 Task: Select the true option in the non-basic ASCI.
Action: Mouse moved to (16, 566)
Screenshot: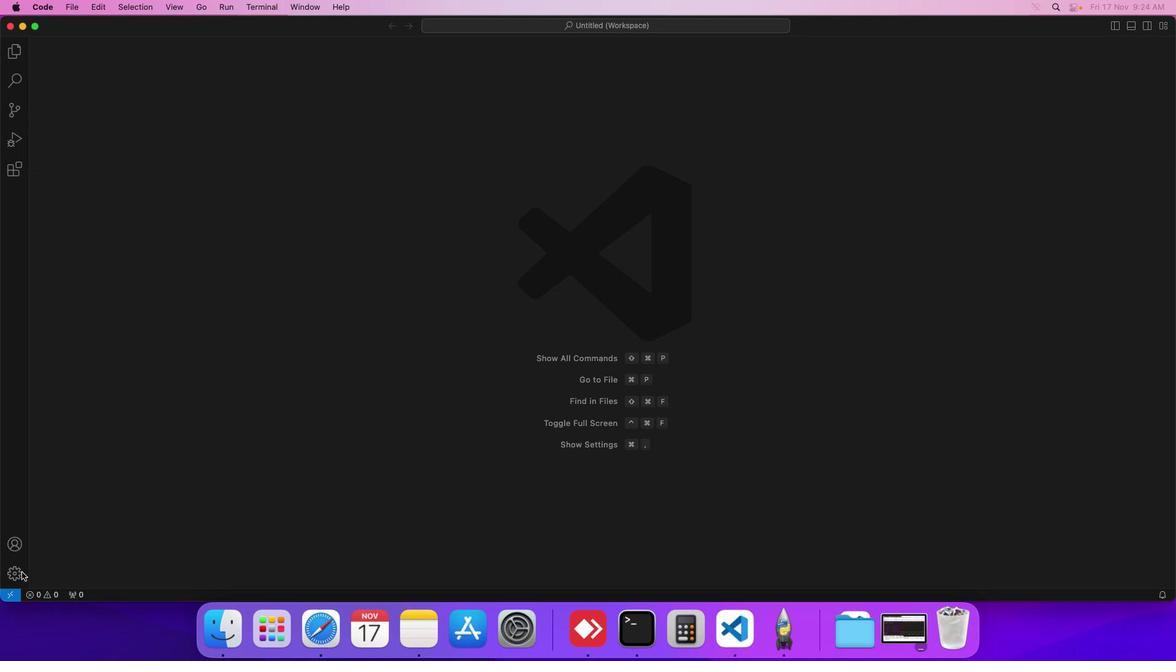 
Action: Mouse pressed left at (16, 566)
Screenshot: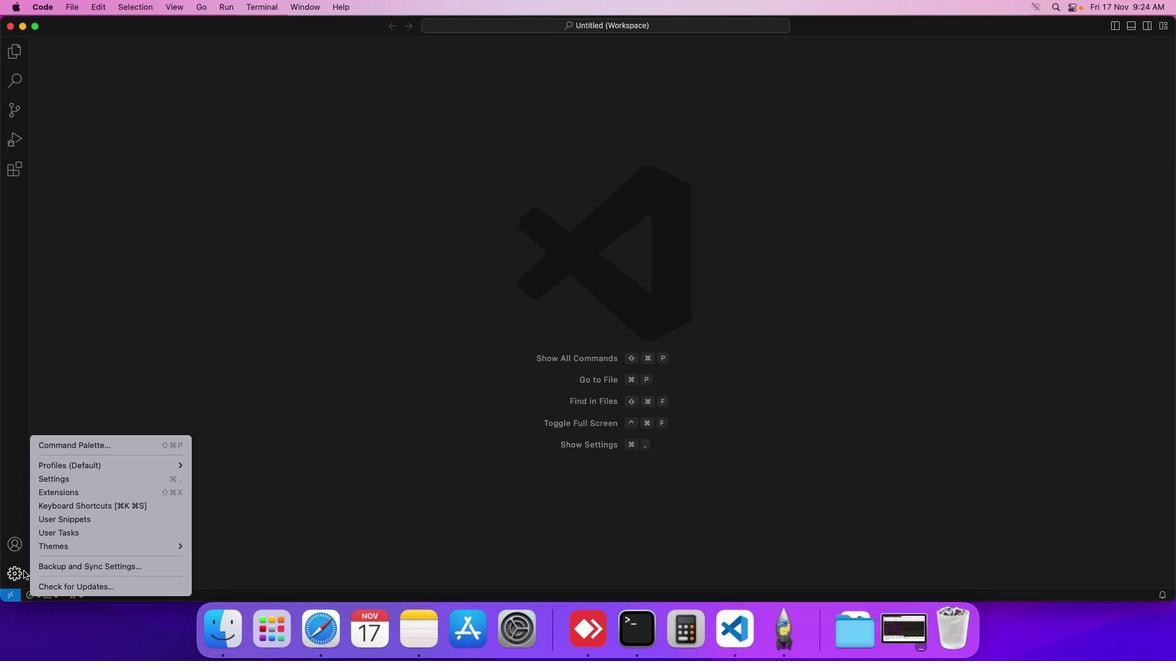 
Action: Mouse moved to (76, 474)
Screenshot: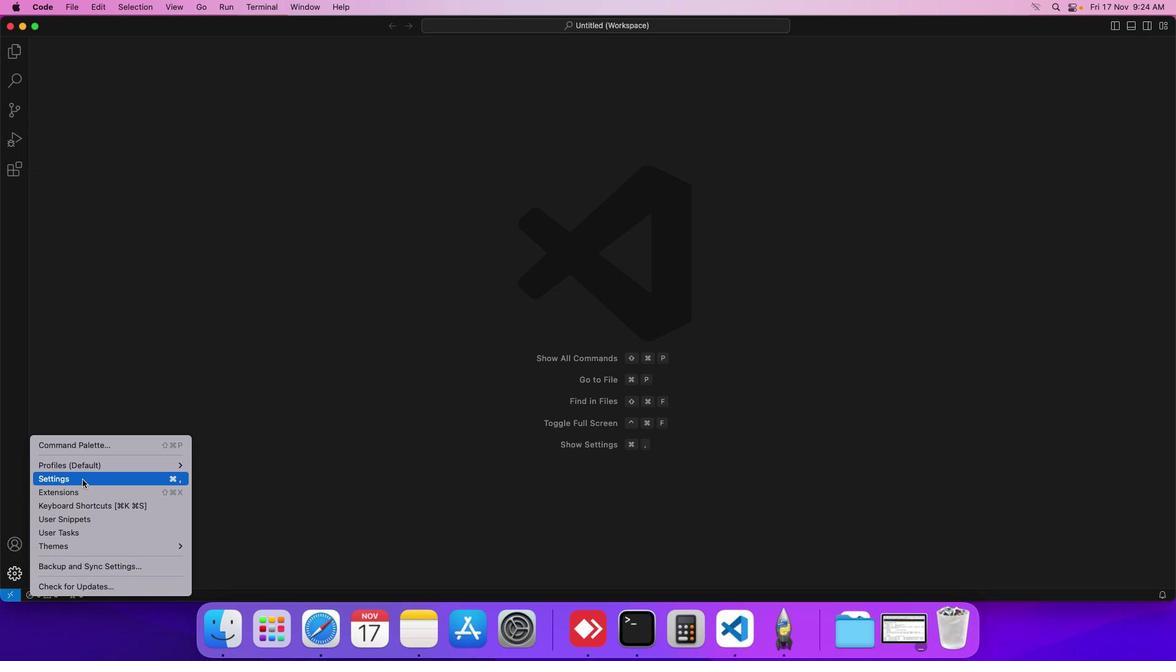 
Action: Mouse pressed left at (76, 474)
Screenshot: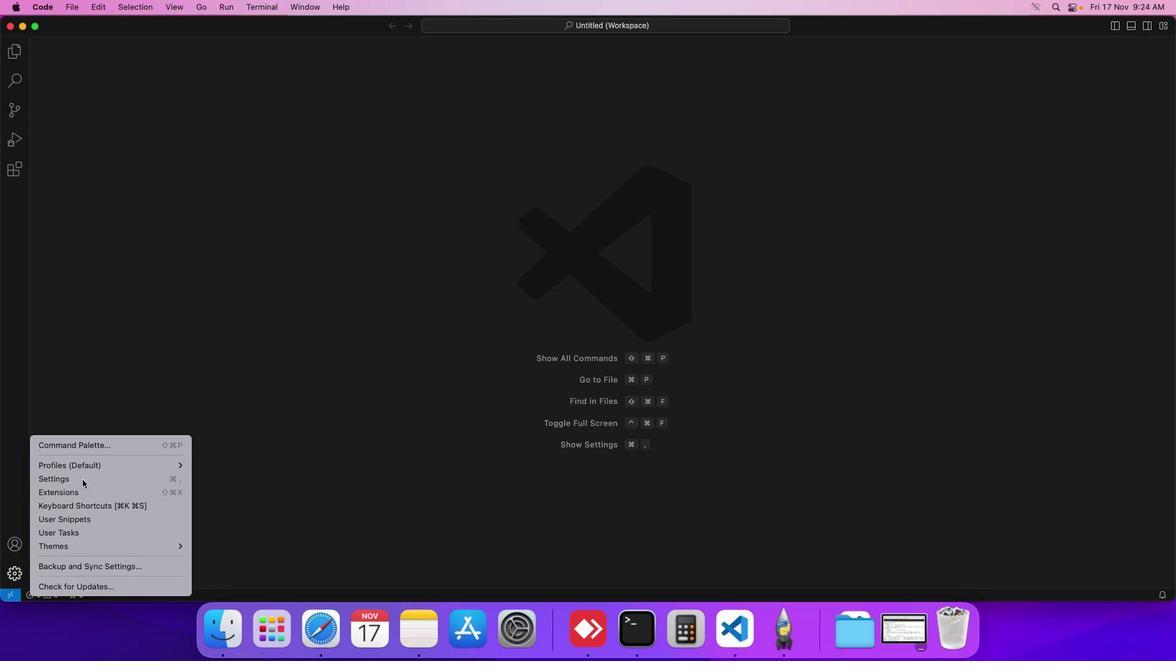 
Action: Mouse moved to (297, 96)
Screenshot: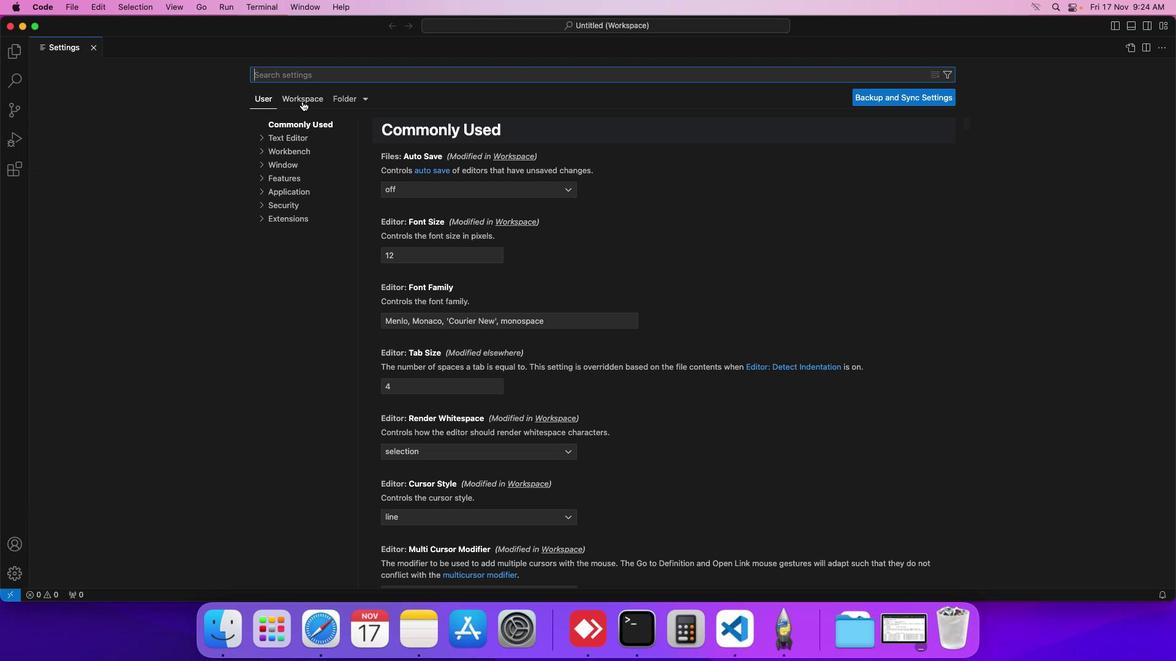
Action: Mouse pressed left at (297, 96)
Screenshot: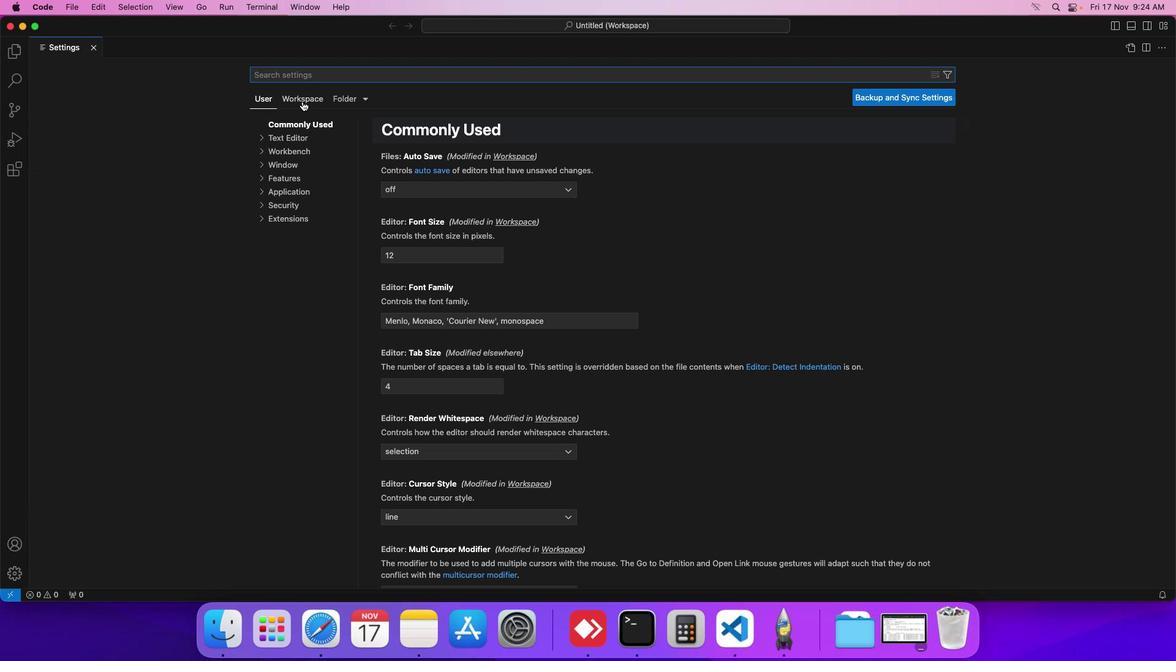 
Action: Mouse moved to (276, 132)
Screenshot: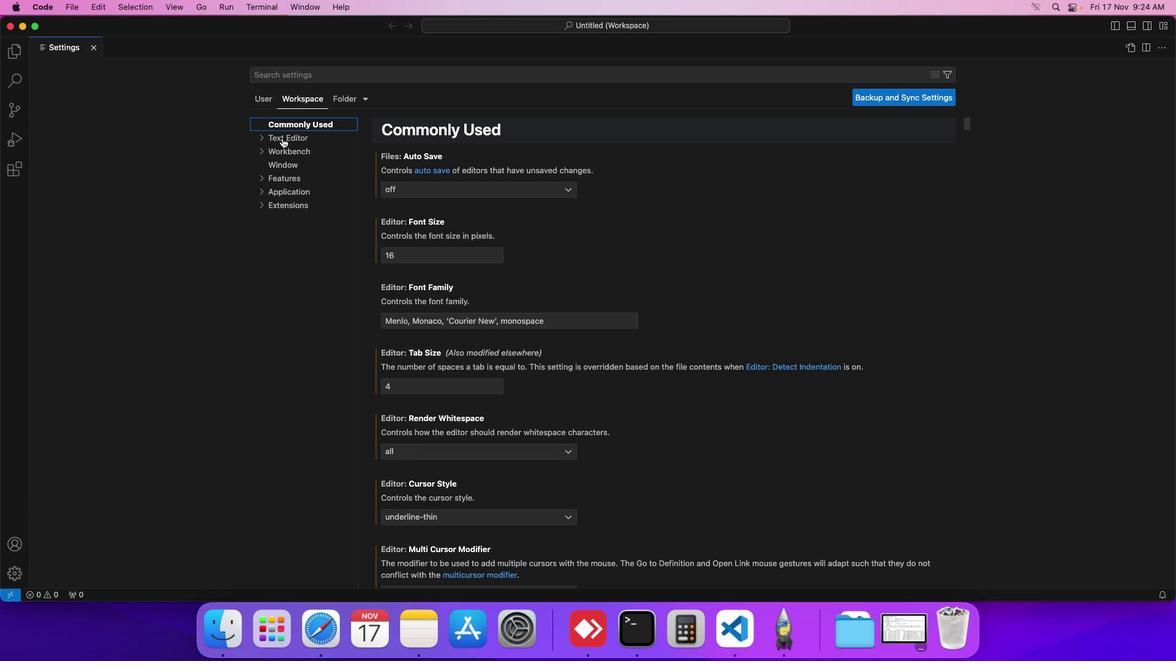 
Action: Mouse pressed left at (276, 132)
Screenshot: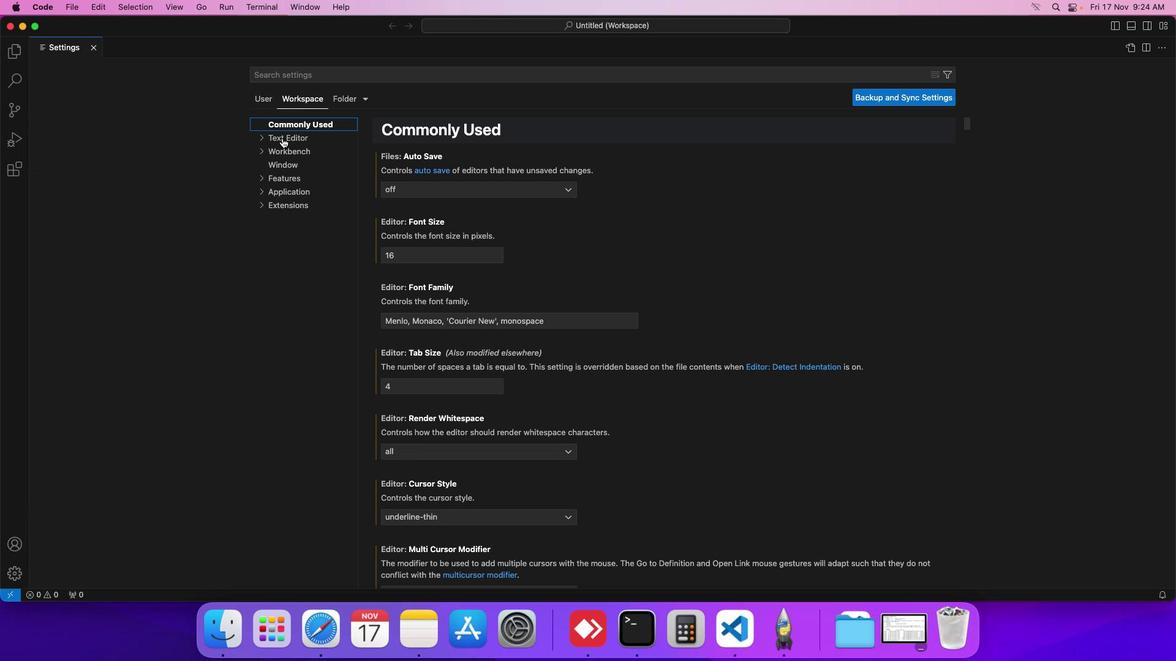 
Action: Mouse moved to (467, 407)
Screenshot: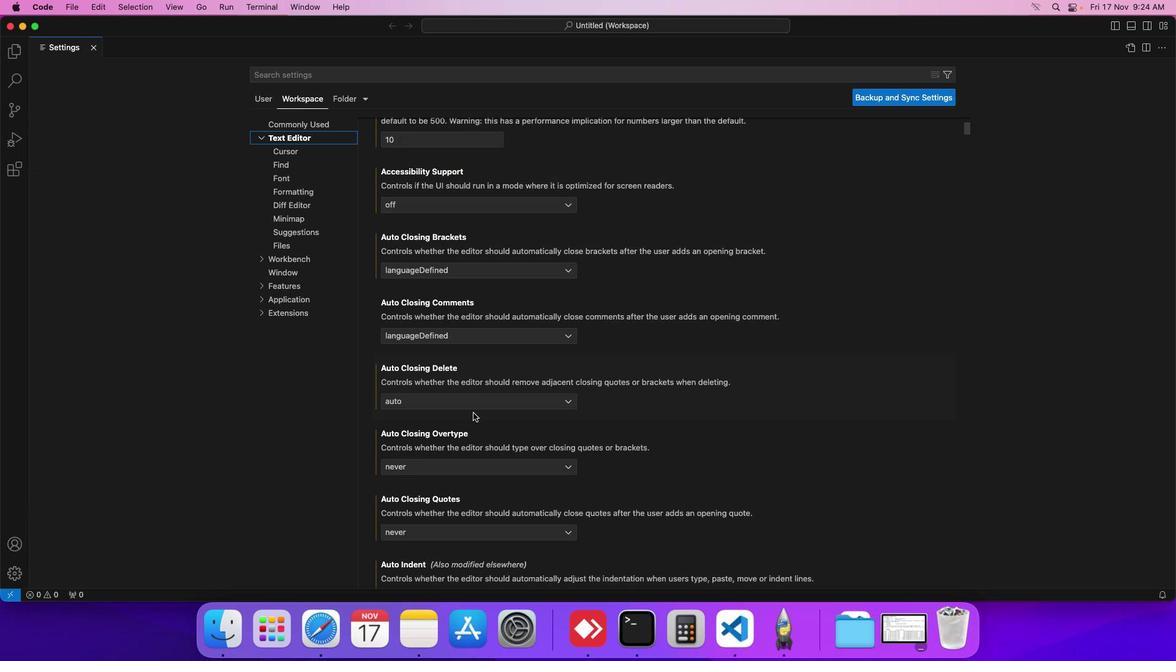 
Action: Mouse scrolled (467, 407) with delta (-4, -5)
Screenshot: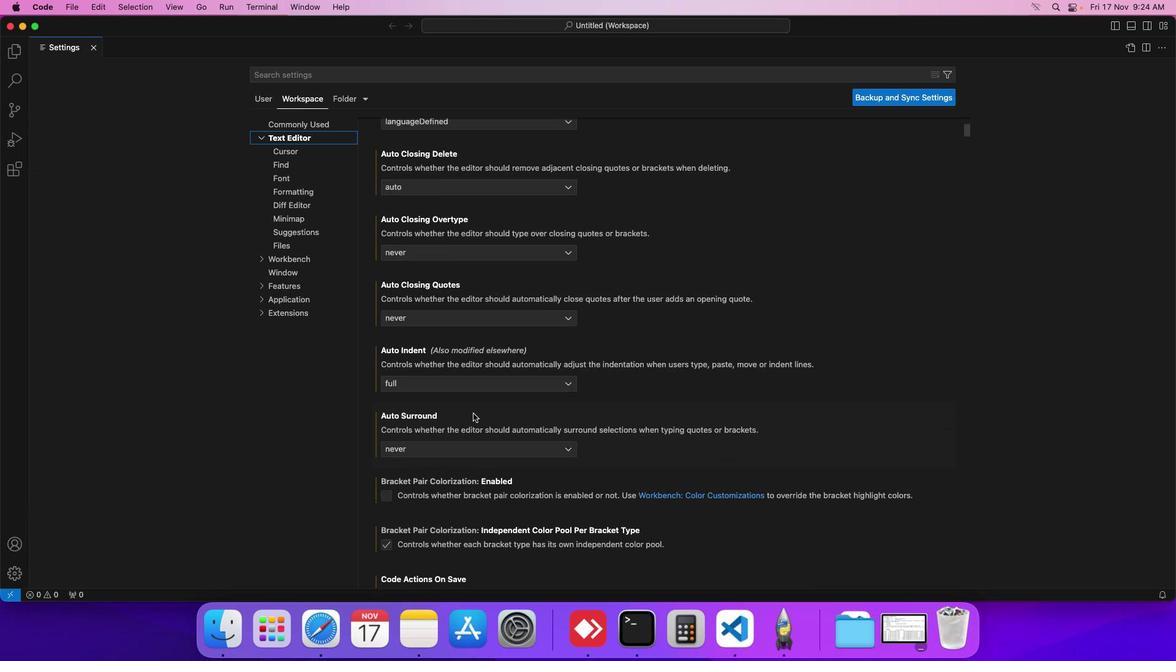 
Action: Mouse scrolled (467, 407) with delta (-4, -5)
Screenshot: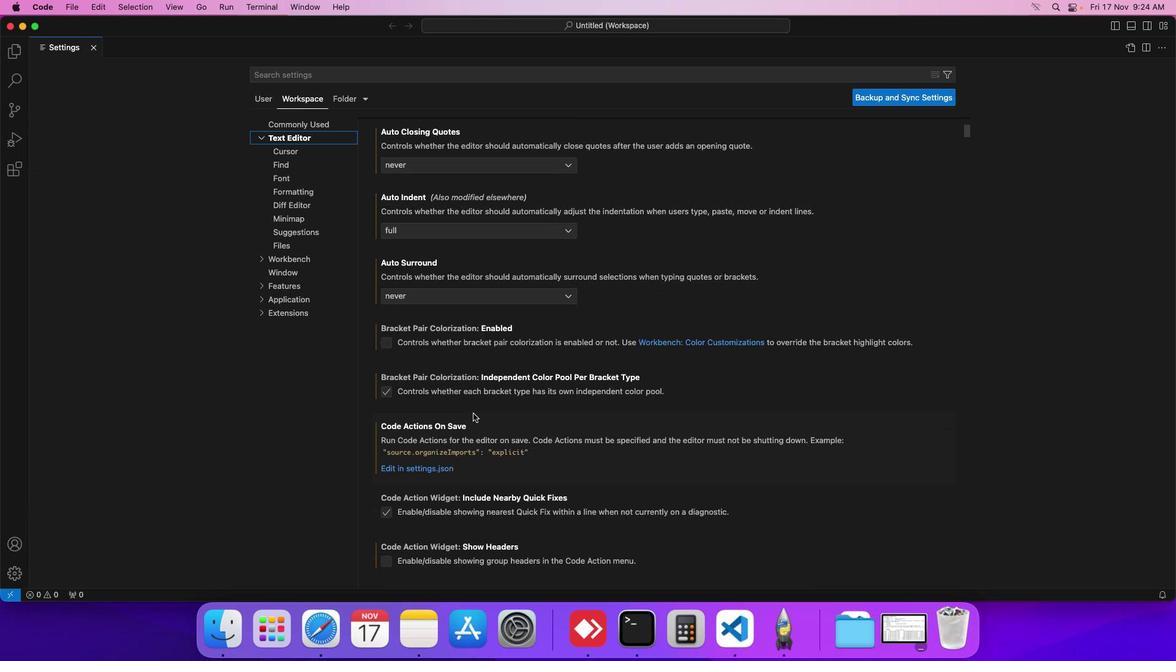 
Action: Mouse scrolled (467, 407) with delta (-4, -6)
Screenshot: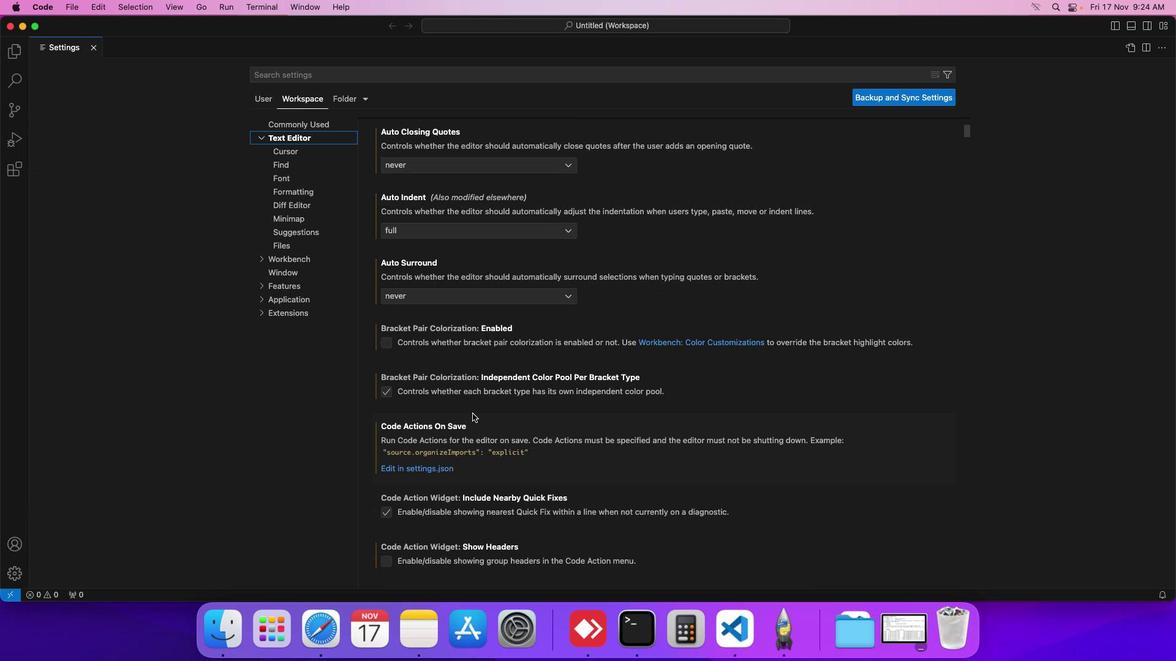 
Action: Mouse scrolled (467, 407) with delta (-4, -7)
Screenshot: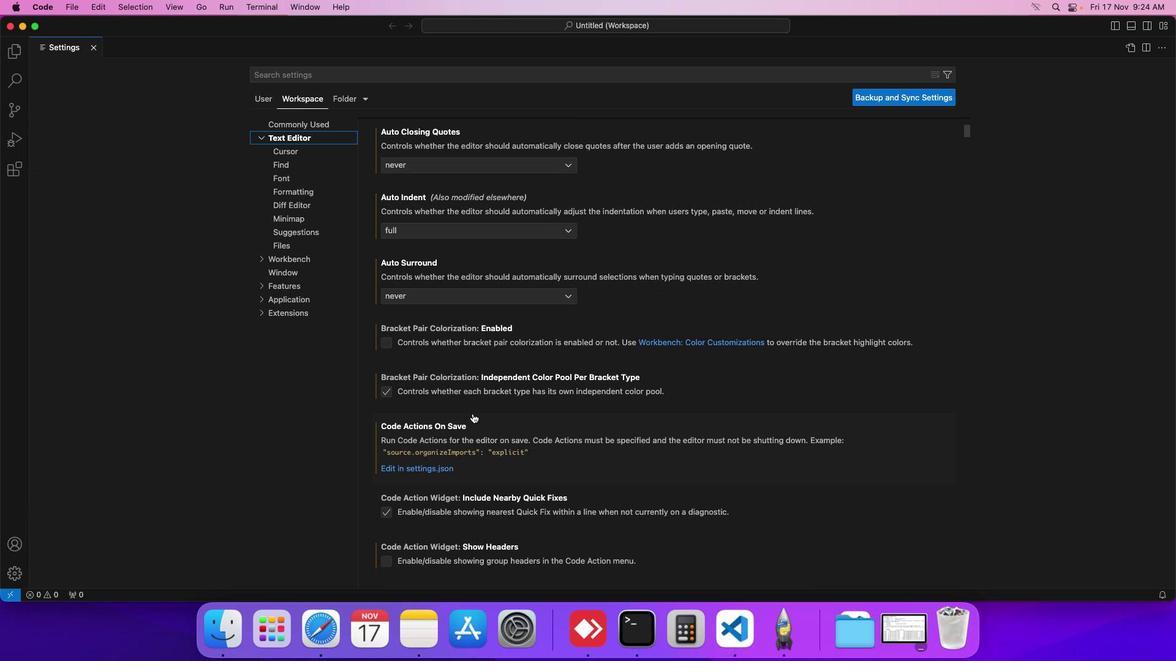 
Action: Mouse moved to (467, 407)
Screenshot: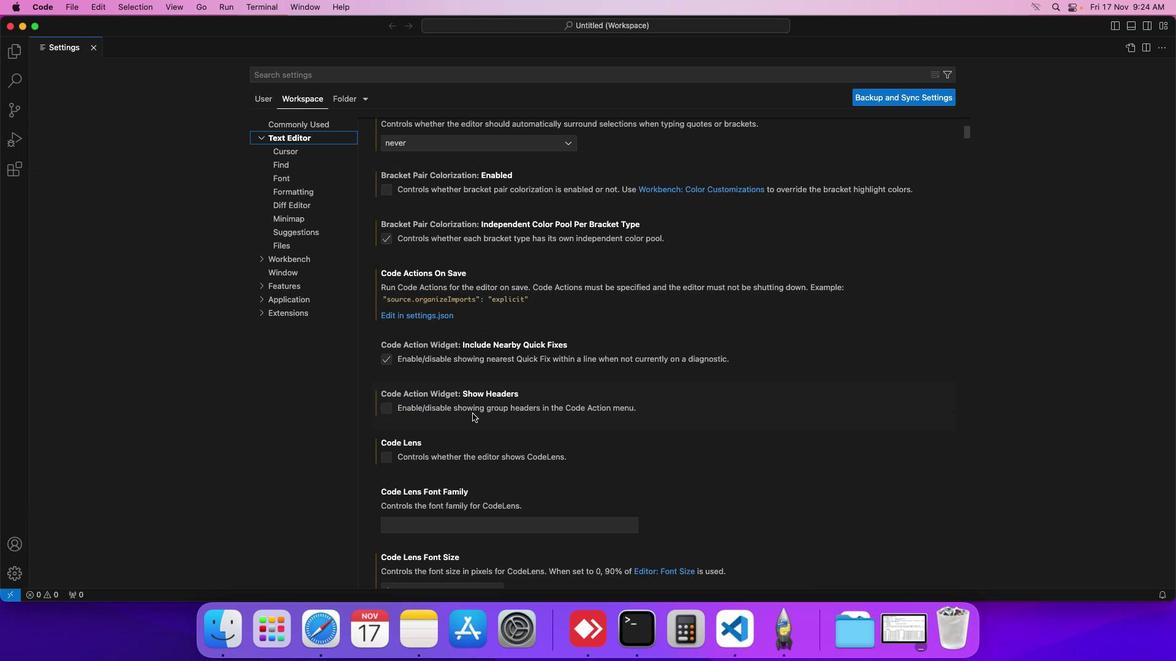 
Action: Mouse scrolled (467, 407) with delta (-4, -7)
Screenshot: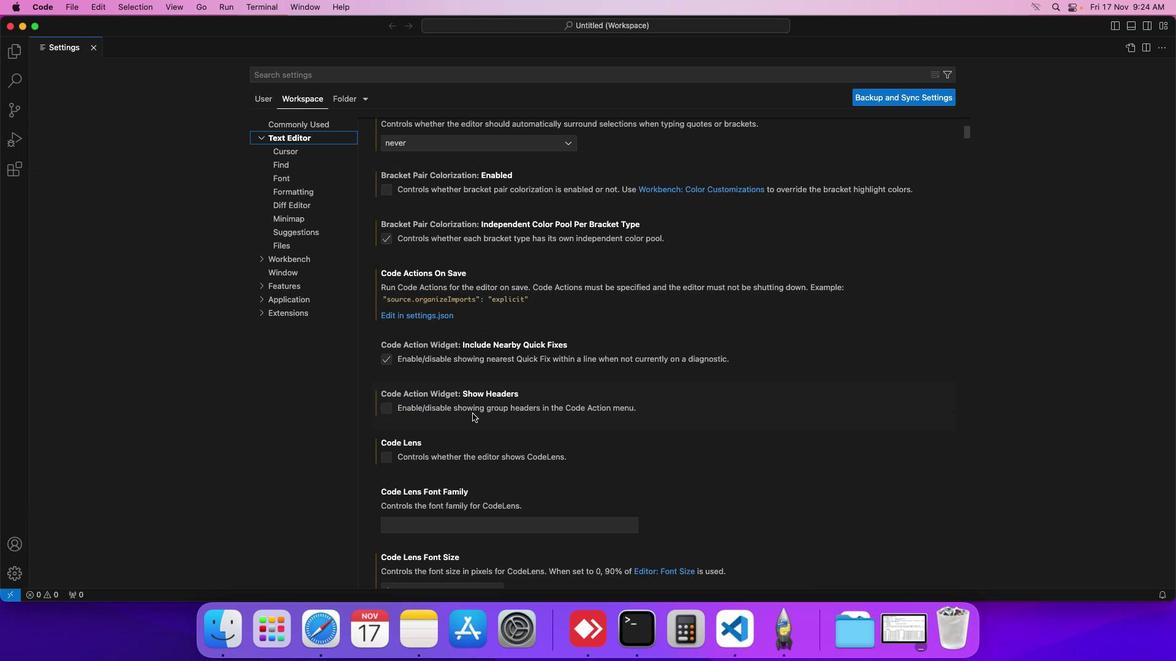 
Action: Mouse moved to (467, 407)
Screenshot: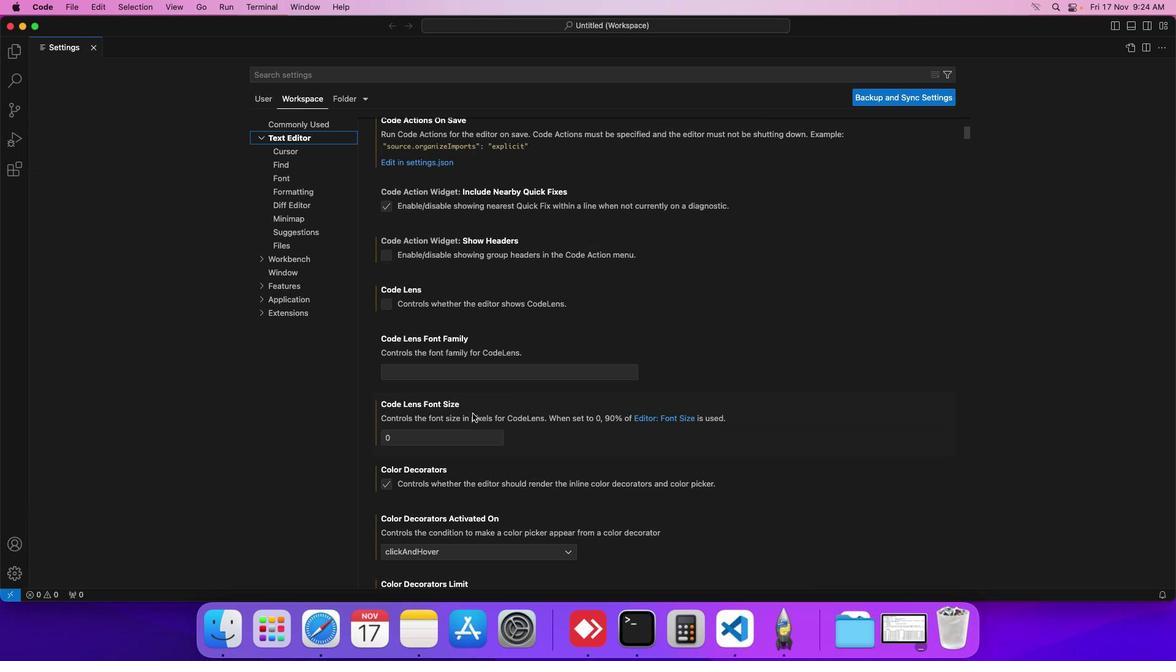 
Action: Mouse scrolled (467, 407) with delta (-4, -7)
Screenshot: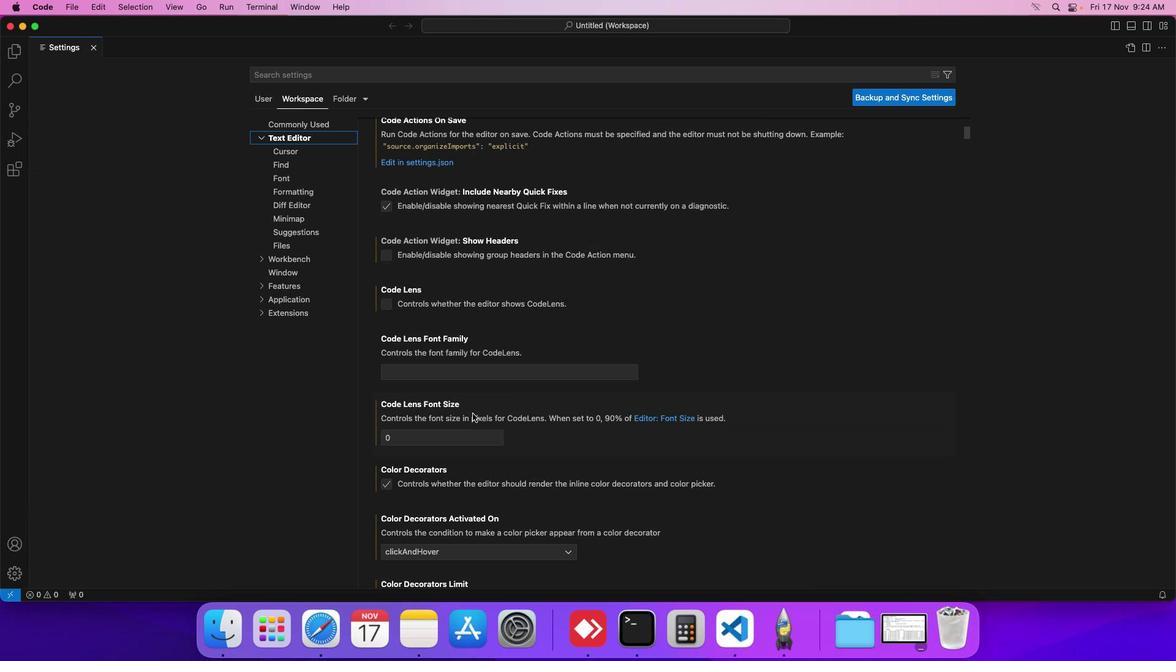 
Action: Mouse moved to (467, 408)
Screenshot: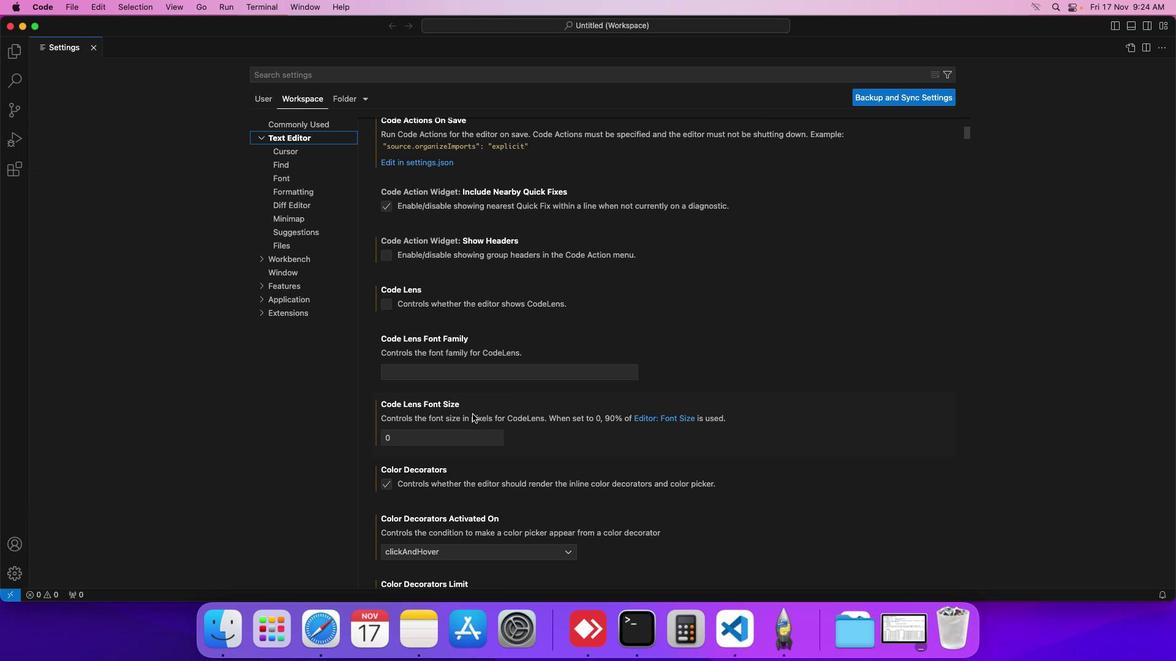 
Action: Mouse scrolled (467, 408) with delta (-4, -7)
Screenshot: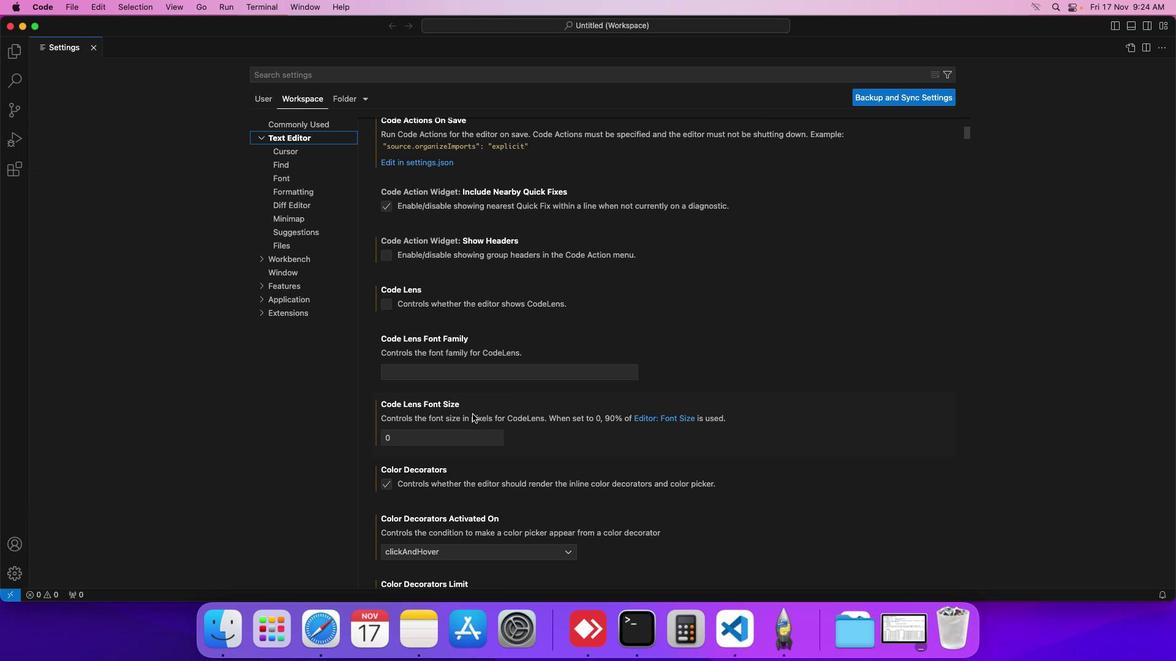 
Action: Mouse moved to (467, 409)
Screenshot: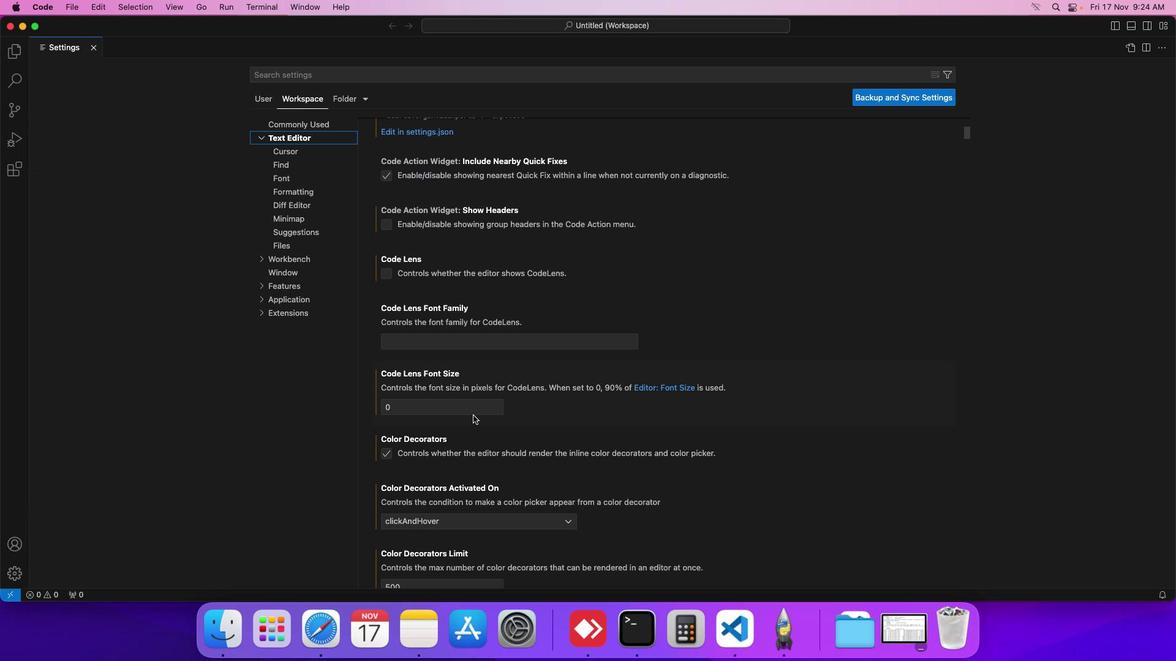 
Action: Mouse scrolled (467, 409) with delta (-4, -5)
Screenshot: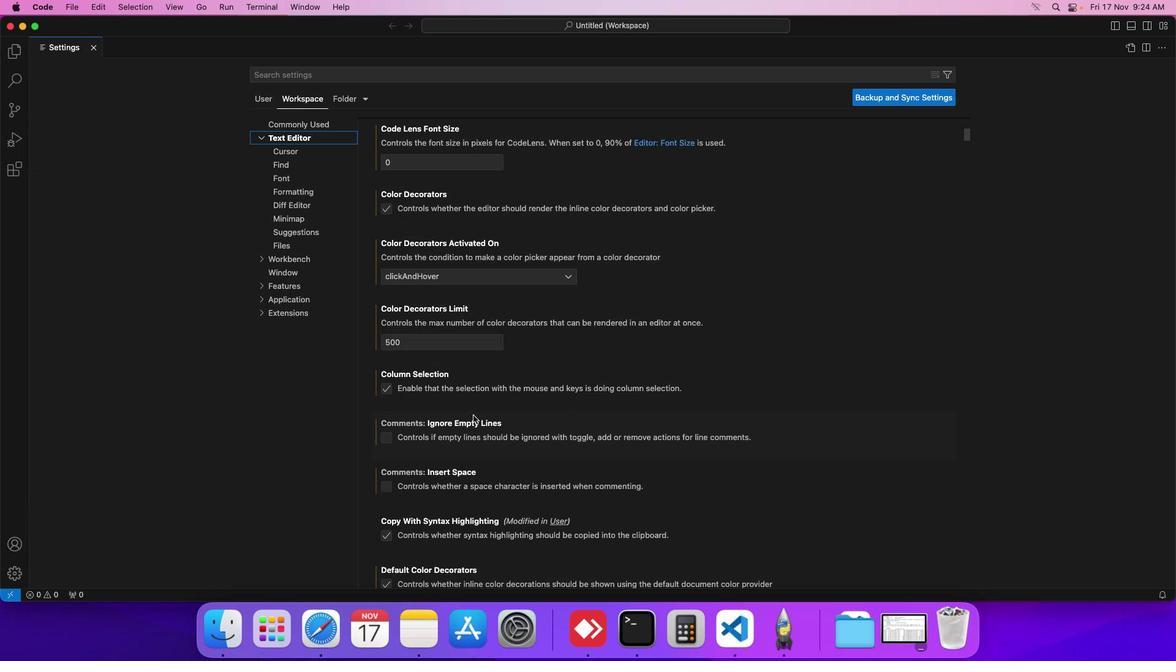 
Action: Mouse scrolled (467, 409) with delta (-4, -5)
Screenshot: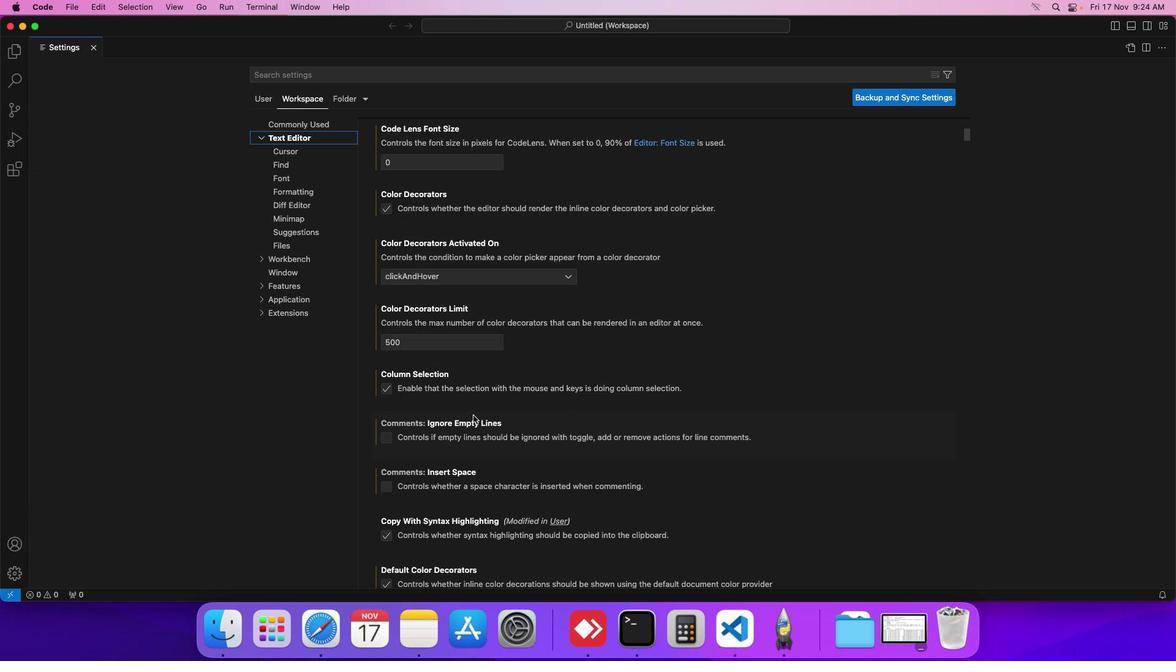 
Action: Mouse scrolled (467, 409) with delta (-4, -6)
Screenshot: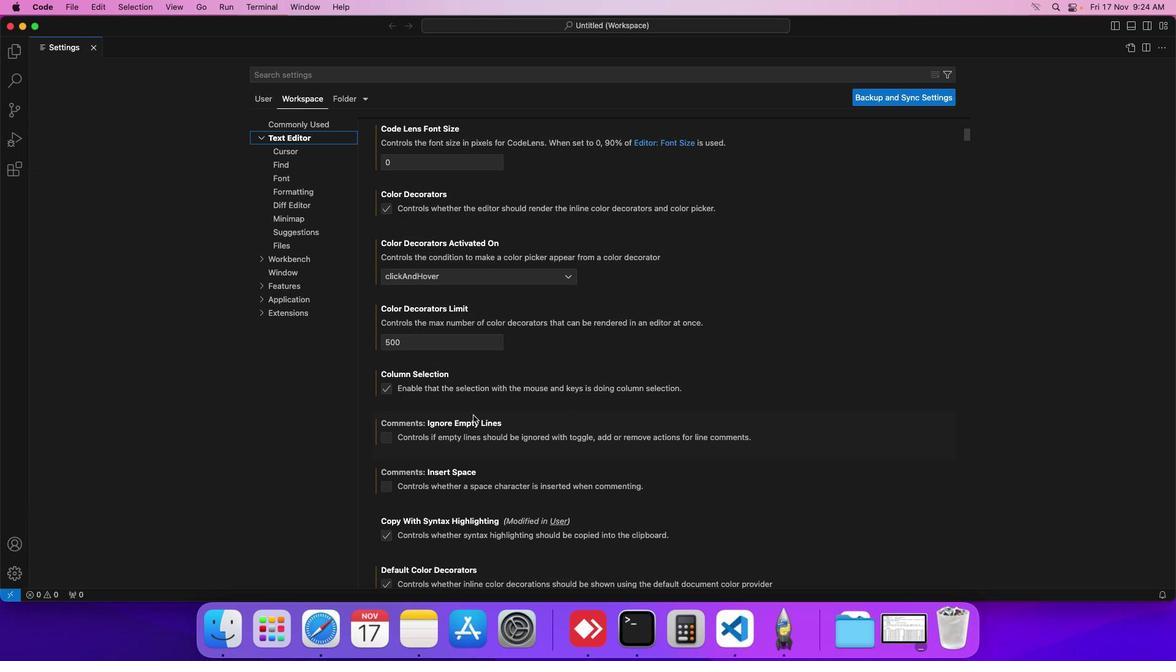 
Action: Mouse scrolled (467, 409) with delta (-4, -7)
Screenshot: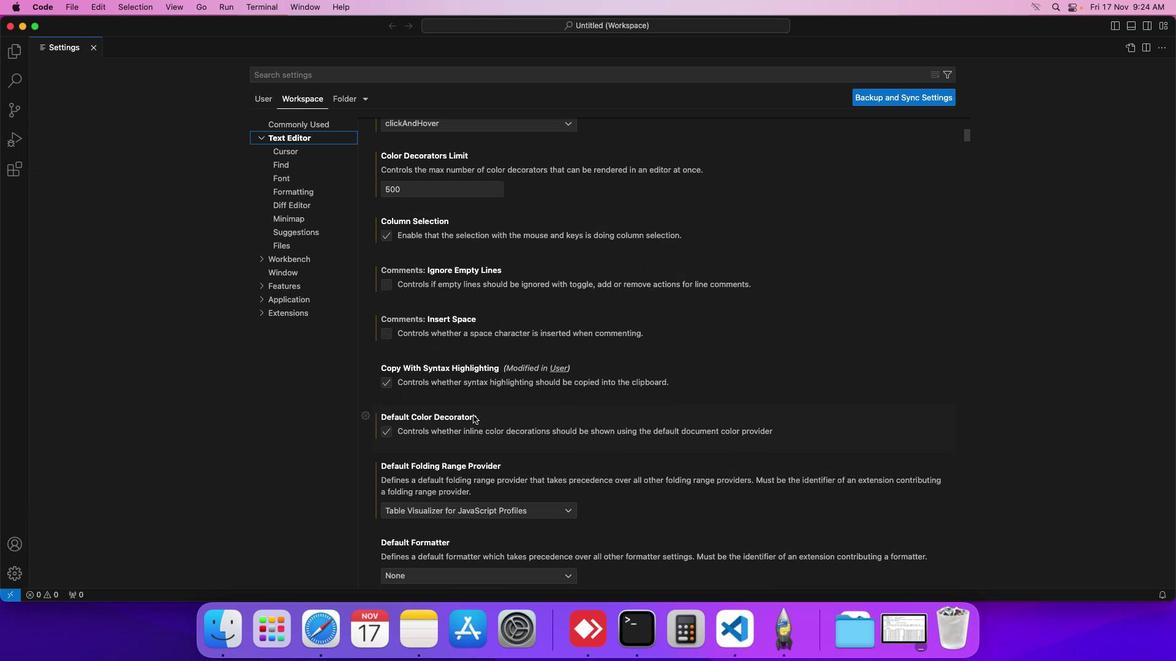 
Action: Mouse scrolled (467, 409) with delta (-4, -7)
Screenshot: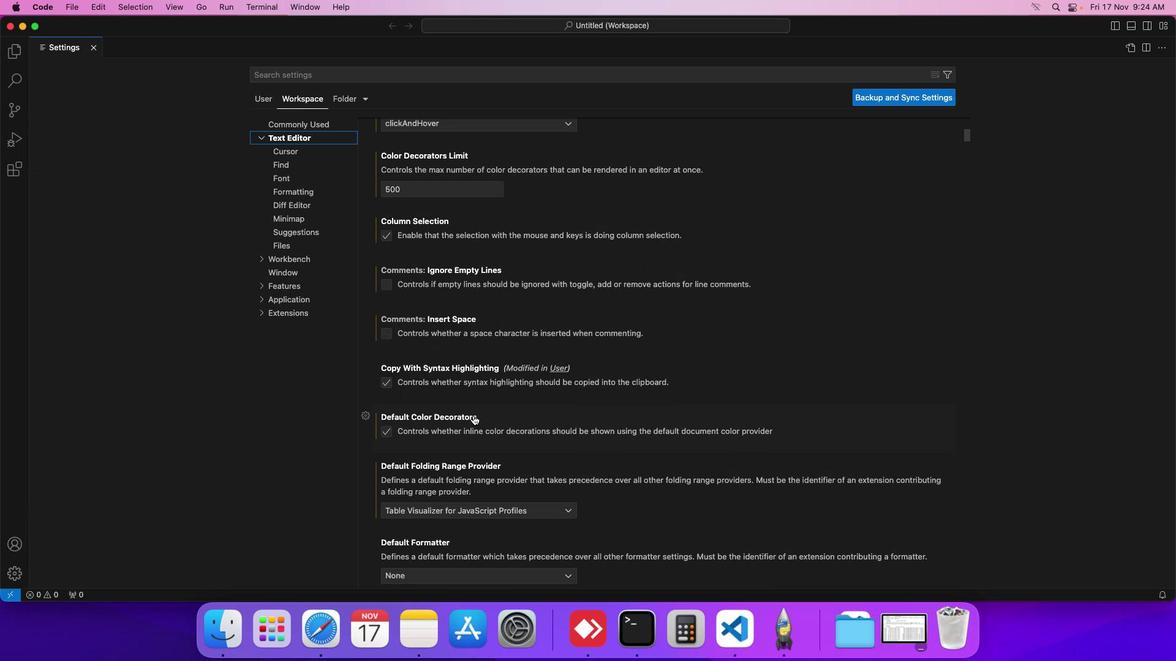 
Action: Mouse scrolled (467, 409) with delta (-4, -7)
Screenshot: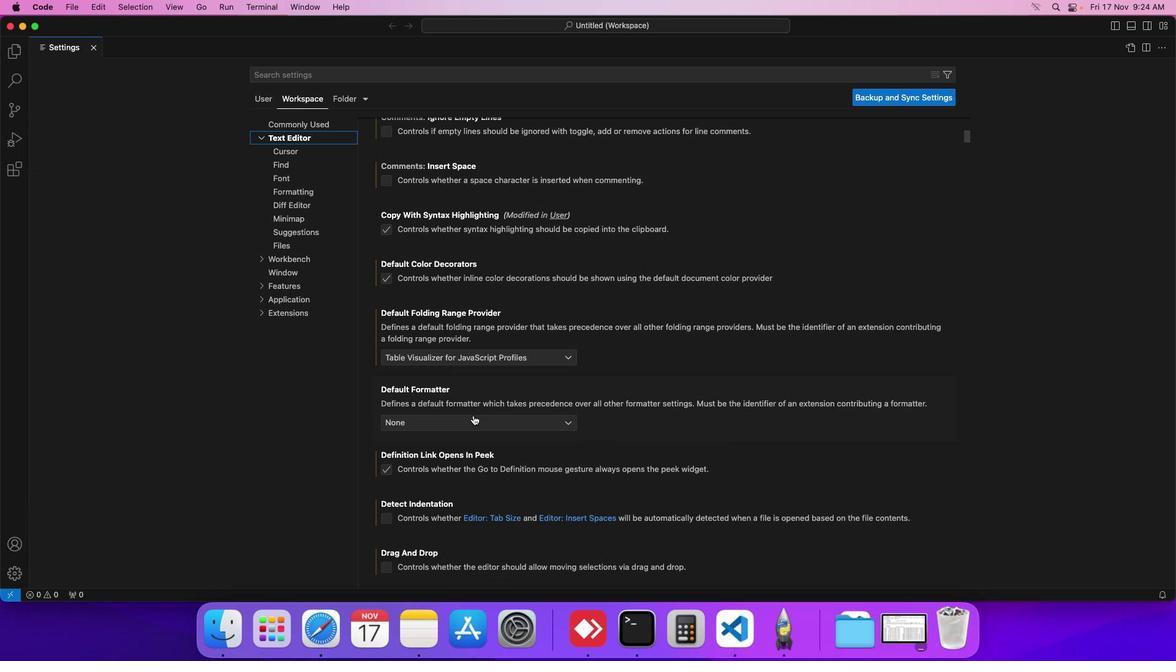 
Action: Mouse moved to (468, 409)
Screenshot: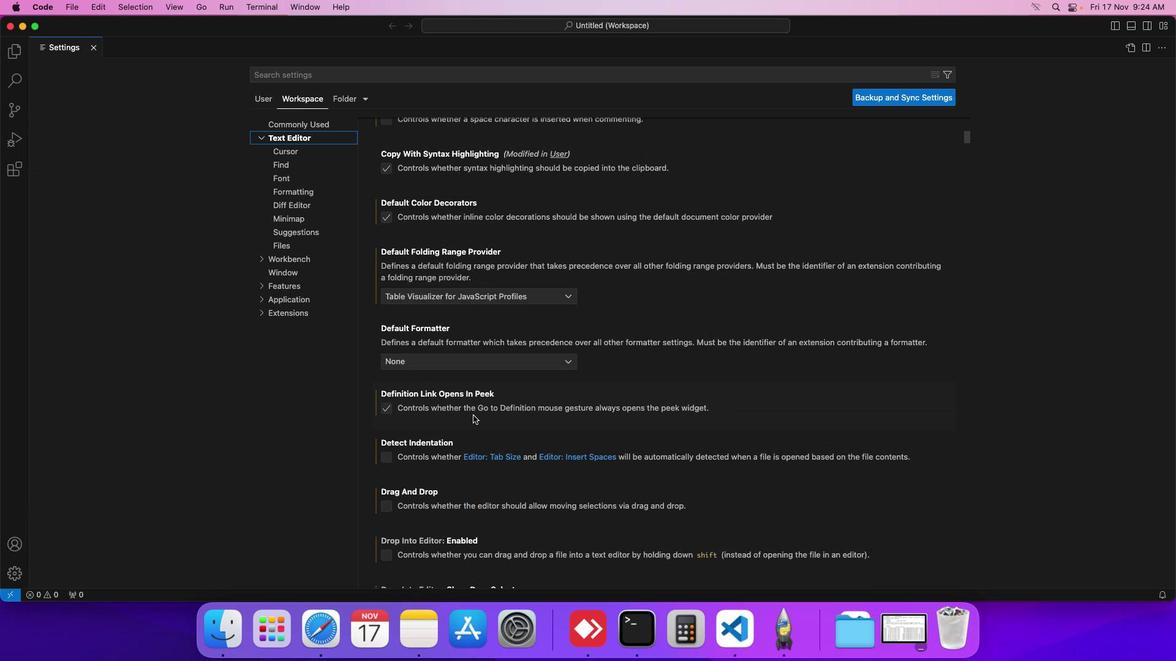 
Action: Mouse scrolled (468, 409) with delta (-4, -5)
Screenshot: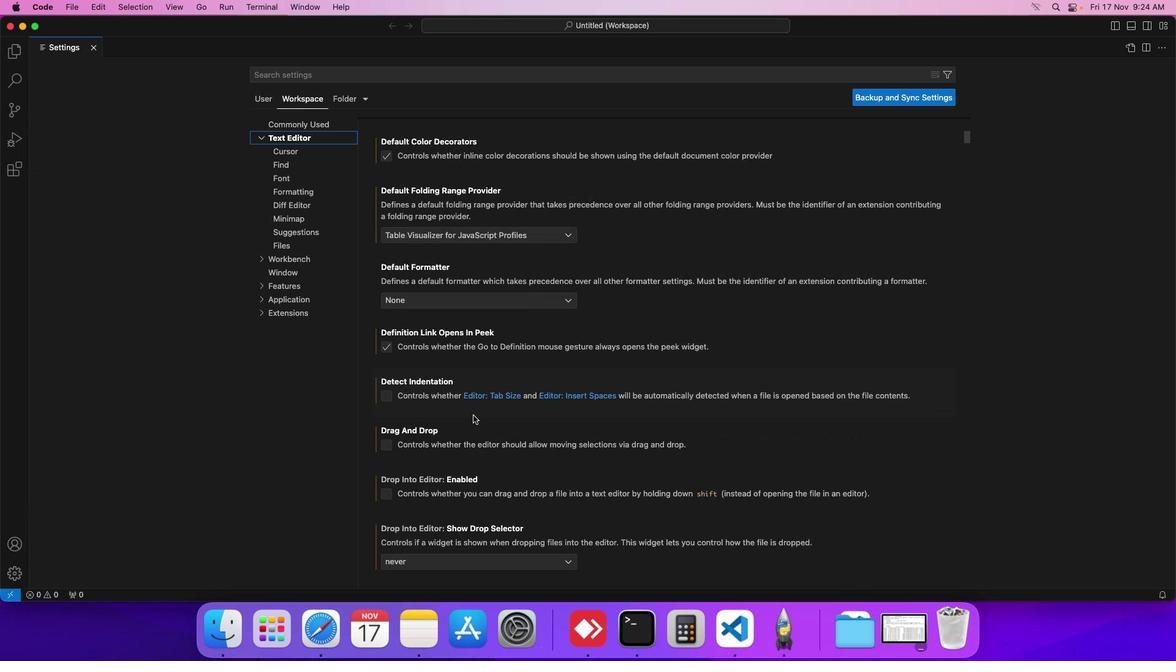 
Action: Mouse scrolled (468, 409) with delta (-4, -5)
Screenshot: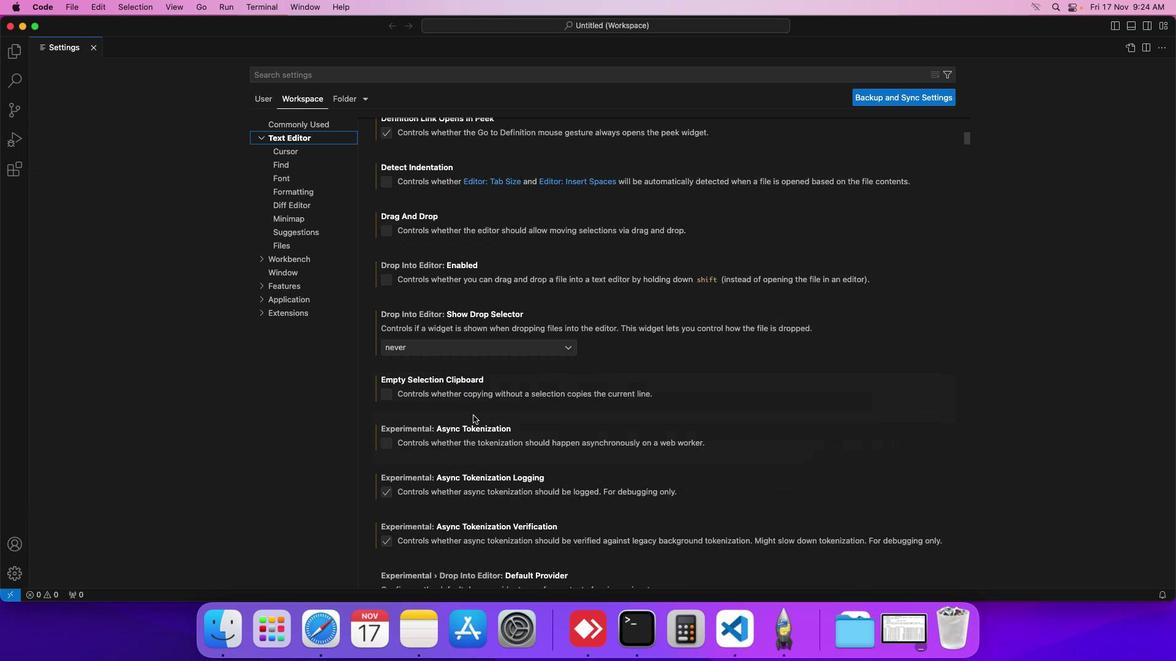
Action: Mouse scrolled (468, 409) with delta (-4, -6)
Screenshot: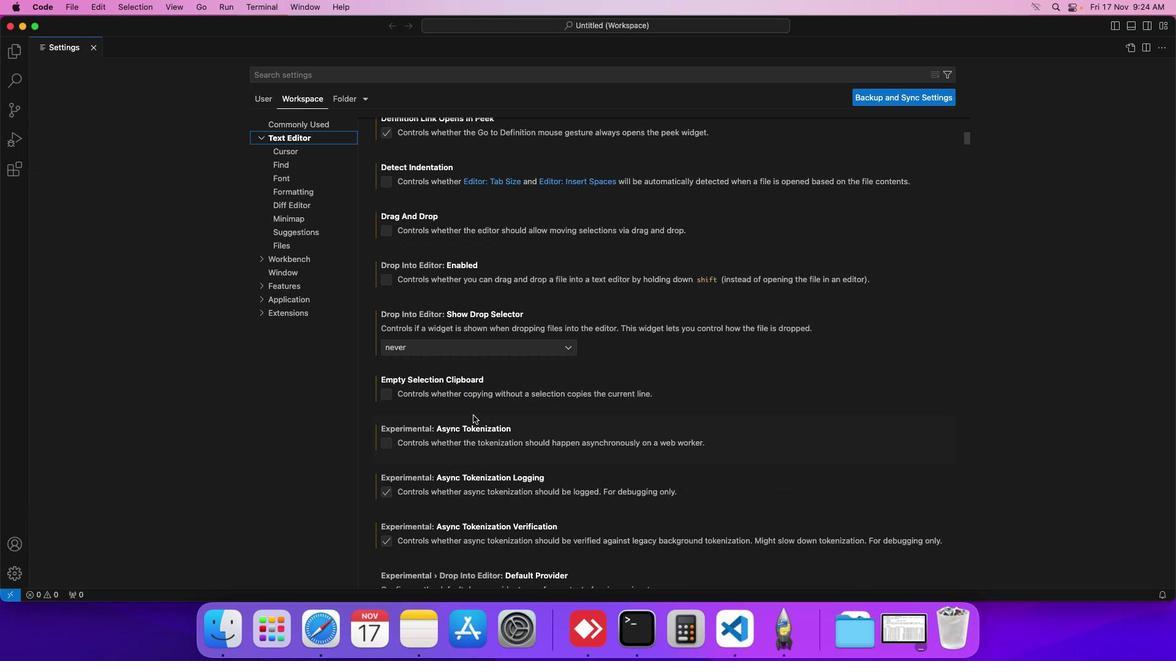 
Action: Mouse scrolled (468, 409) with delta (-4, -6)
Screenshot: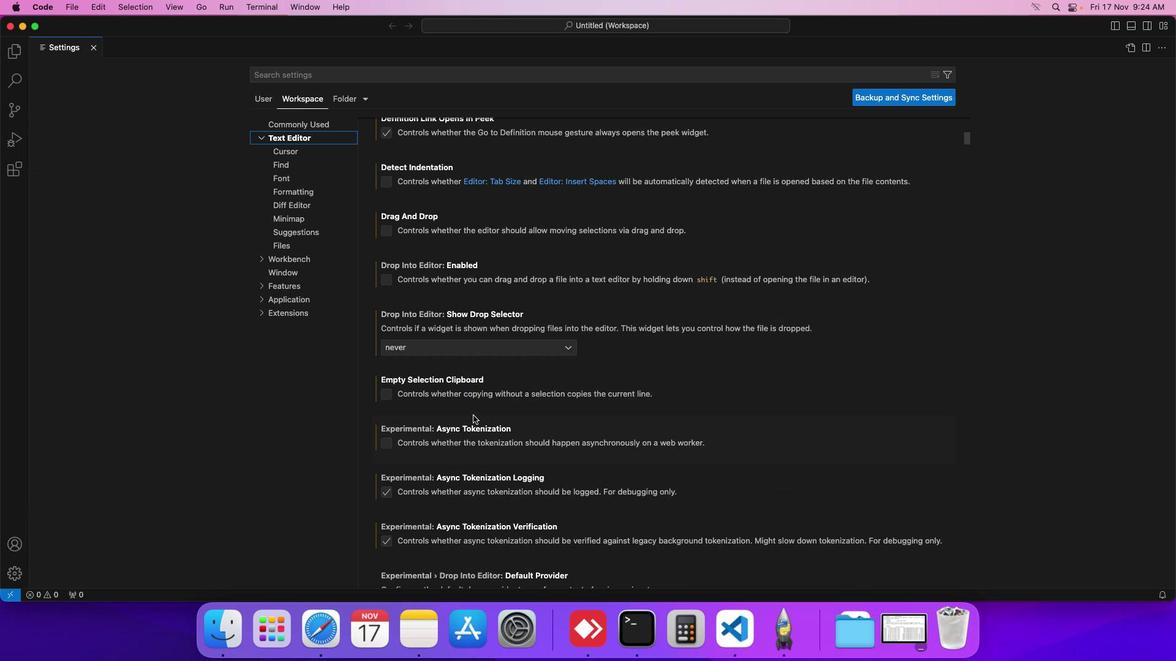 
Action: Mouse scrolled (468, 409) with delta (-4, -7)
Screenshot: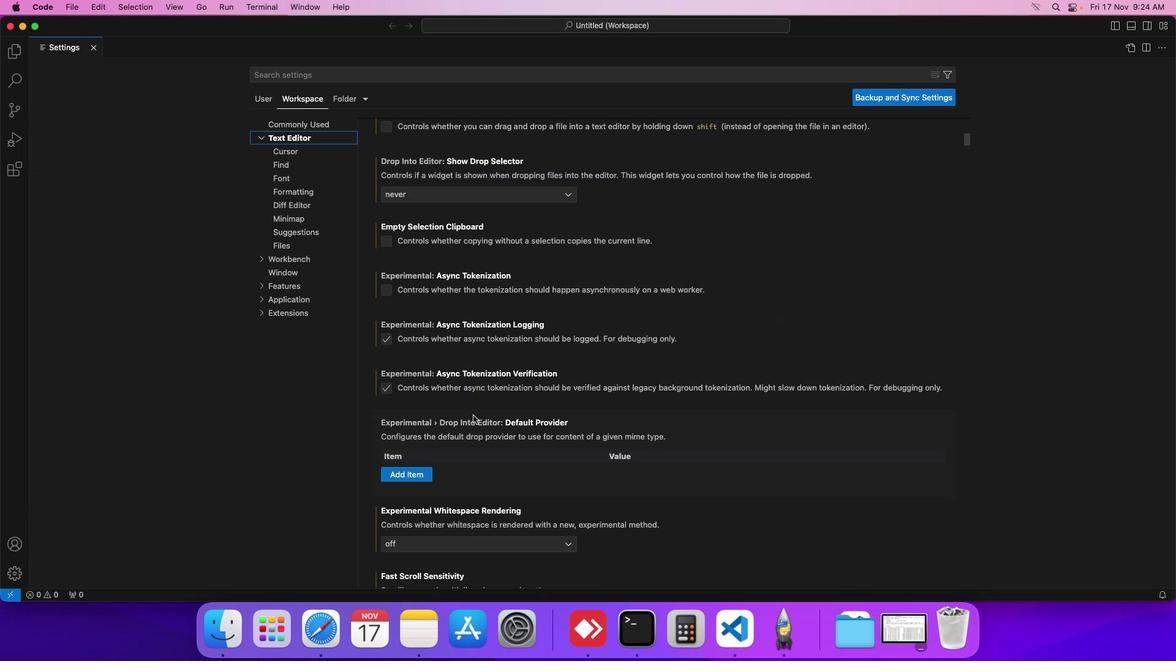 
Action: Mouse scrolled (468, 409) with delta (-4, -7)
Screenshot: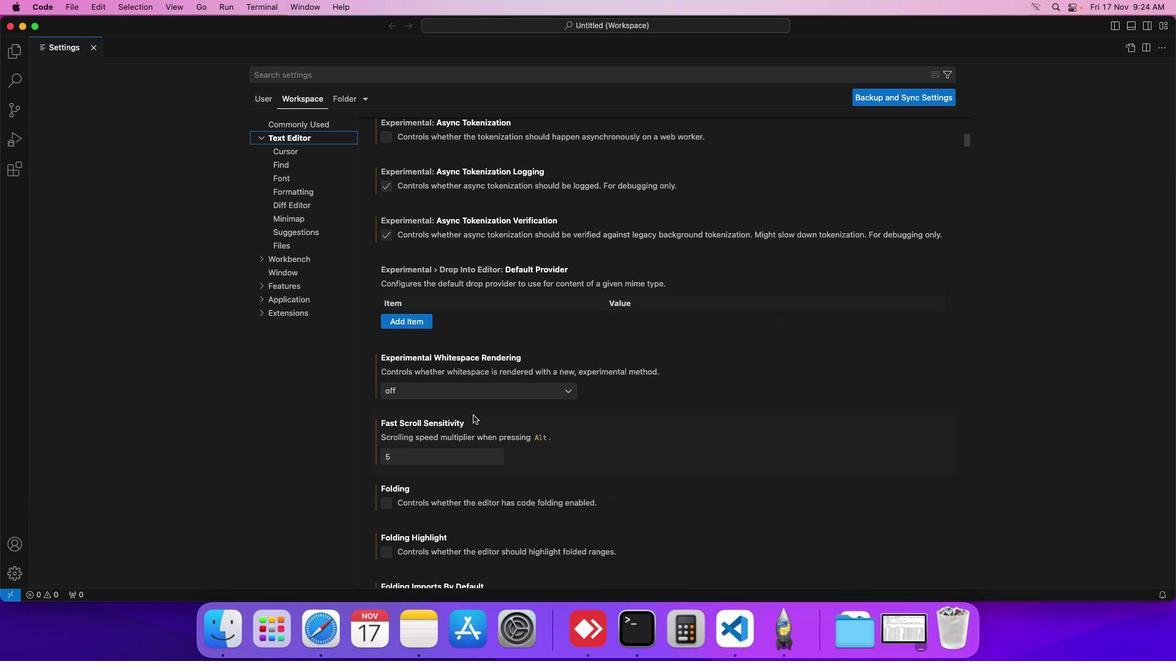 
Action: Mouse scrolled (468, 409) with delta (-4, -7)
Screenshot: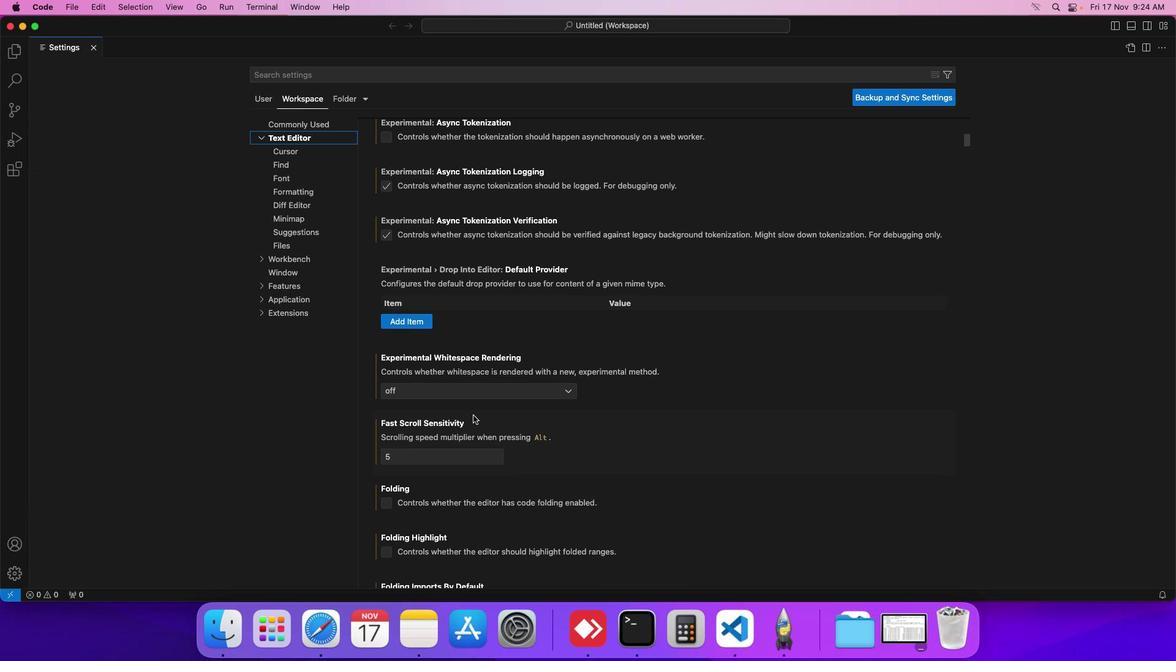 
Action: Mouse scrolled (468, 409) with delta (-4, -5)
Screenshot: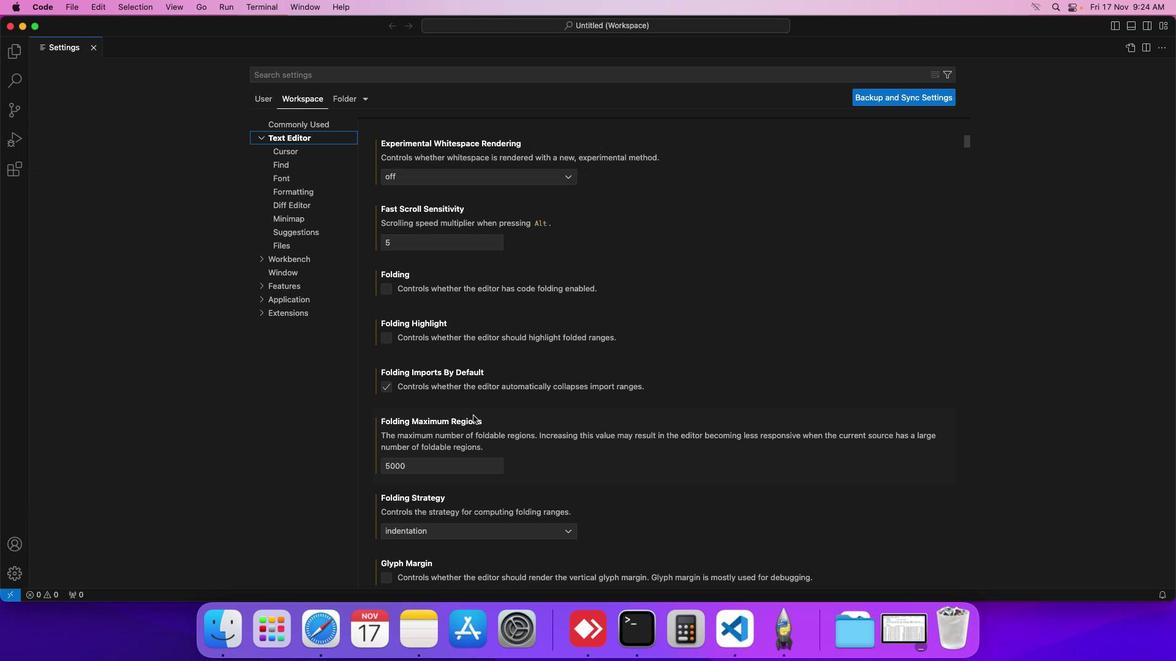
Action: Mouse scrolled (468, 409) with delta (-4, -5)
Screenshot: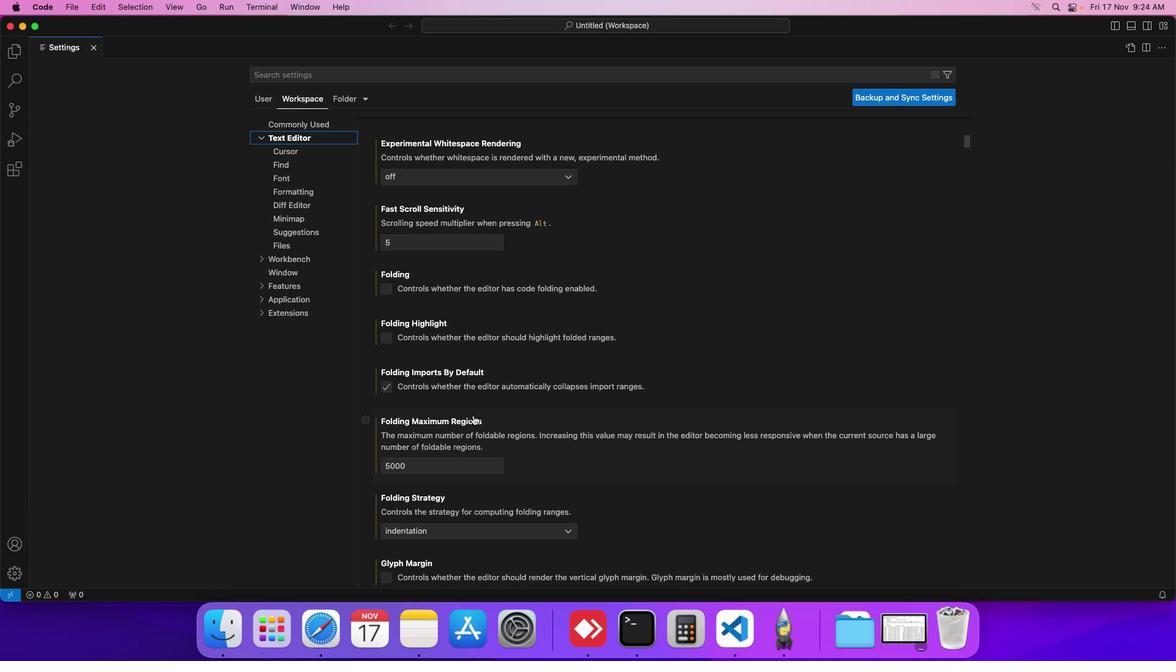 
Action: Mouse scrolled (468, 409) with delta (-4, -6)
Screenshot: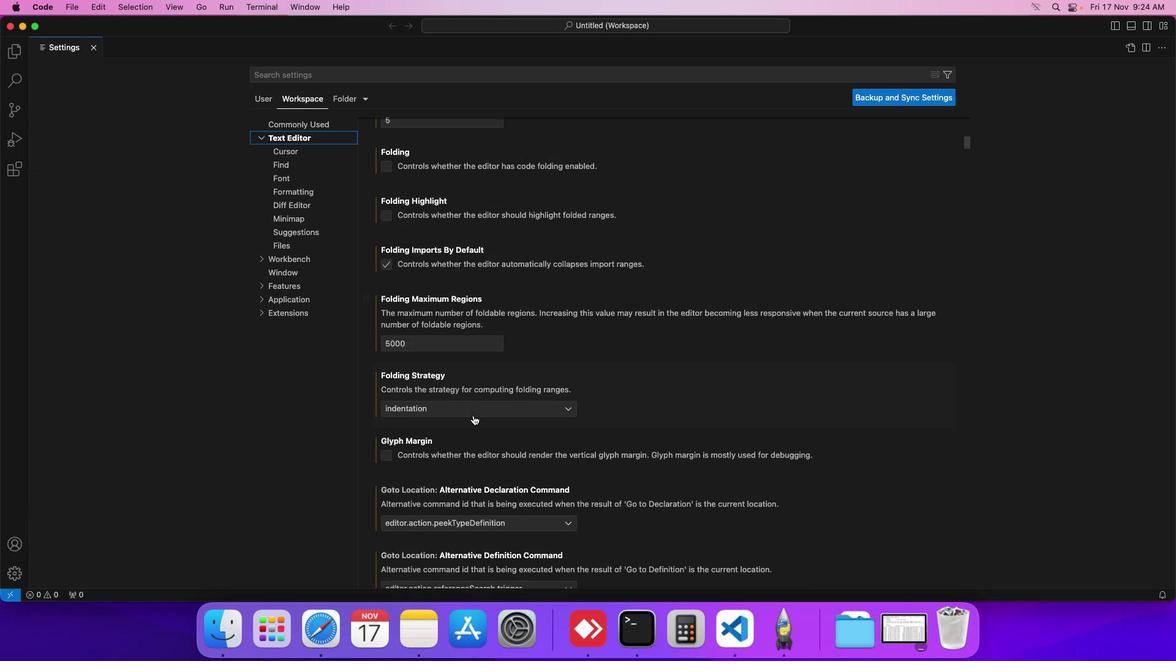 
Action: Mouse scrolled (468, 409) with delta (-4, -6)
Screenshot: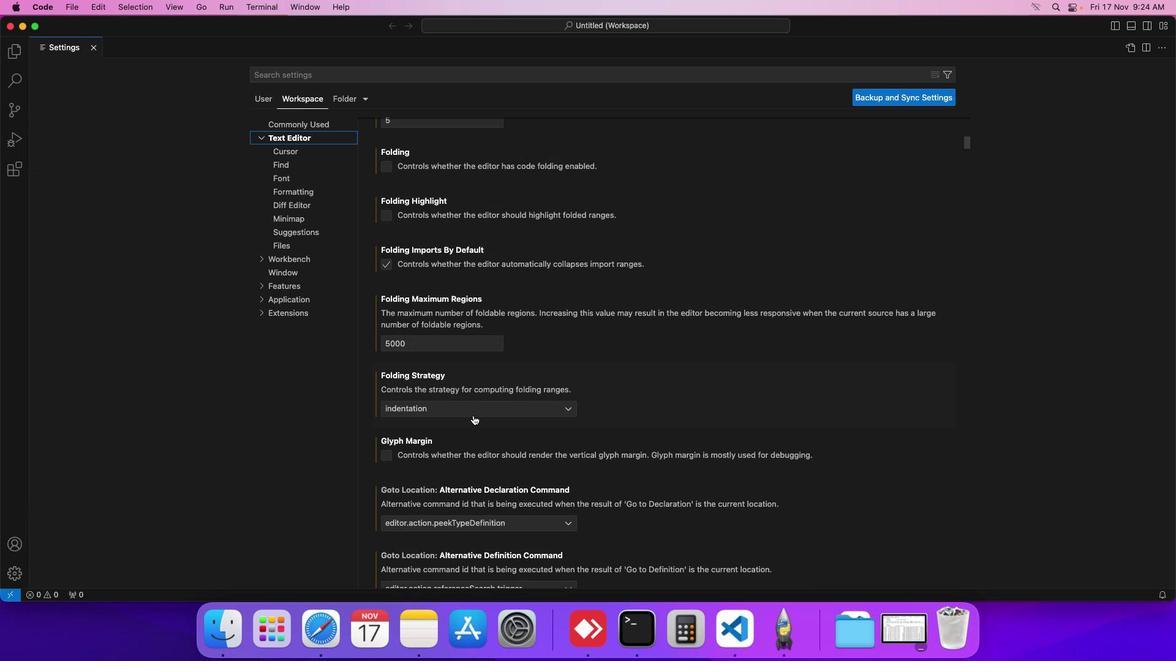 
Action: Mouse scrolled (468, 409) with delta (-4, -7)
Screenshot: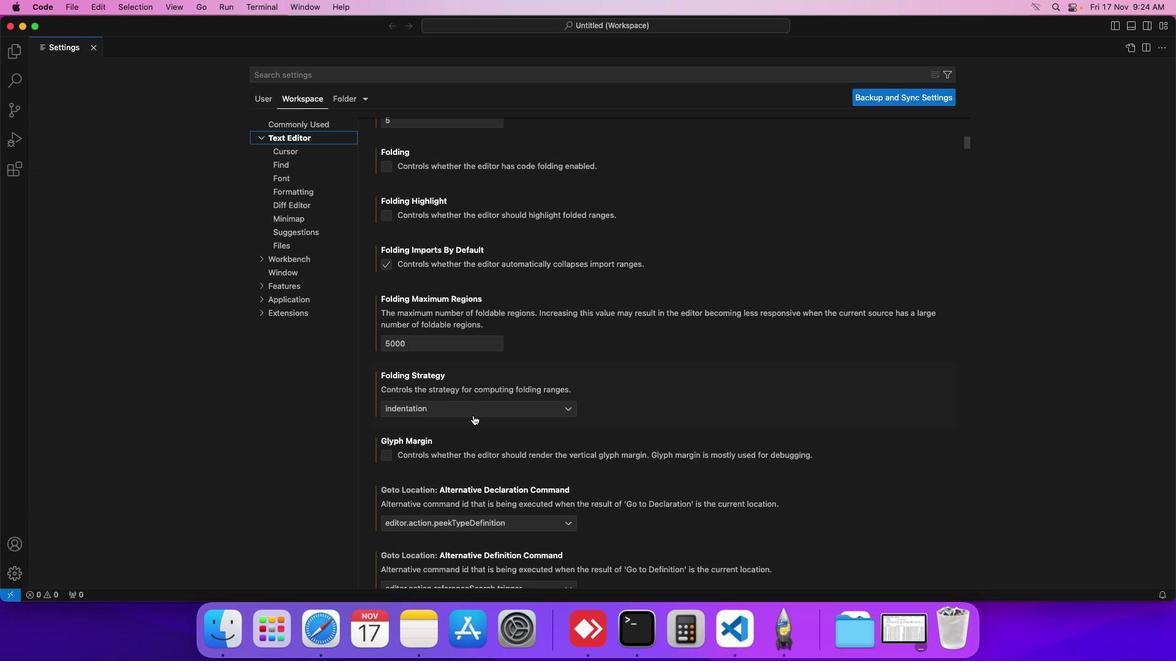 
Action: Mouse moved to (468, 409)
Screenshot: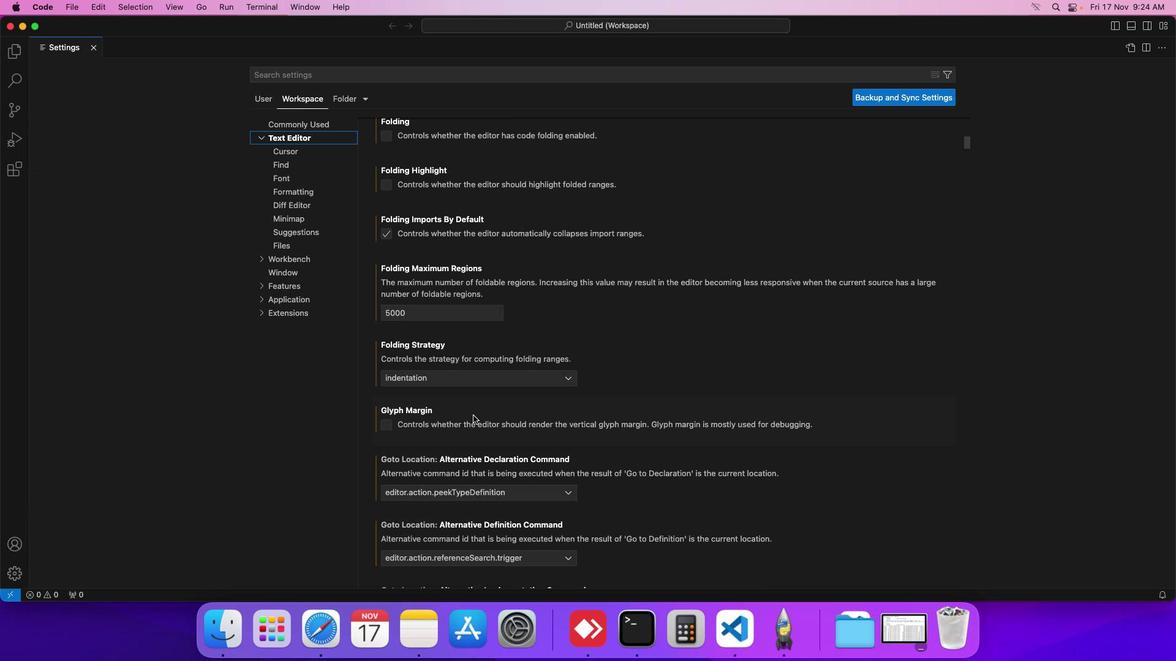 
Action: Mouse scrolled (468, 409) with delta (-4, -5)
Screenshot: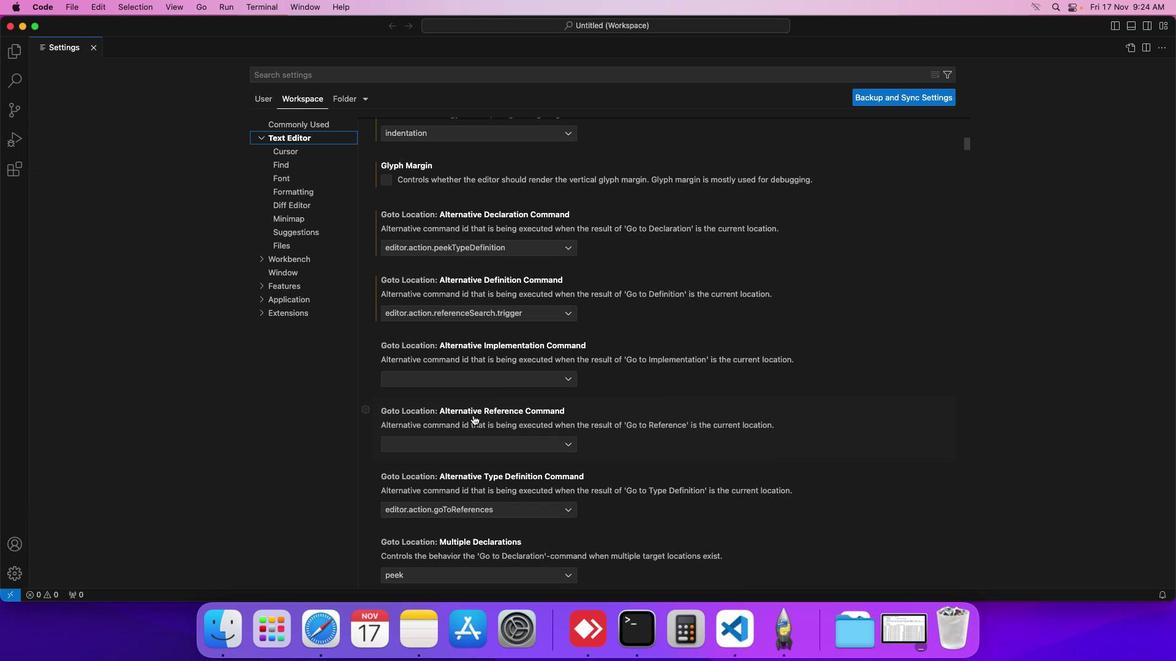 
Action: Mouse scrolled (468, 409) with delta (-4, -5)
Screenshot: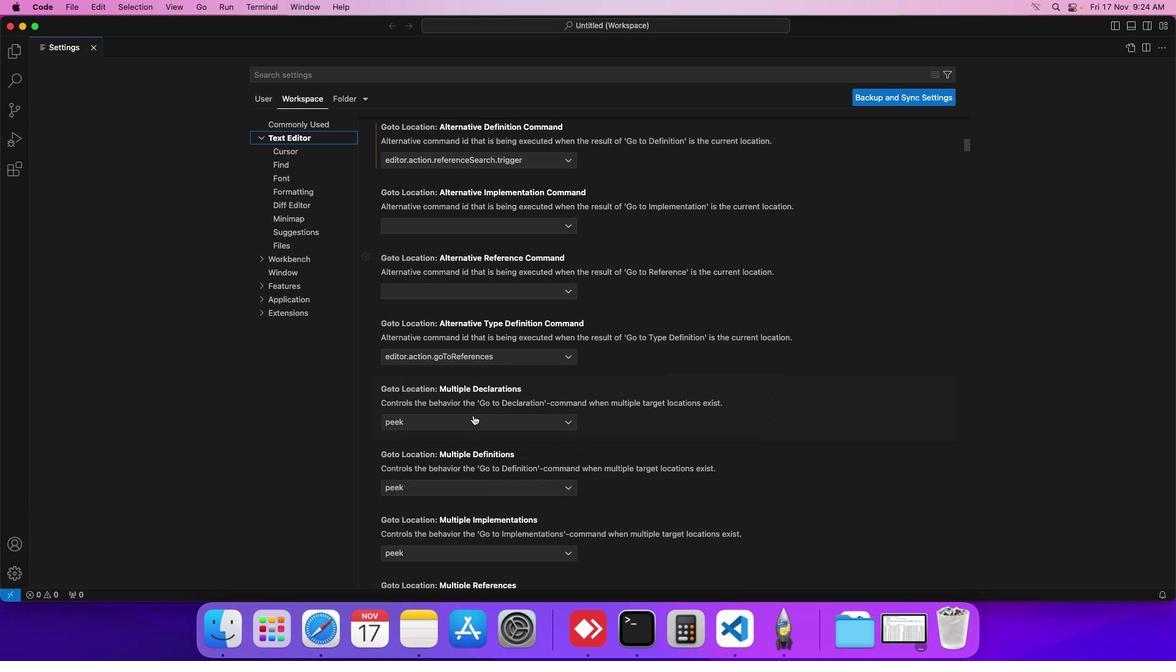 
Action: Mouse scrolled (468, 409) with delta (-4, -6)
Screenshot: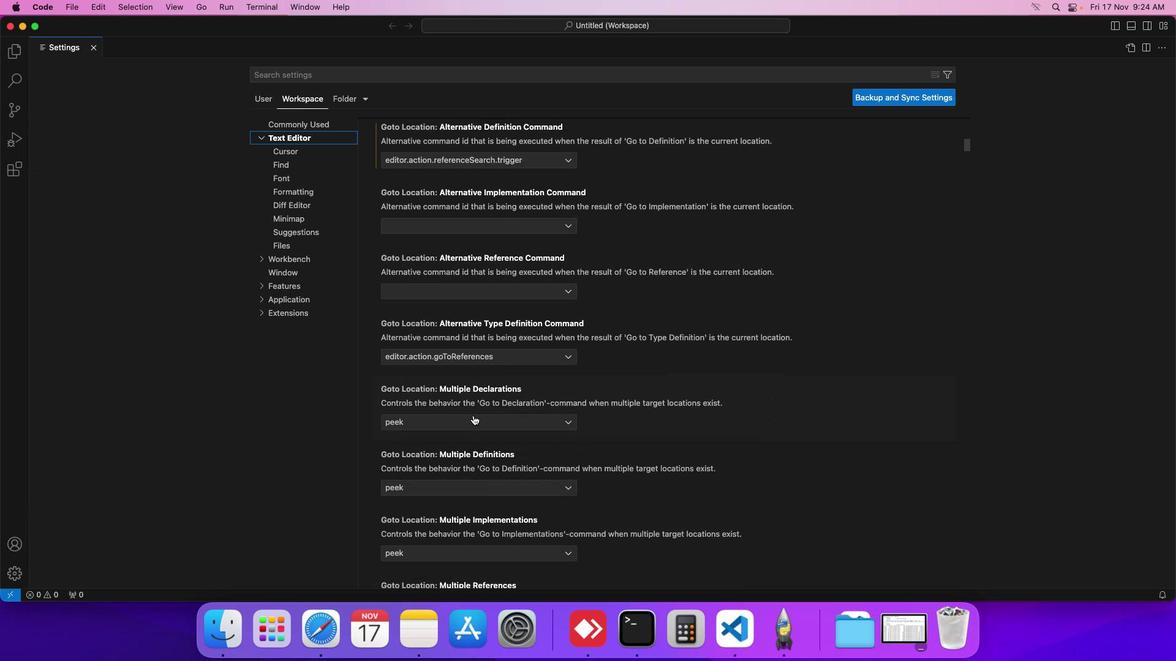 
Action: Mouse scrolled (468, 409) with delta (-4, -7)
Screenshot: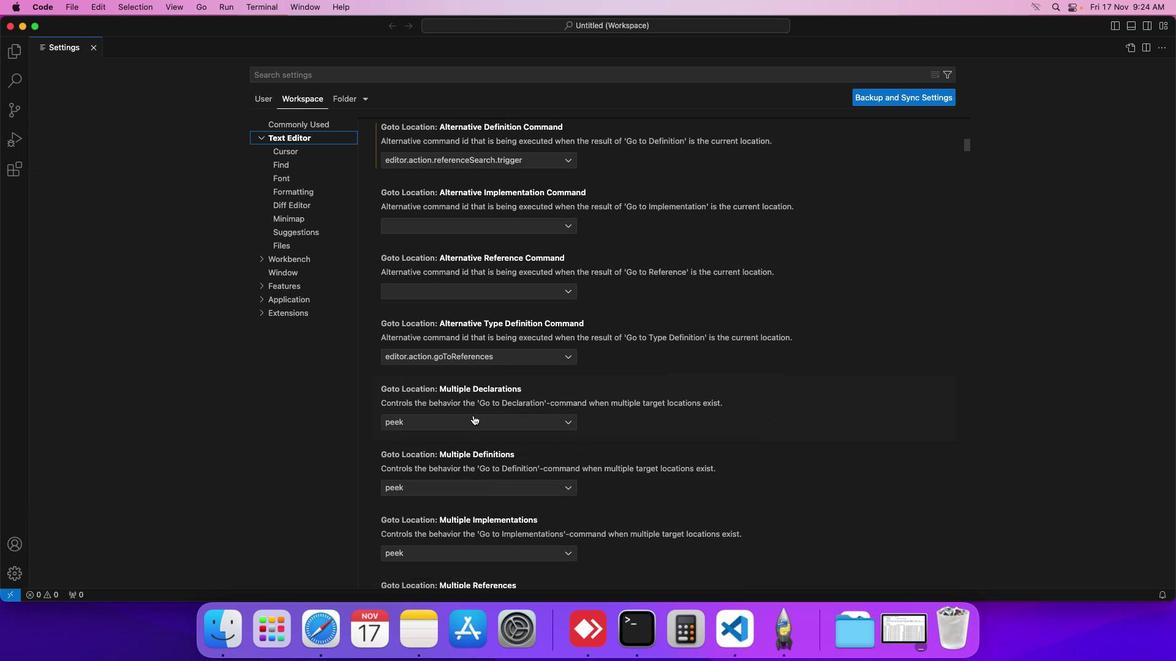 
Action: Mouse scrolled (468, 409) with delta (-4, -7)
Screenshot: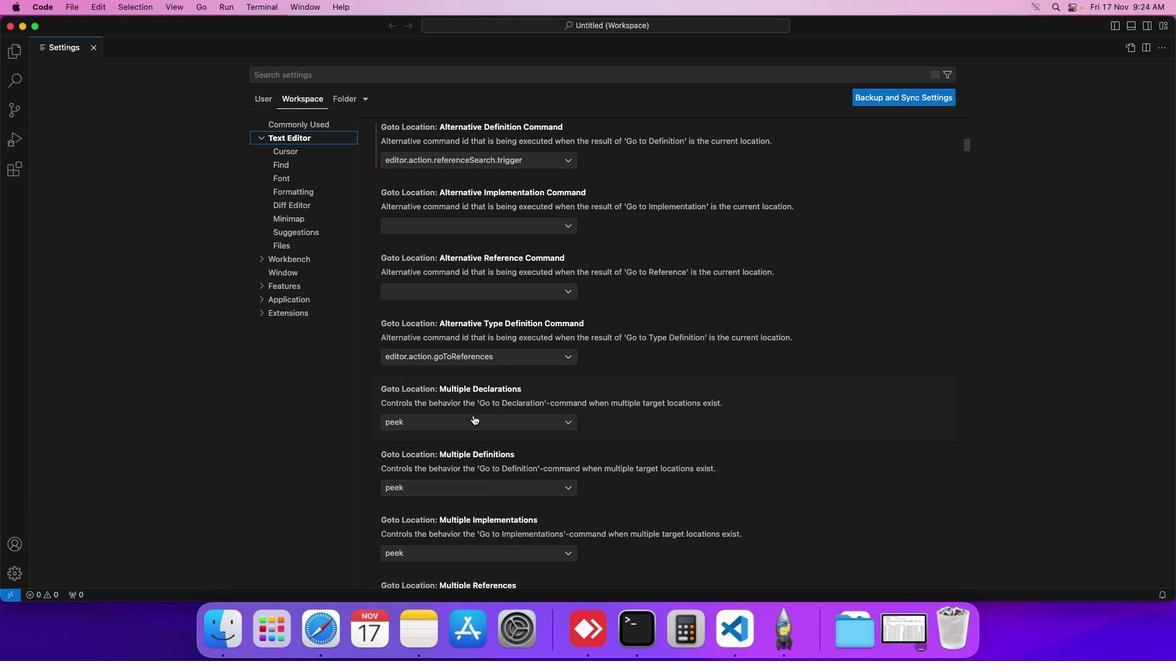 
Action: Mouse moved to (468, 410)
Screenshot: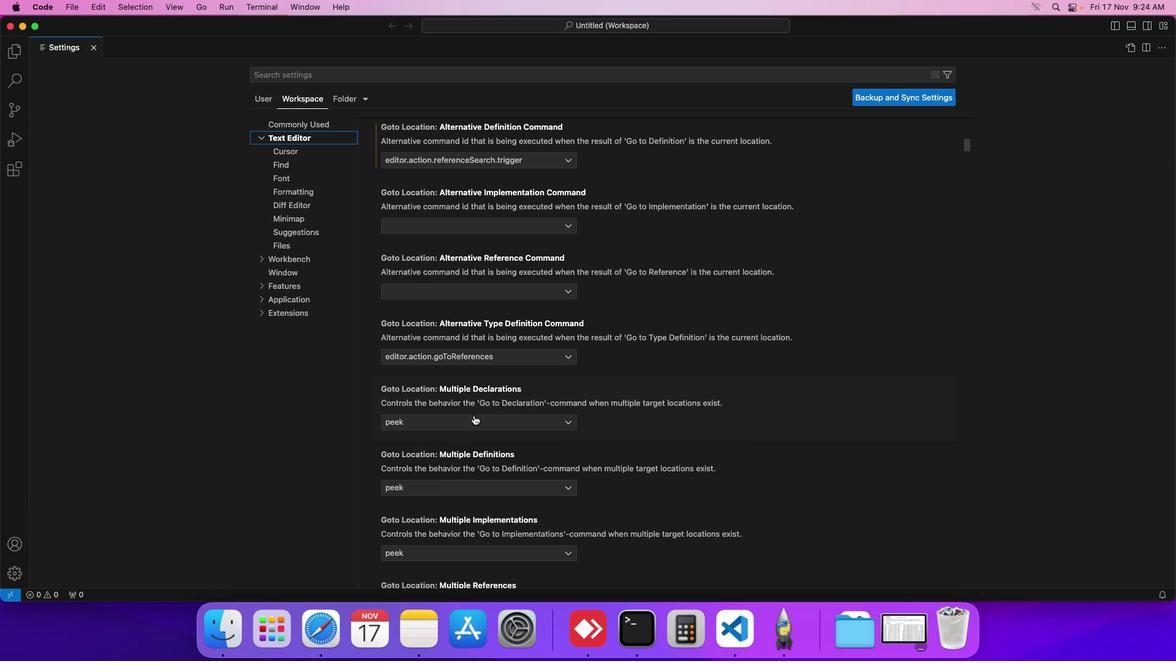 
Action: Mouse scrolled (468, 410) with delta (-4, -5)
Screenshot: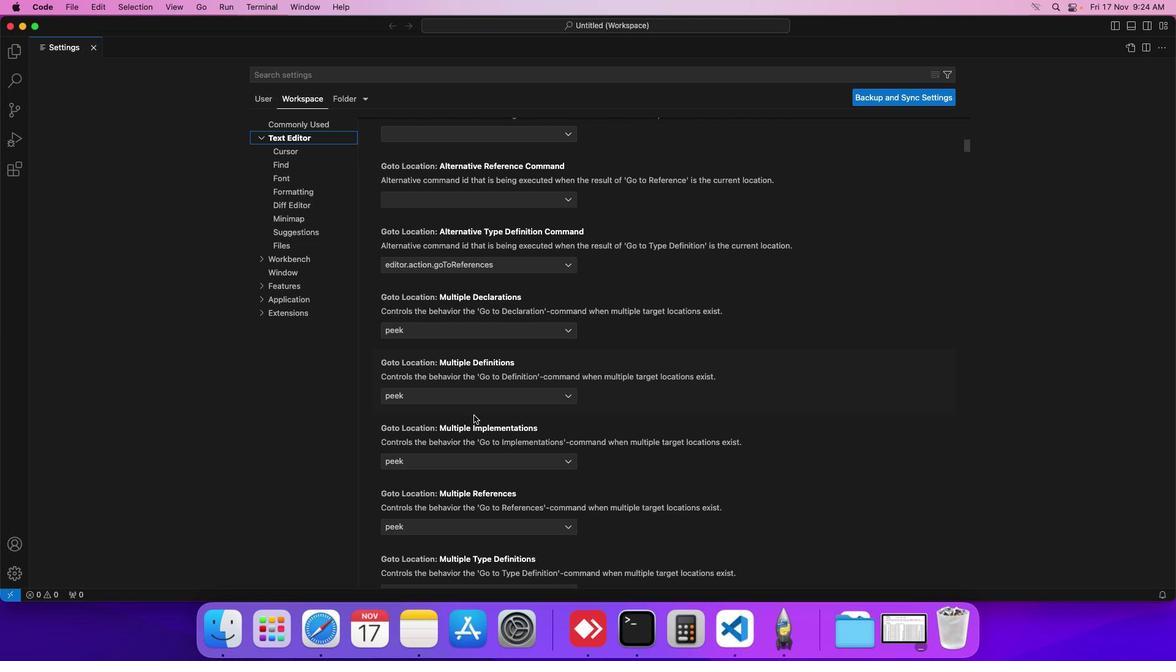 
Action: Mouse scrolled (468, 410) with delta (-4, -5)
Screenshot: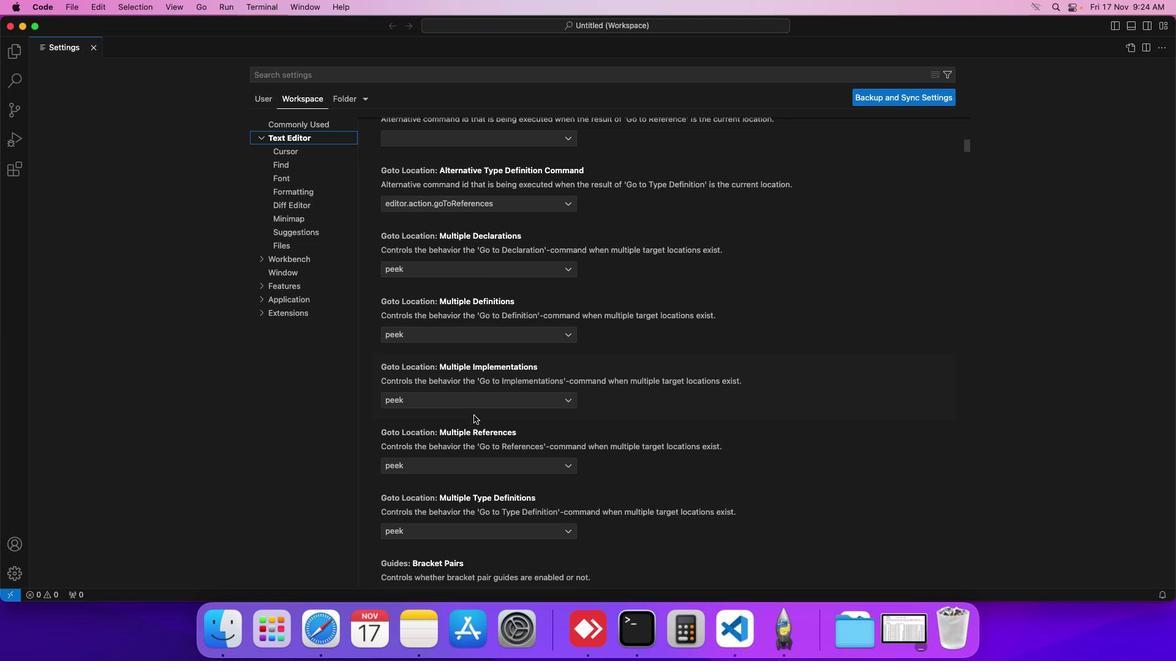 
Action: Mouse scrolled (468, 410) with delta (-4, -5)
Screenshot: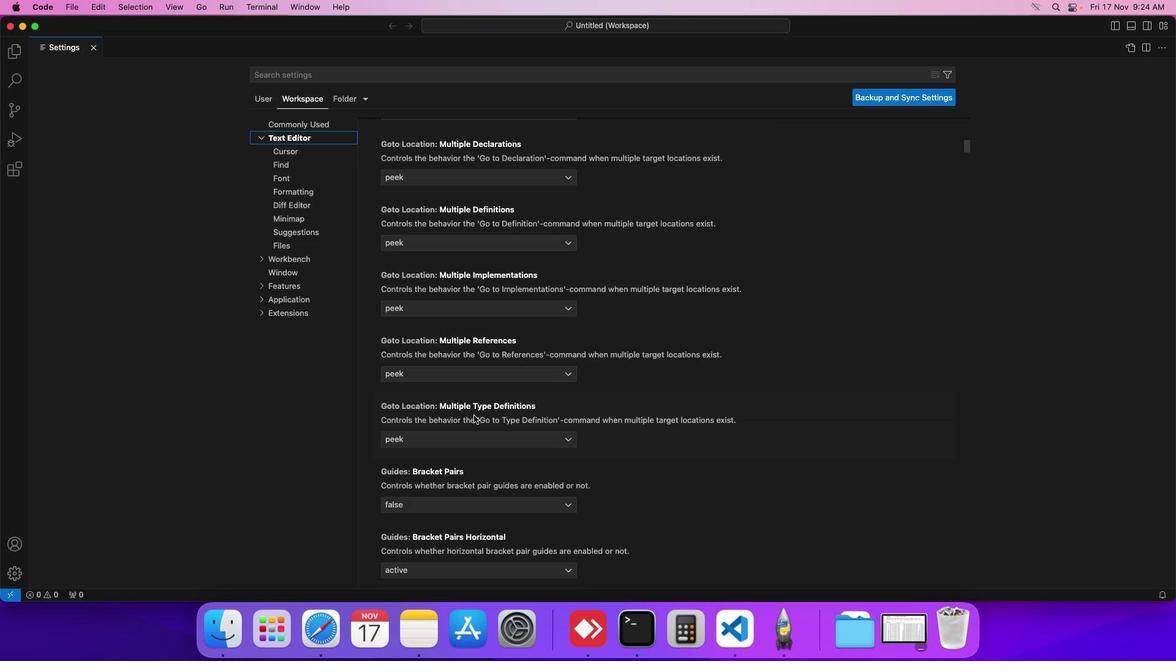 
Action: Mouse scrolled (468, 410) with delta (-4, -6)
Screenshot: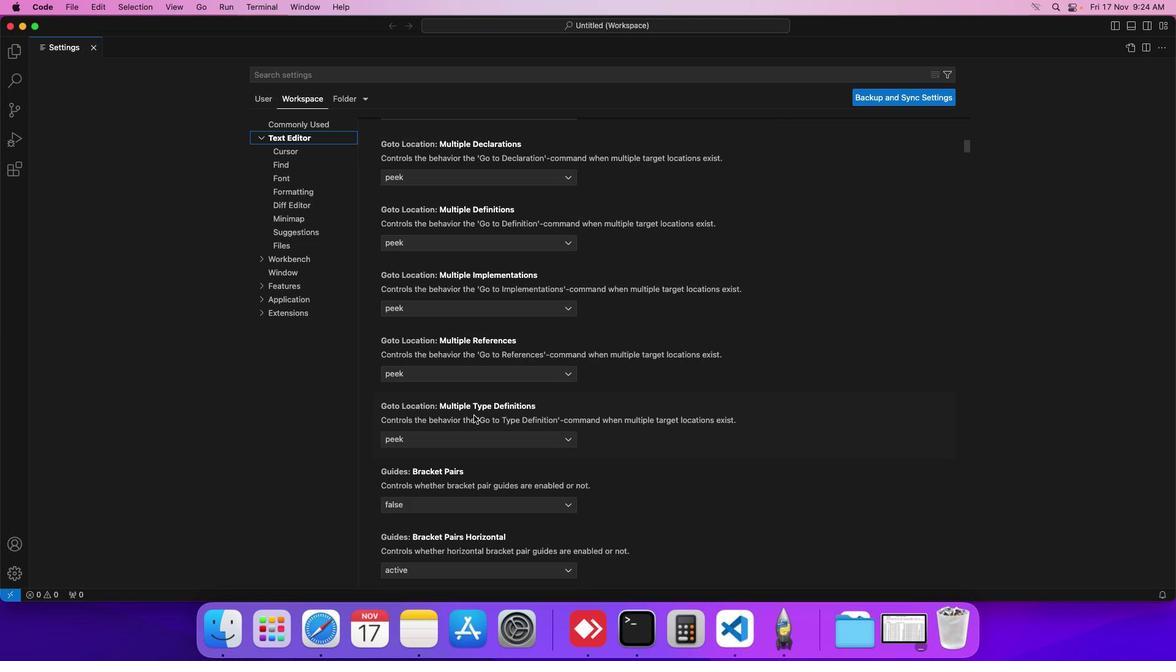 
Action: Mouse scrolled (468, 410) with delta (-4, -6)
Screenshot: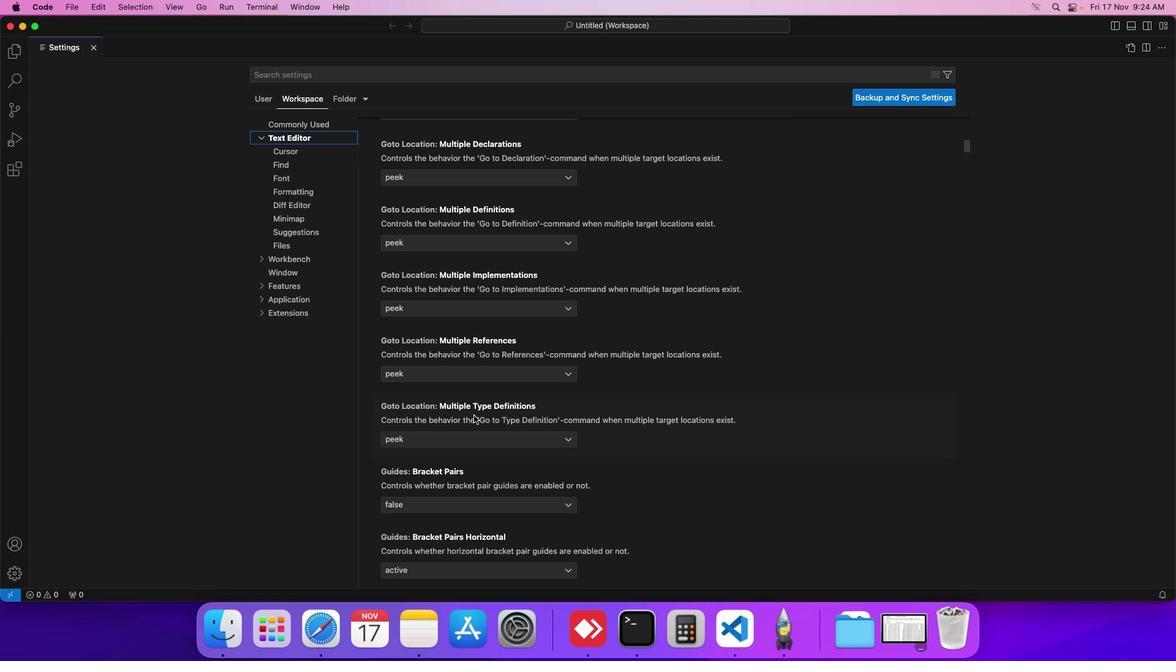 
Action: Mouse scrolled (468, 410) with delta (-4, -5)
Screenshot: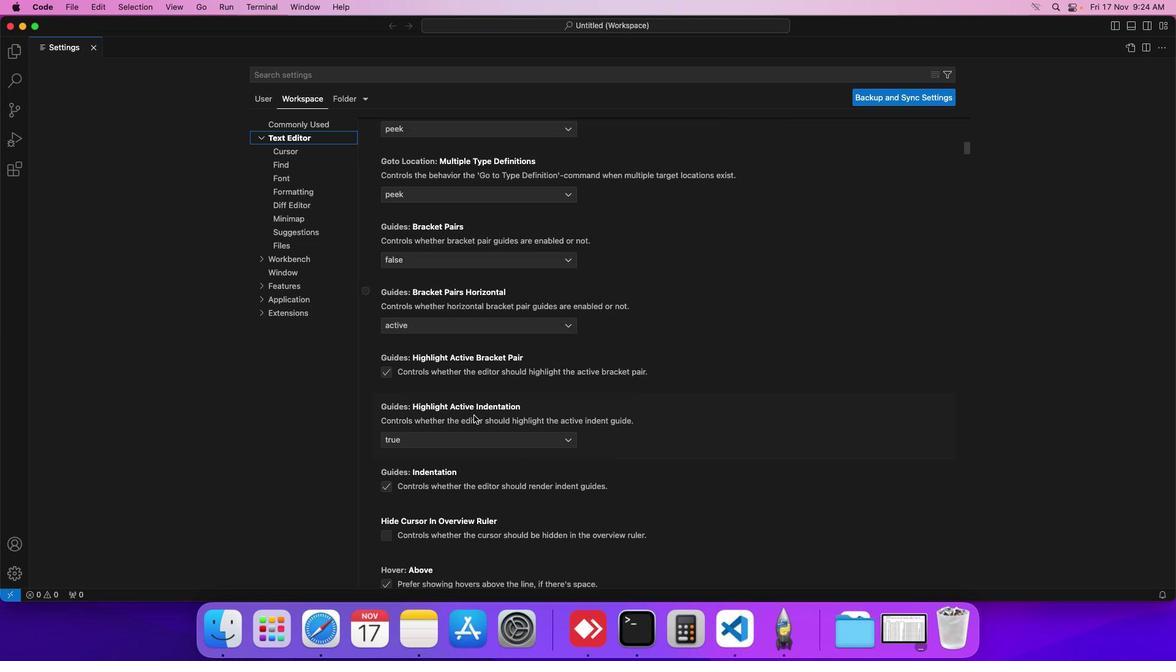 
Action: Mouse scrolled (468, 410) with delta (-4, -5)
Screenshot: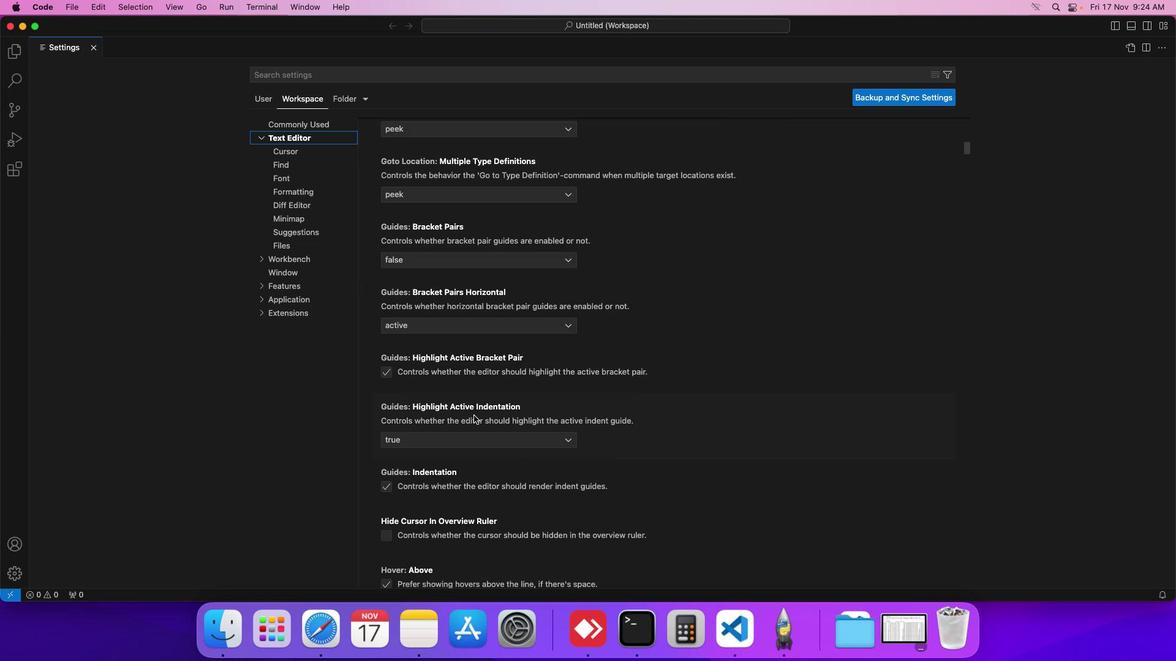 
Action: Mouse scrolled (468, 410) with delta (-4, -6)
Screenshot: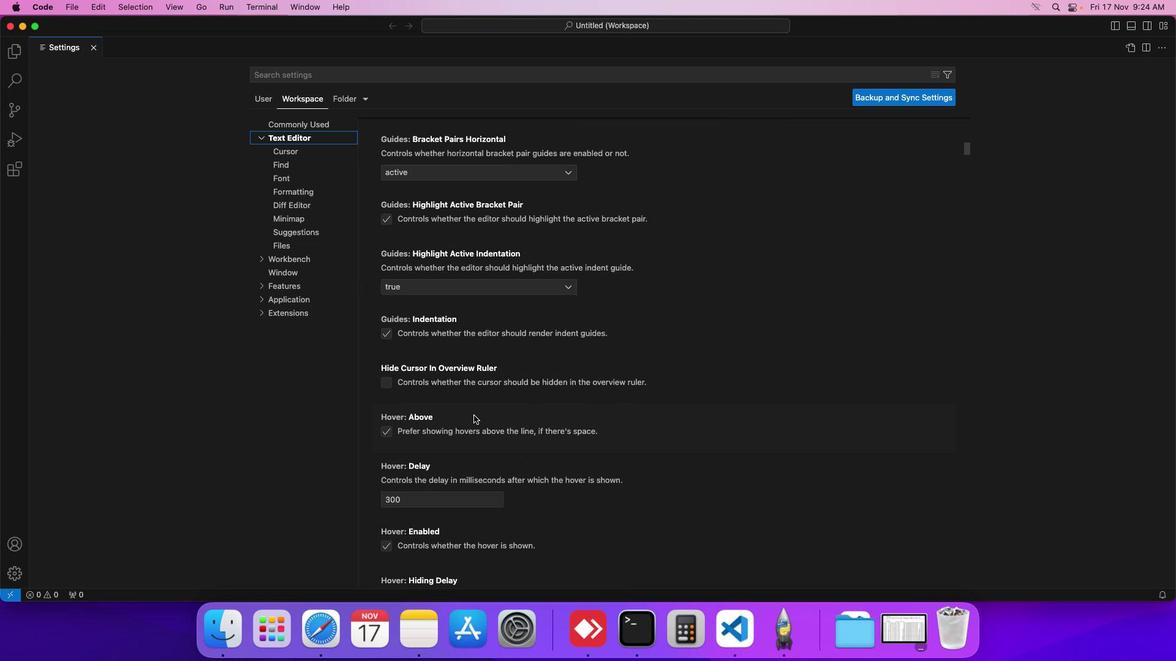 
Action: Mouse scrolled (468, 410) with delta (-4, -7)
Screenshot: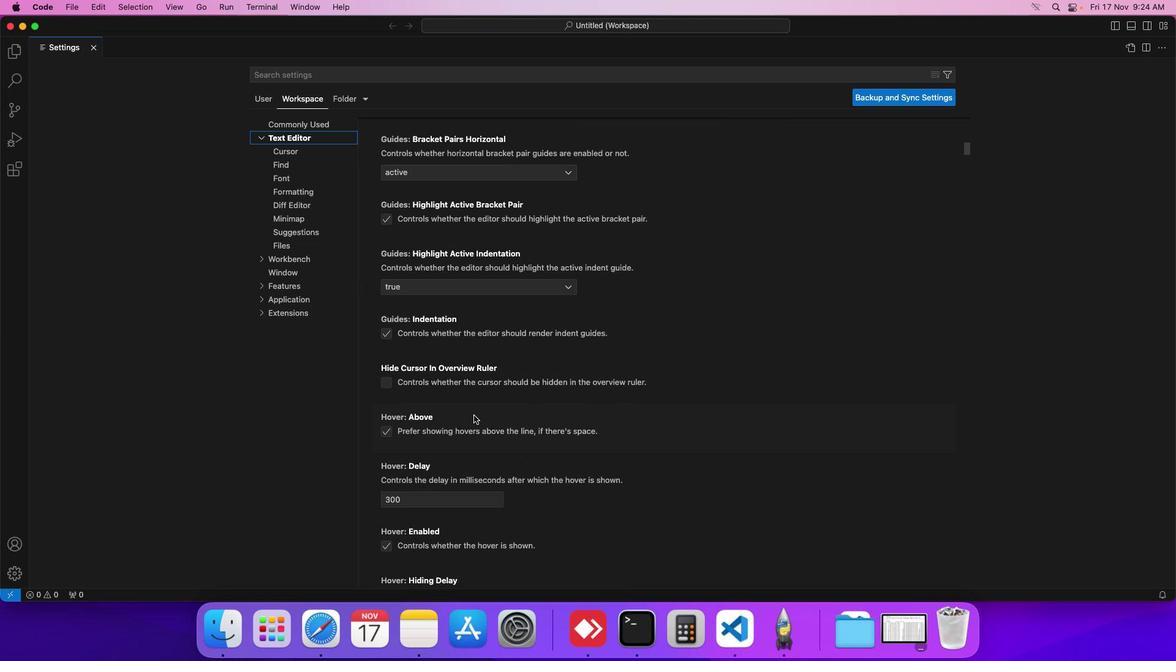 
Action: Mouse scrolled (468, 410) with delta (-4, -7)
Screenshot: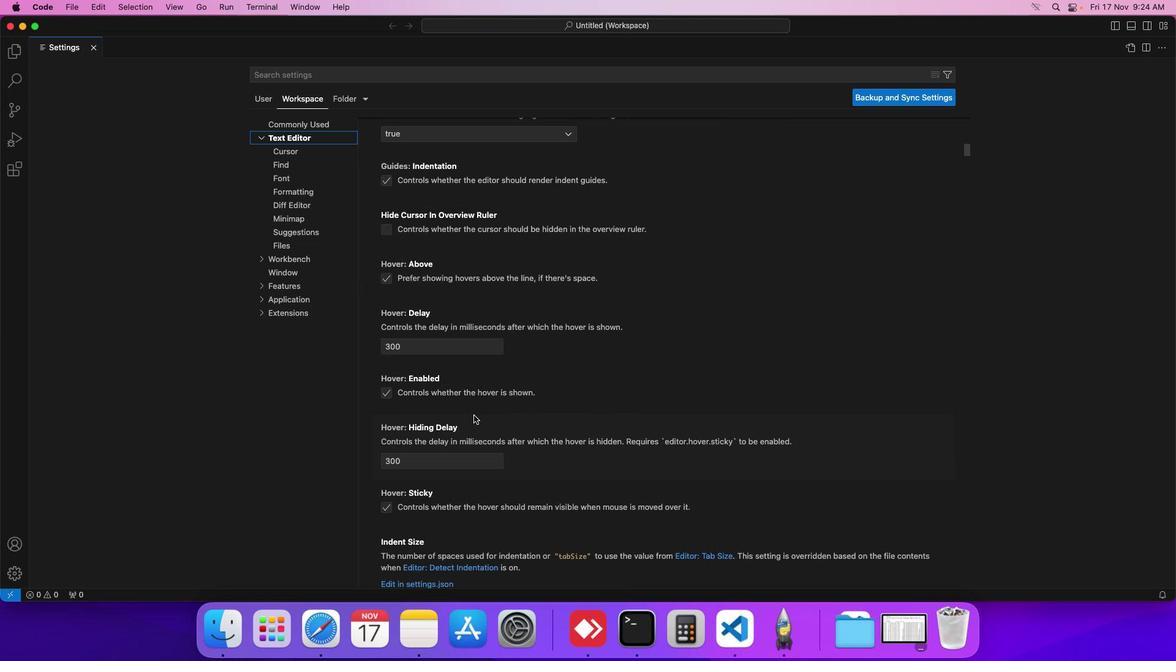 
Action: Mouse scrolled (468, 410) with delta (-4, -7)
Screenshot: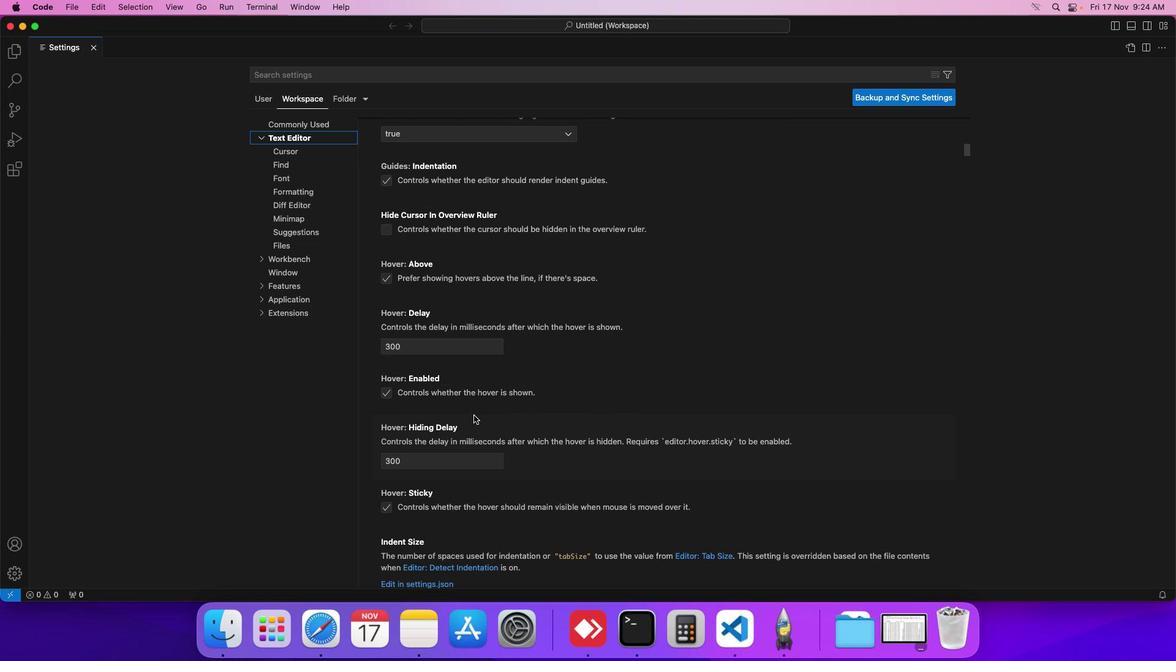 
Action: Mouse scrolled (468, 410) with delta (-4, -5)
Screenshot: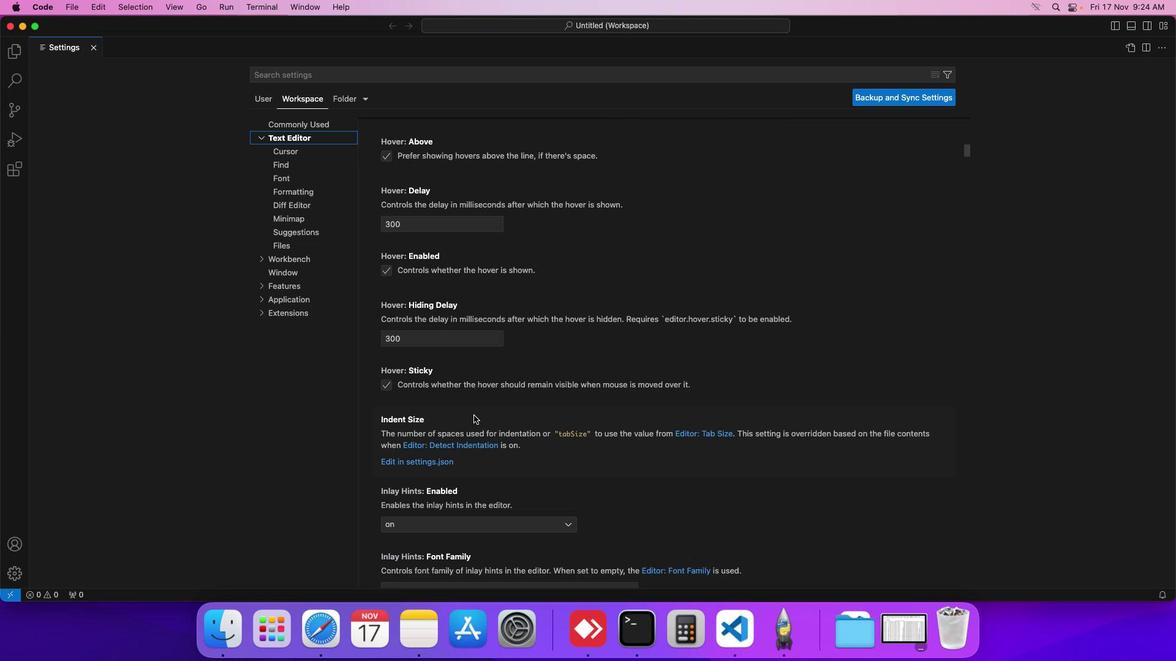 
Action: Mouse scrolled (468, 410) with delta (-4, -5)
Screenshot: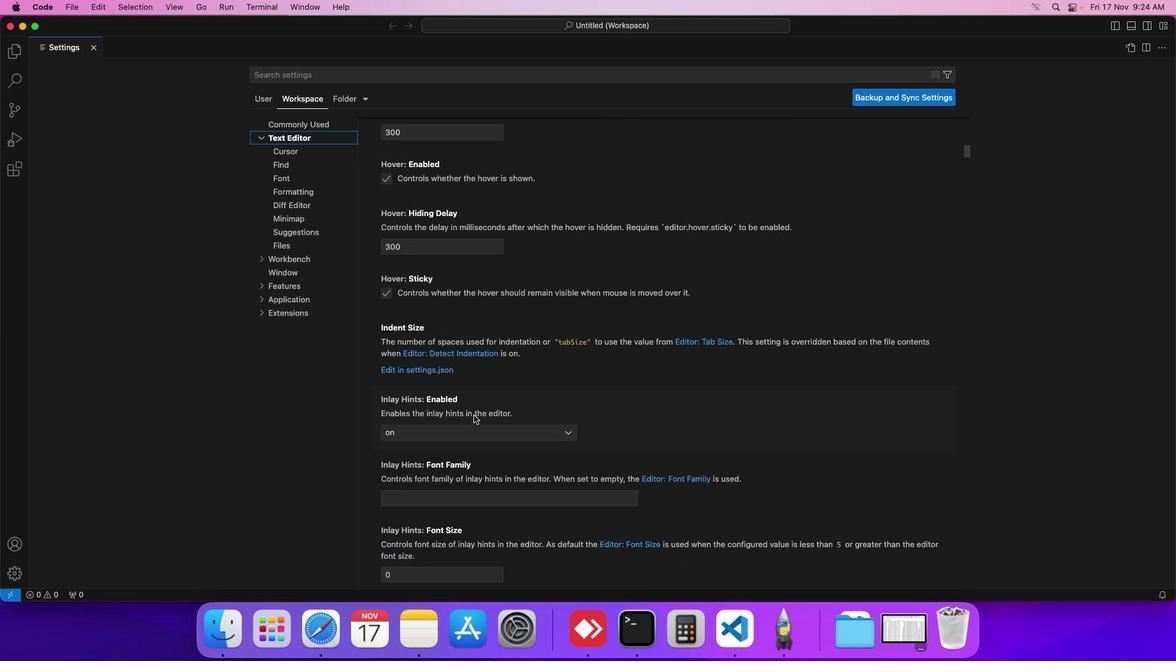 
Action: Mouse scrolled (468, 410) with delta (-4, -6)
Screenshot: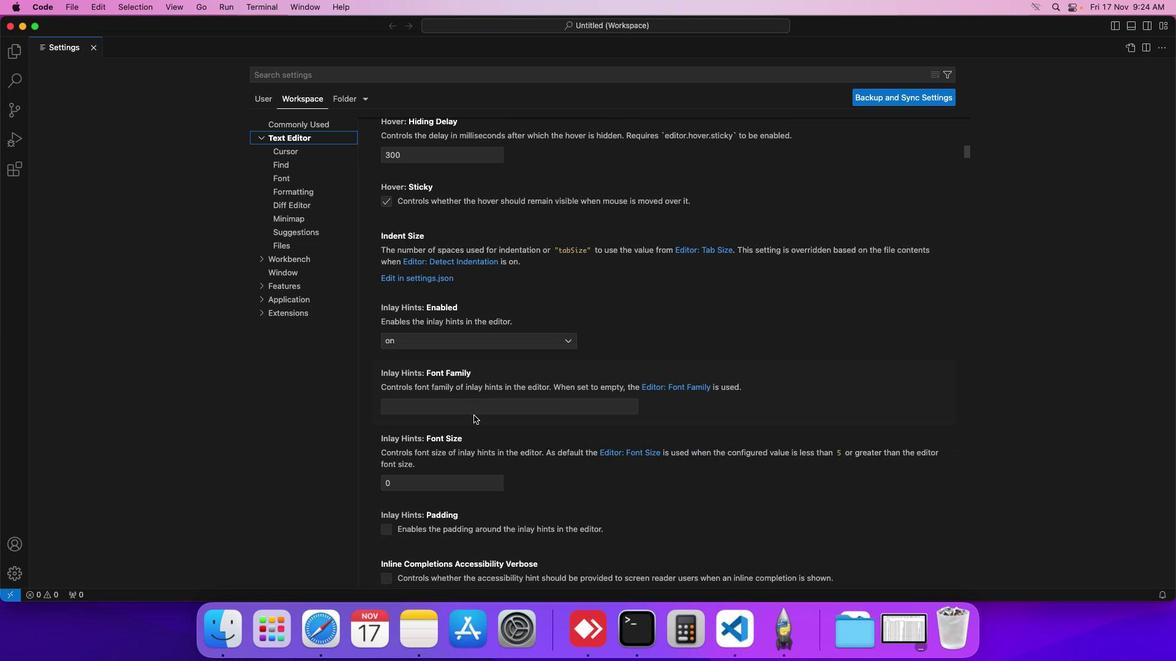 
Action: Mouse scrolled (468, 410) with delta (-4, -6)
Screenshot: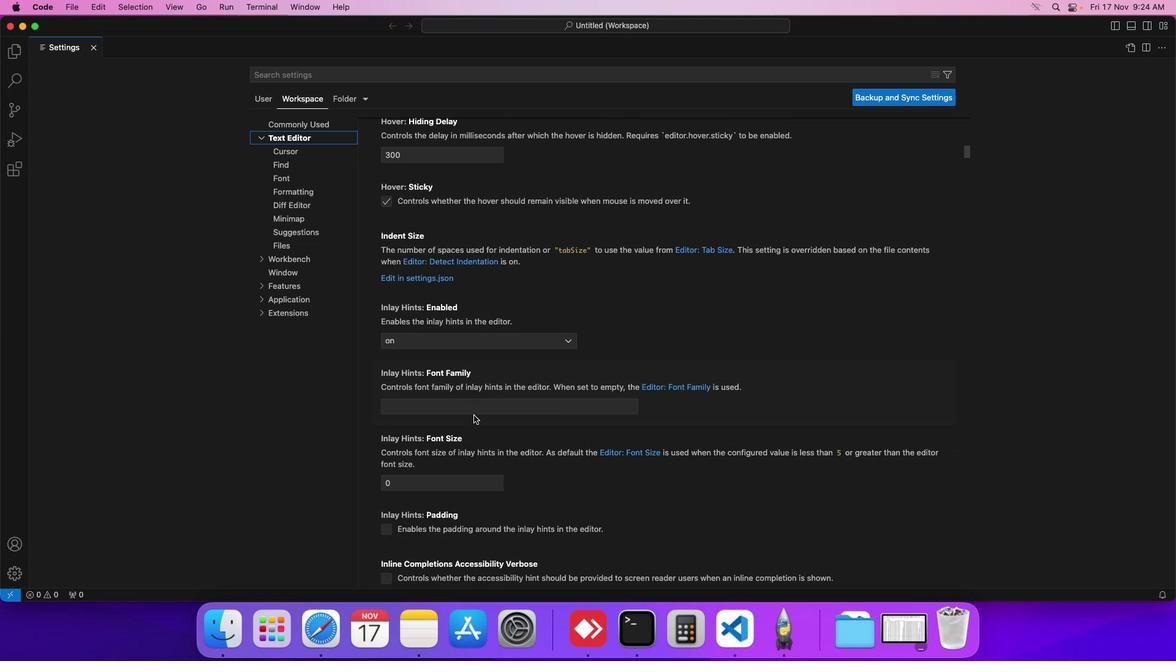 
Action: Mouse scrolled (468, 410) with delta (-4, -6)
Screenshot: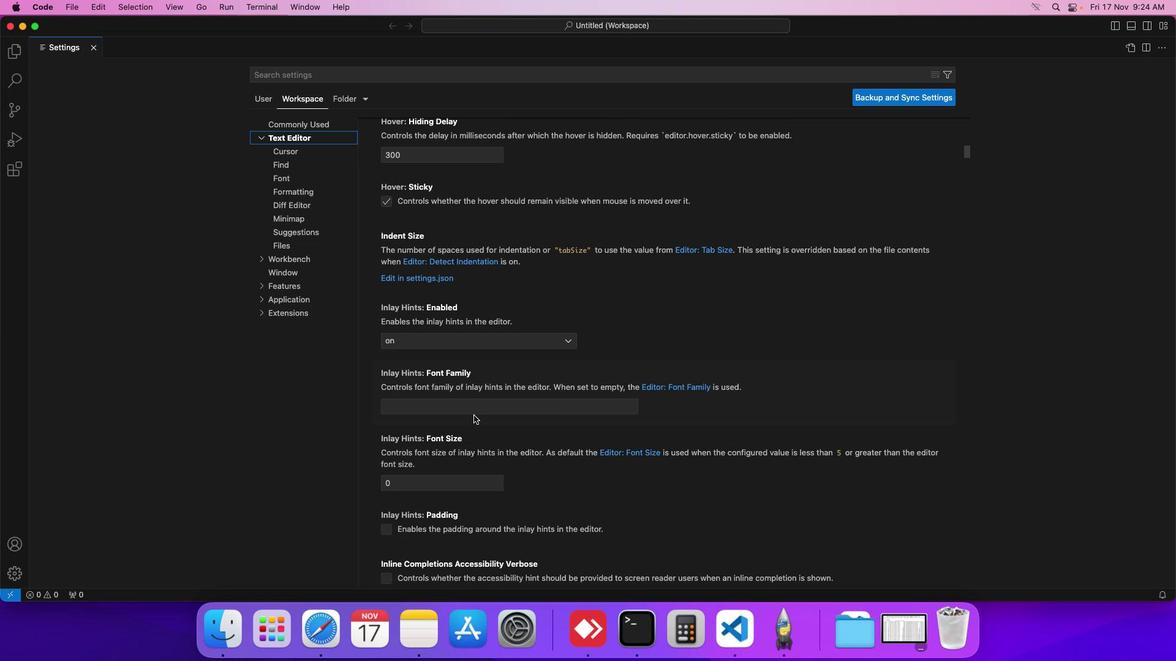 
Action: Mouse scrolled (468, 410) with delta (-4, -5)
Screenshot: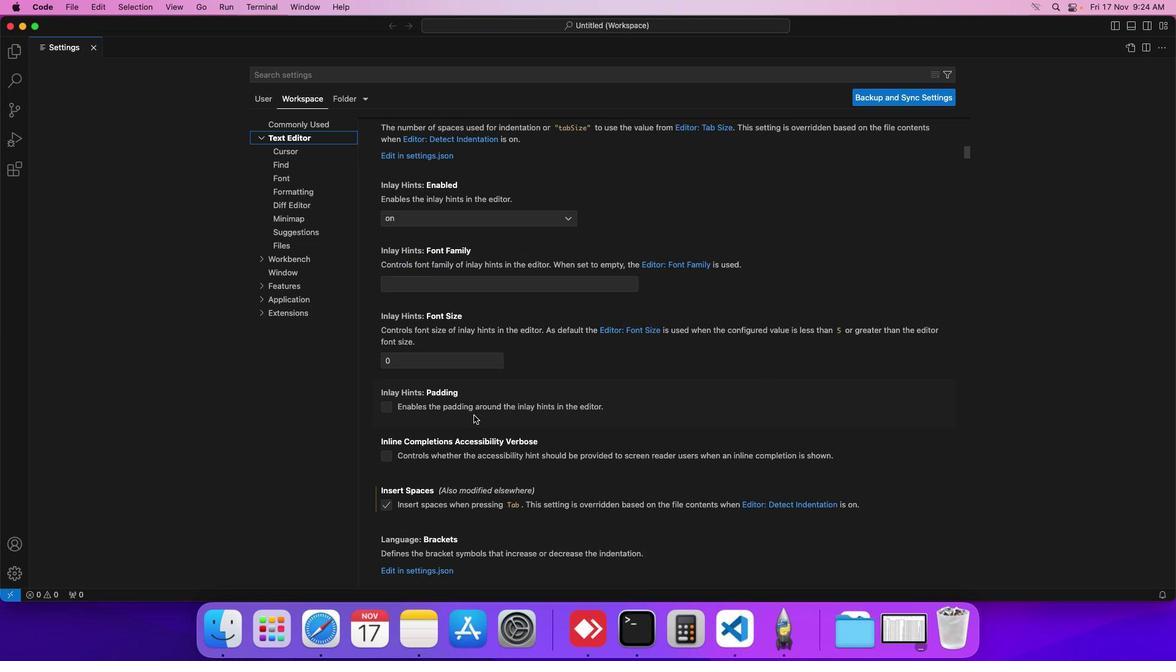 
Action: Mouse scrolled (468, 410) with delta (-4, -5)
Screenshot: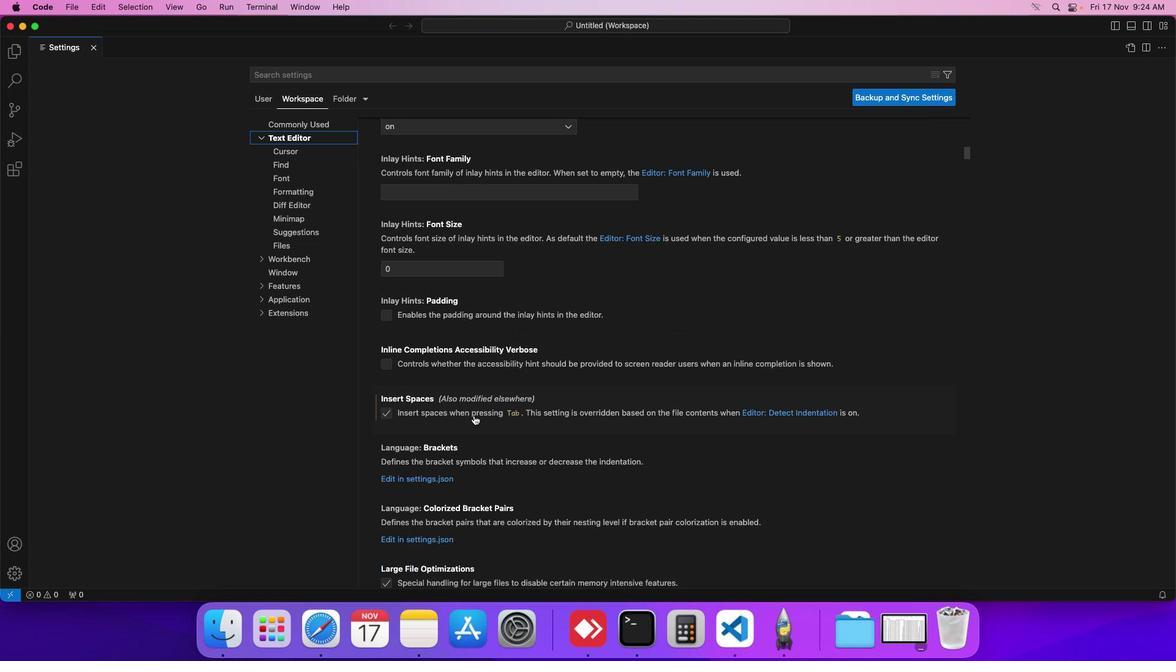 
Action: Mouse scrolled (468, 410) with delta (-4, -6)
Screenshot: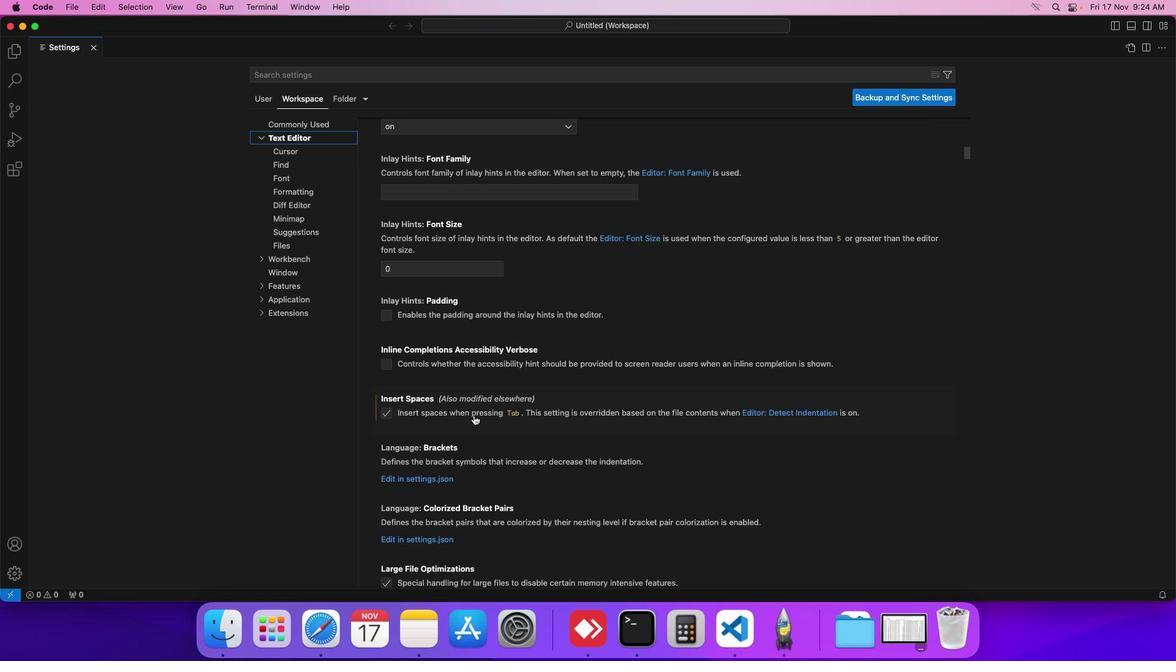 
Action: Mouse scrolled (468, 410) with delta (-4, -6)
Screenshot: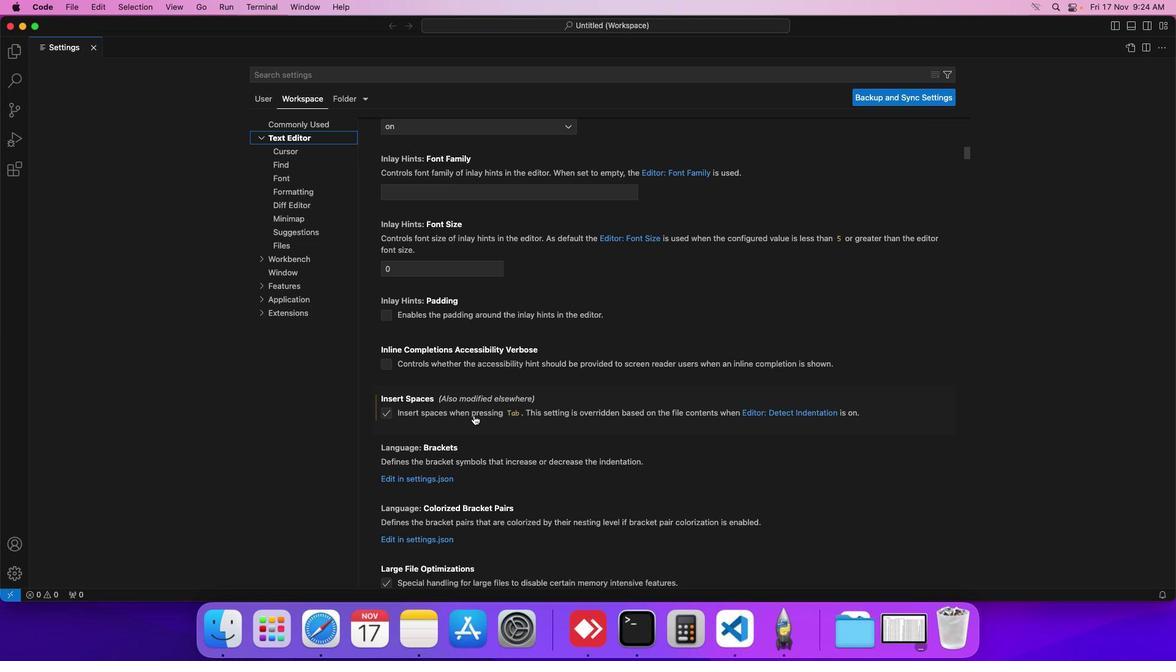 
Action: Mouse scrolled (468, 410) with delta (-4, -5)
Screenshot: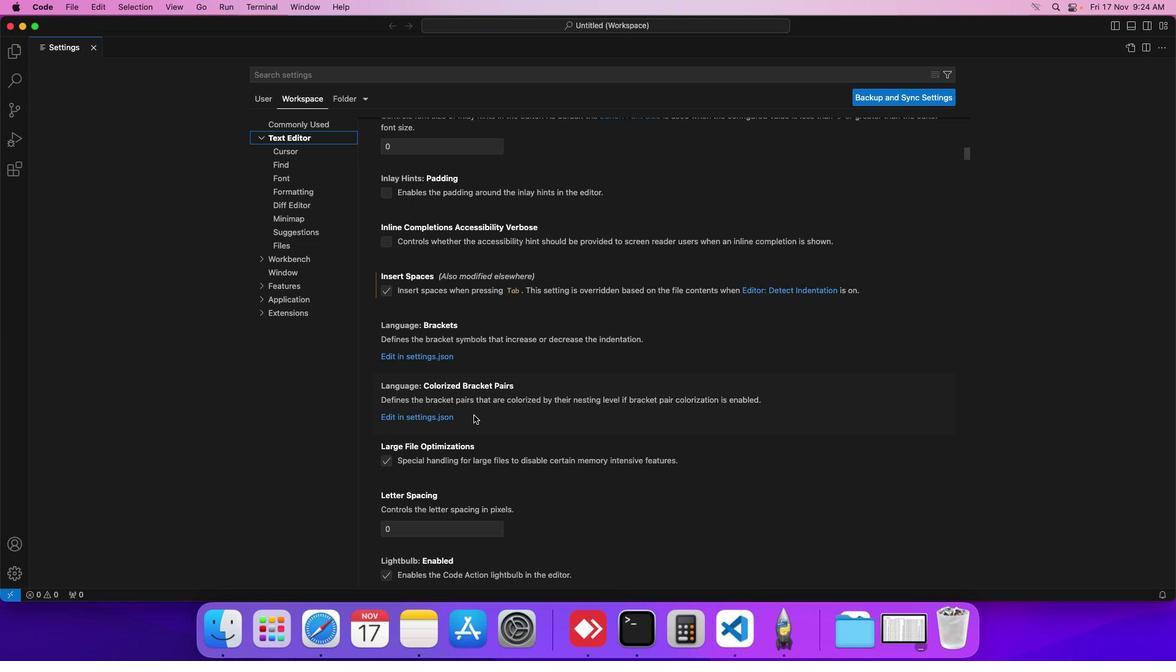
Action: Mouse scrolled (468, 410) with delta (-4, -5)
Screenshot: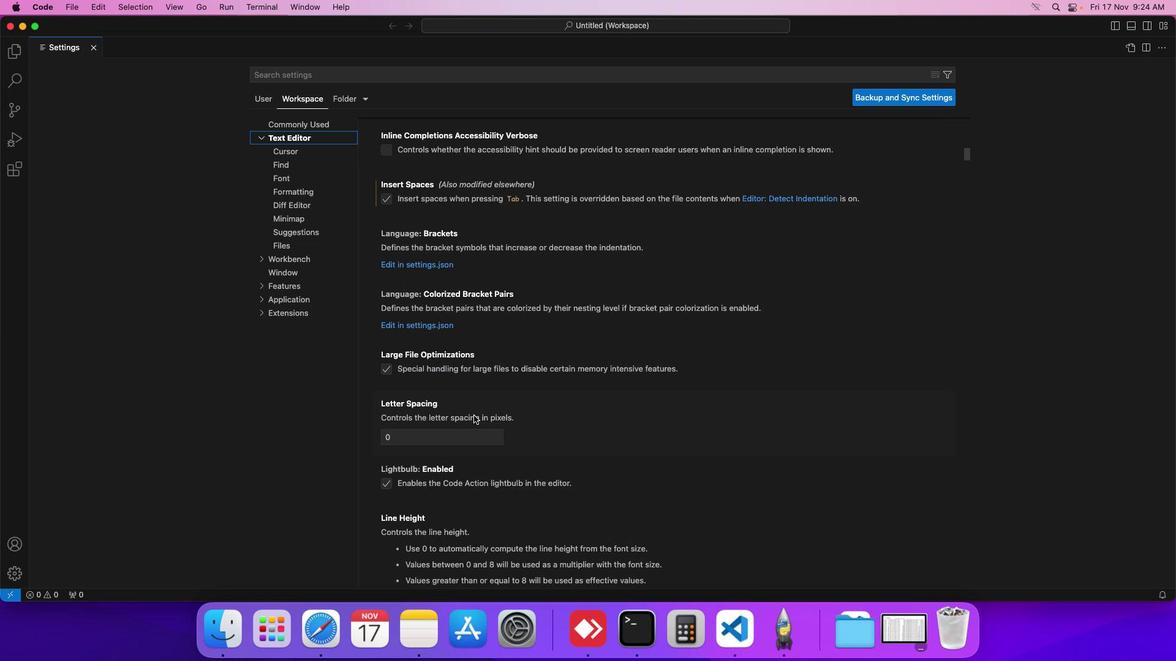 
Action: Mouse scrolled (468, 410) with delta (-4, -6)
Screenshot: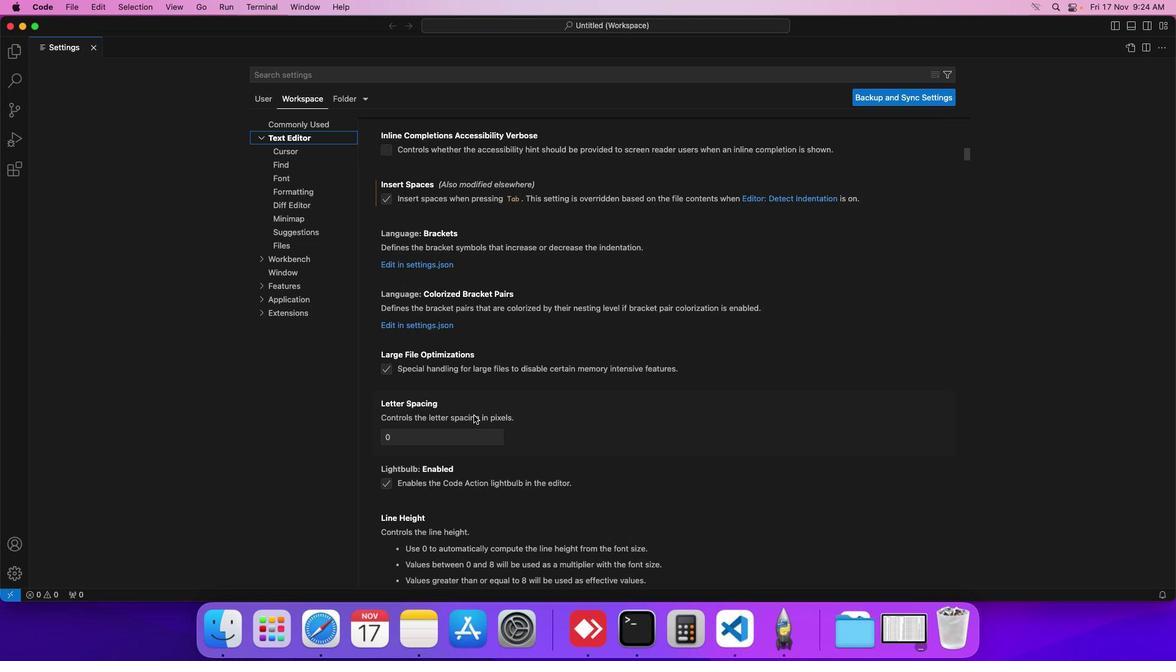 
Action: Mouse scrolled (468, 410) with delta (-4, -6)
Screenshot: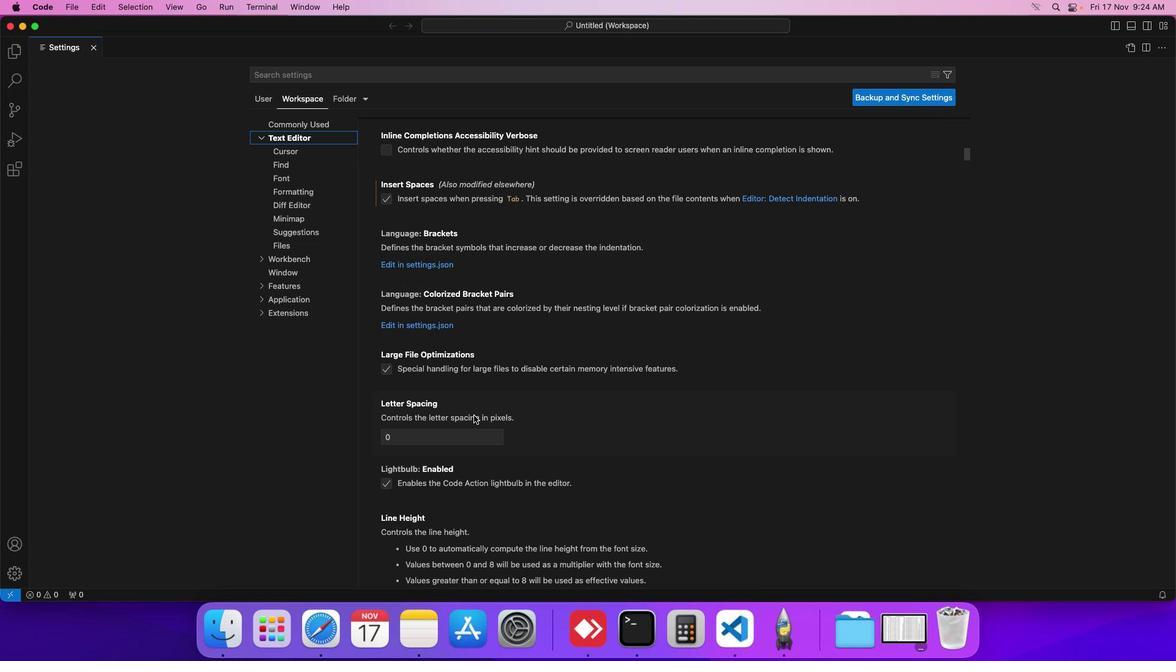 
Action: Mouse scrolled (468, 410) with delta (-4, -5)
Screenshot: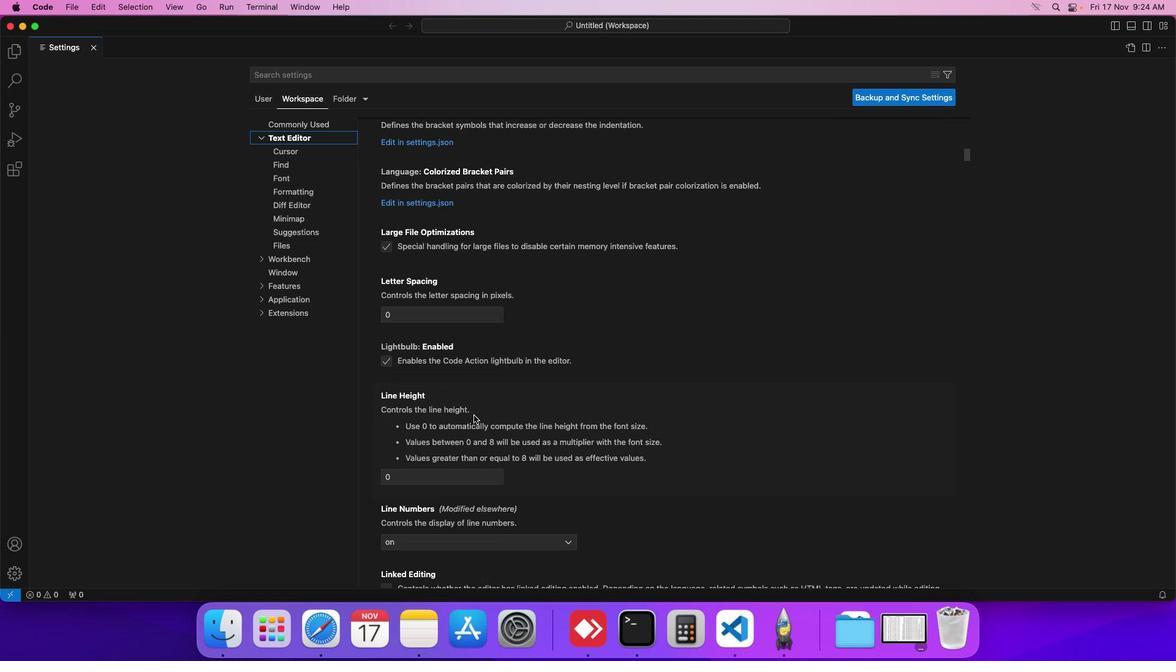 
Action: Mouse scrolled (468, 410) with delta (-4, -5)
Screenshot: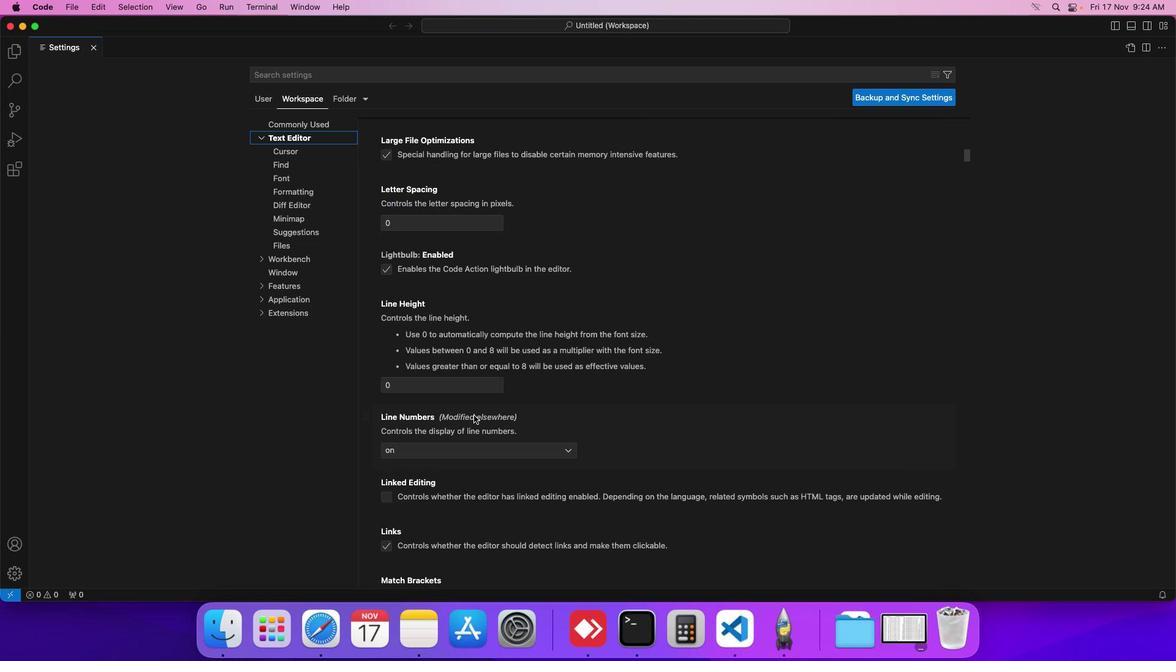 
Action: Mouse scrolled (468, 410) with delta (-4, -6)
Screenshot: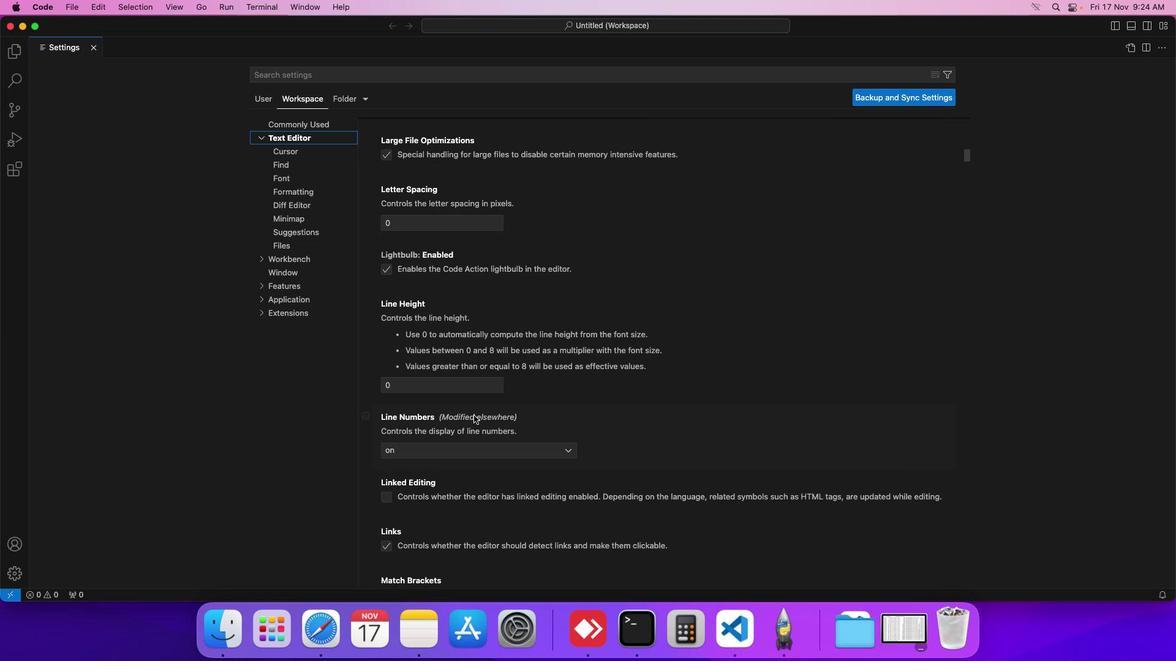 
Action: Mouse scrolled (468, 410) with delta (-4, -6)
Screenshot: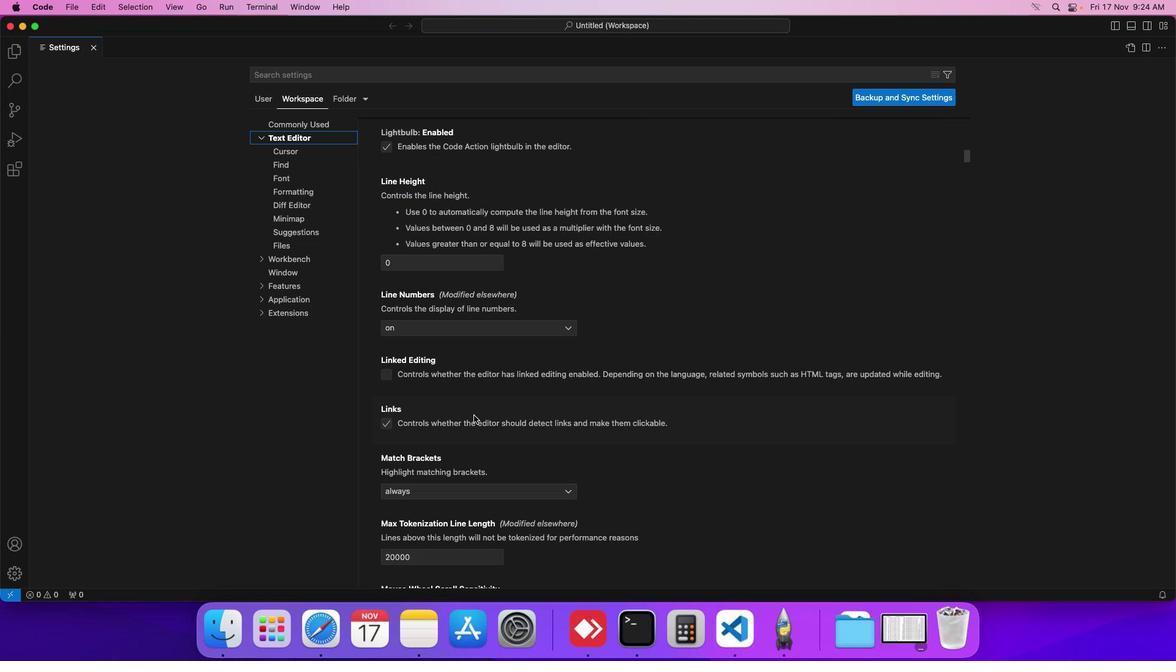 
Action: Mouse scrolled (468, 410) with delta (-4, -7)
Screenshot: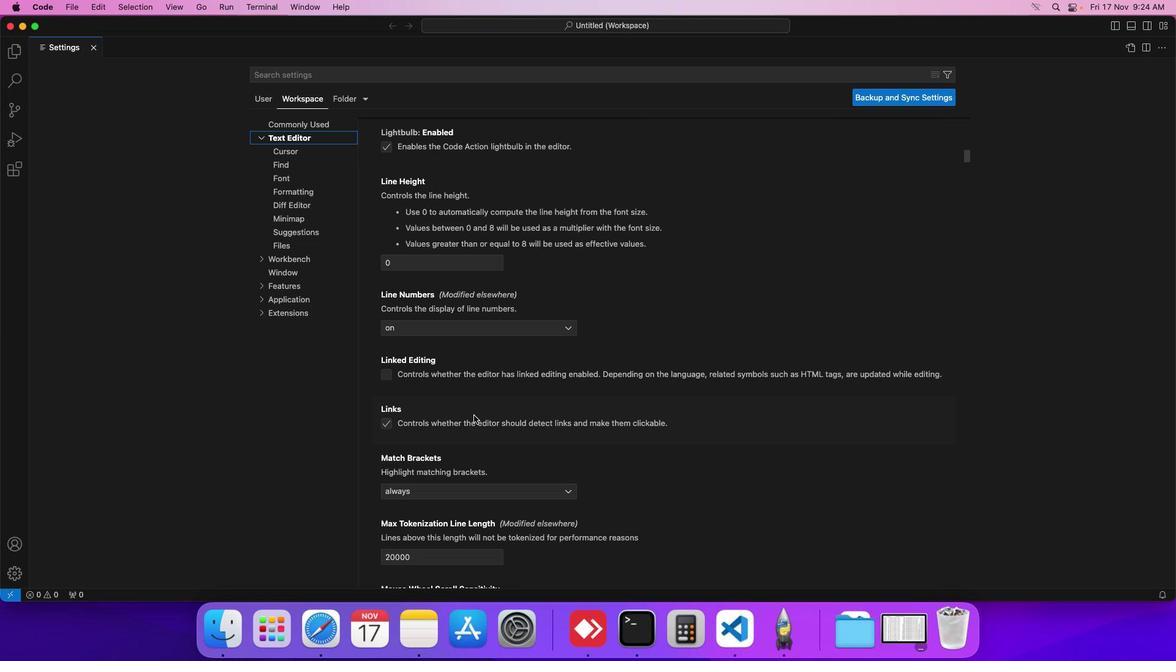 
Action: Mouse scrolled (468, 410) with delta (-4, -5)
Screenshot: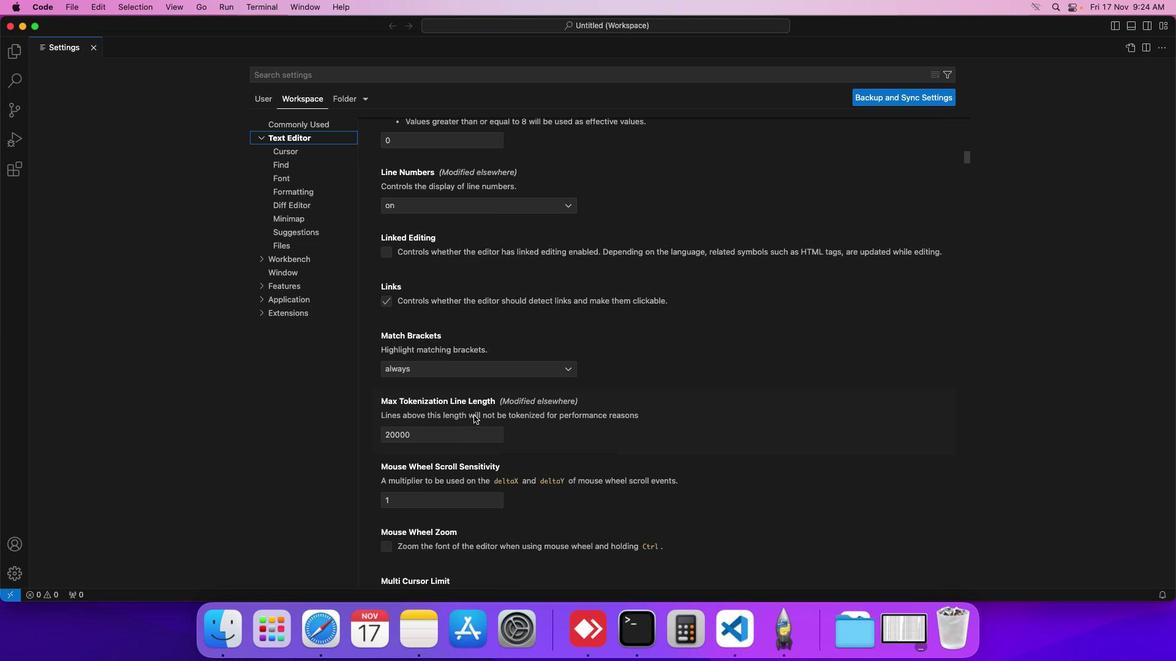 
Action: Mouse scrolled (468, 410) with delta (-4, -5)
Screenshot: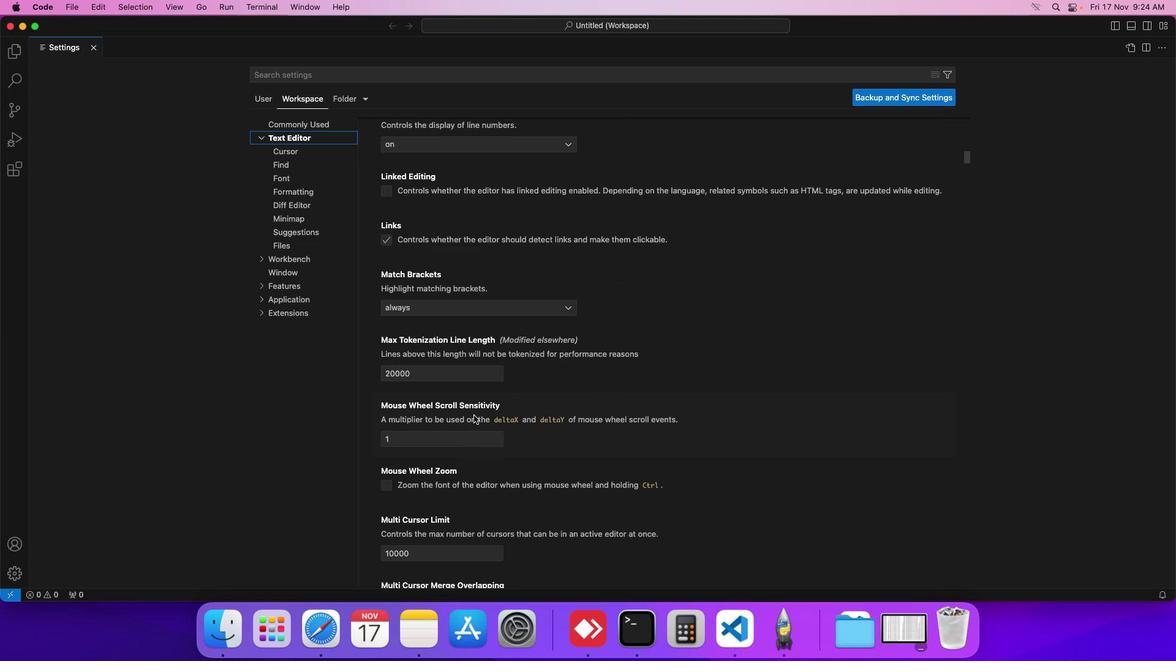 
Action: Mouse scrolled (468, 410) with delta (-4, -6)
Screenshot: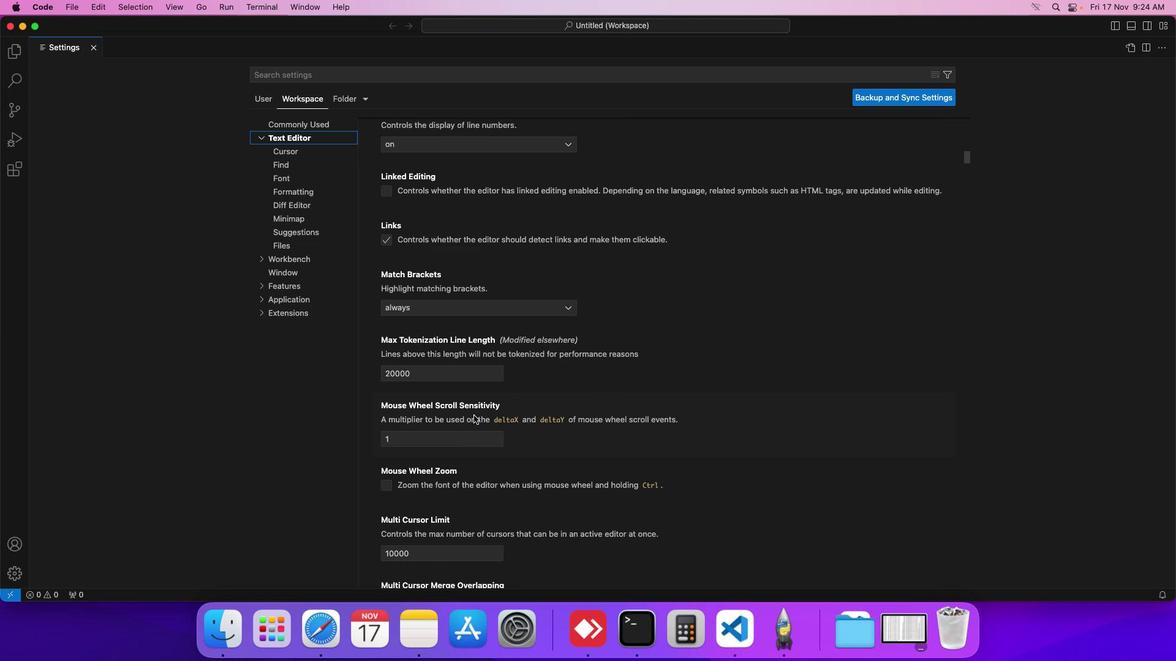 
Action: Mouse scrolled (468, 410) with delta (-4, -6)
Screenshot: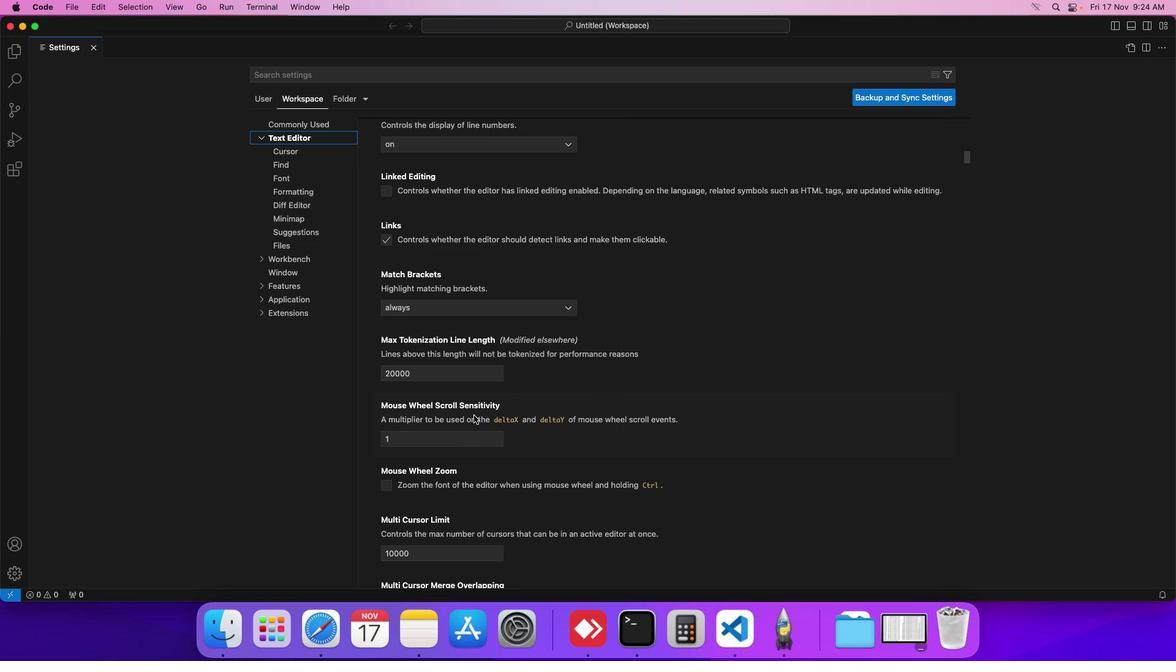 
Action: Mouse scrolled (468, 410) with delta (-4, -5)
Screenshot: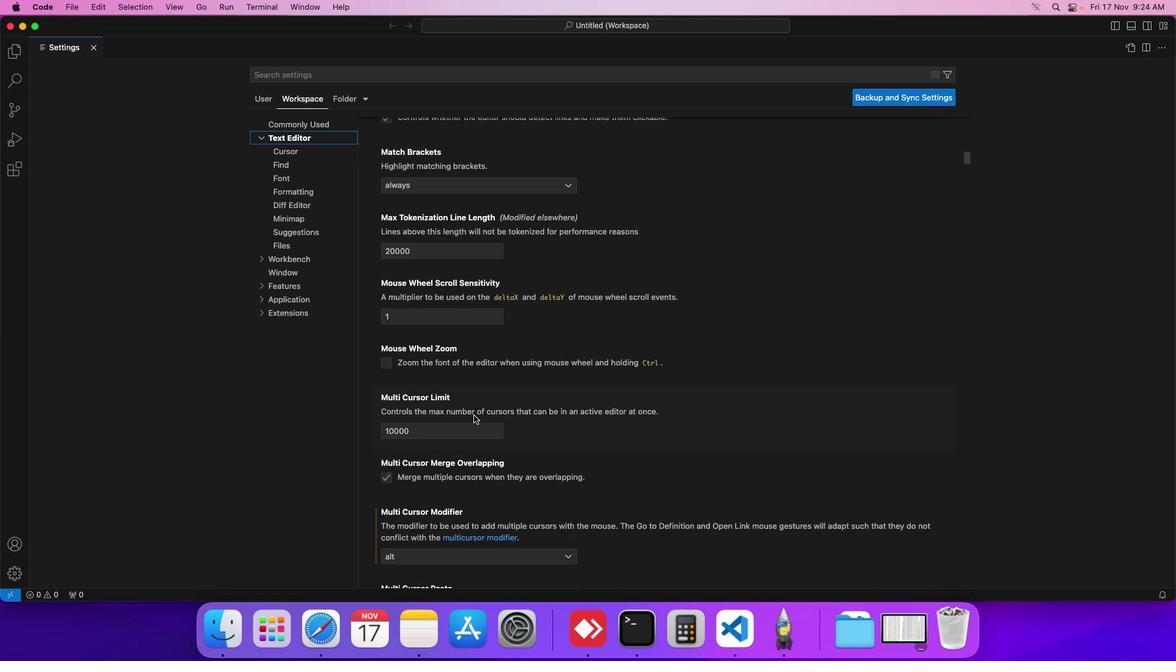 
Action: Mouse scrolled (468, 410) with delta (-4, -5)
Screenshot: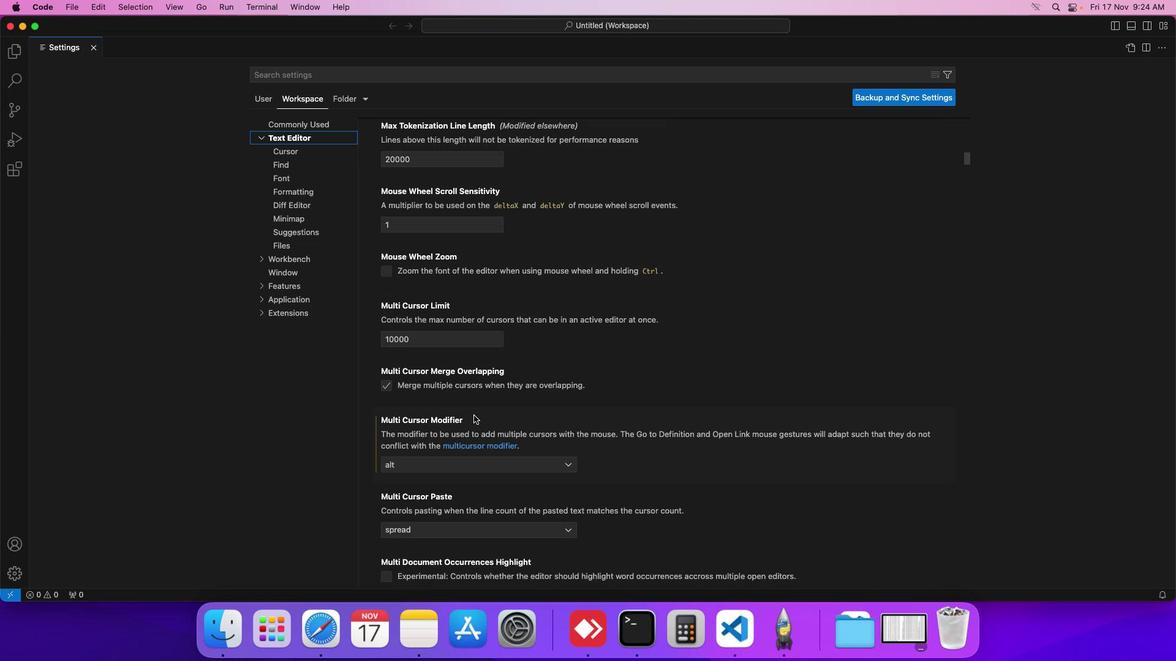 
Action: Mouse scrolled (468, 410) with delta (-4, -6)
Screenshot: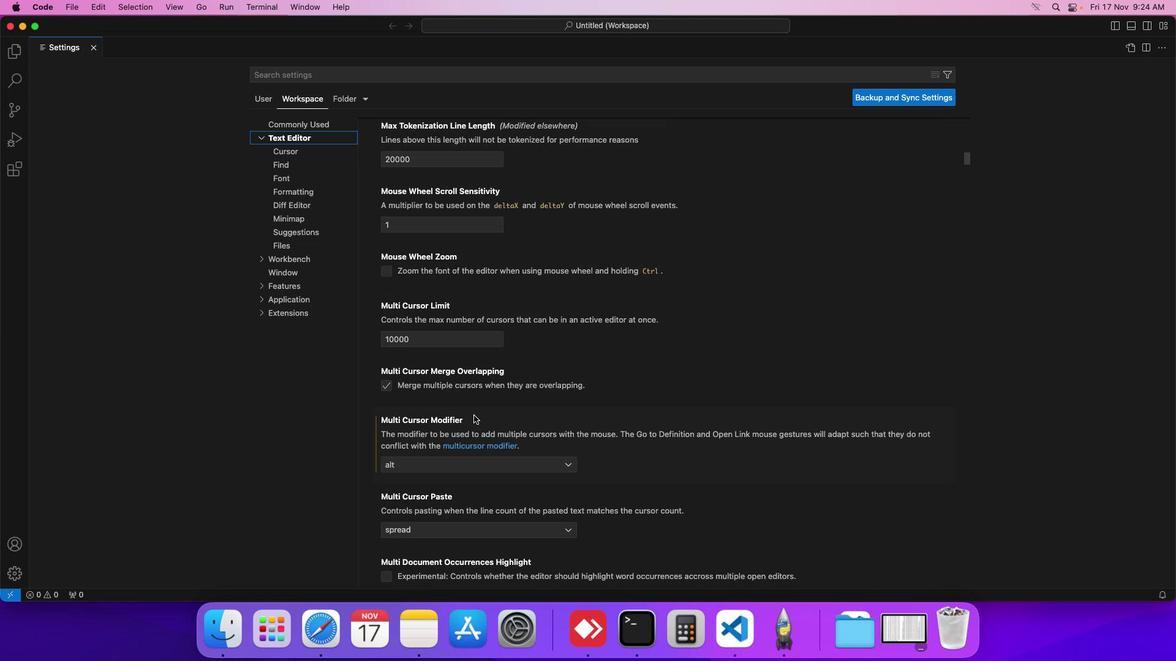 
Action: Mouse scrolled (468, 410) with delta (-4, -6)
Screenshot: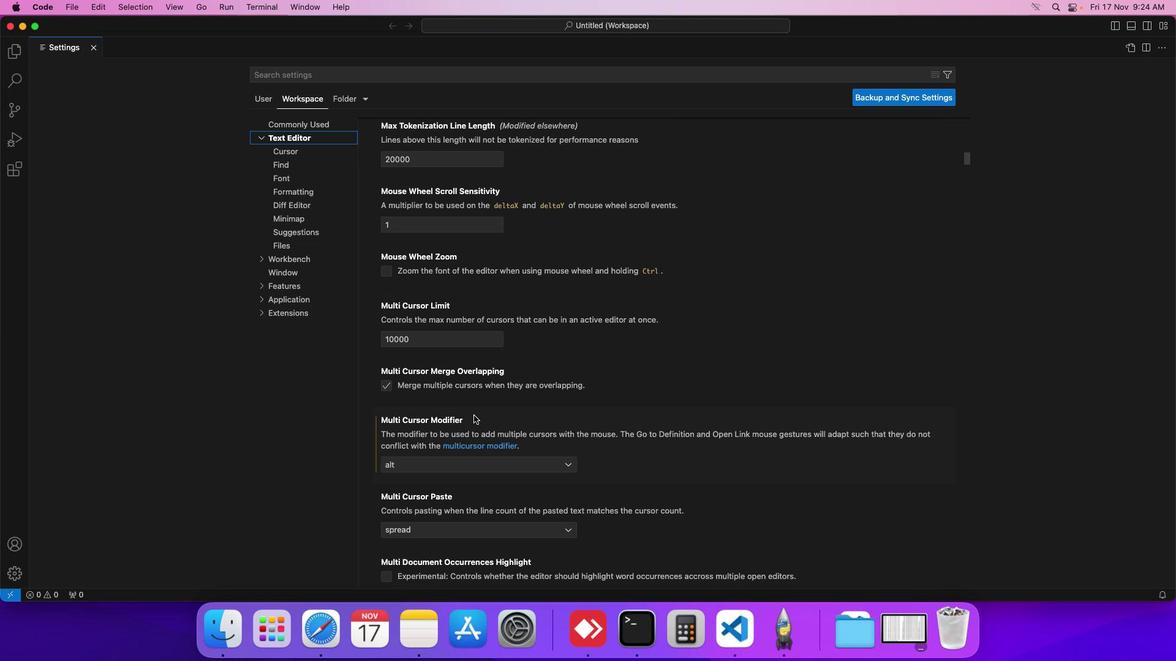 
Action: Mouse scrolled (468, 410) with delta (-4, -5)
Screenshot: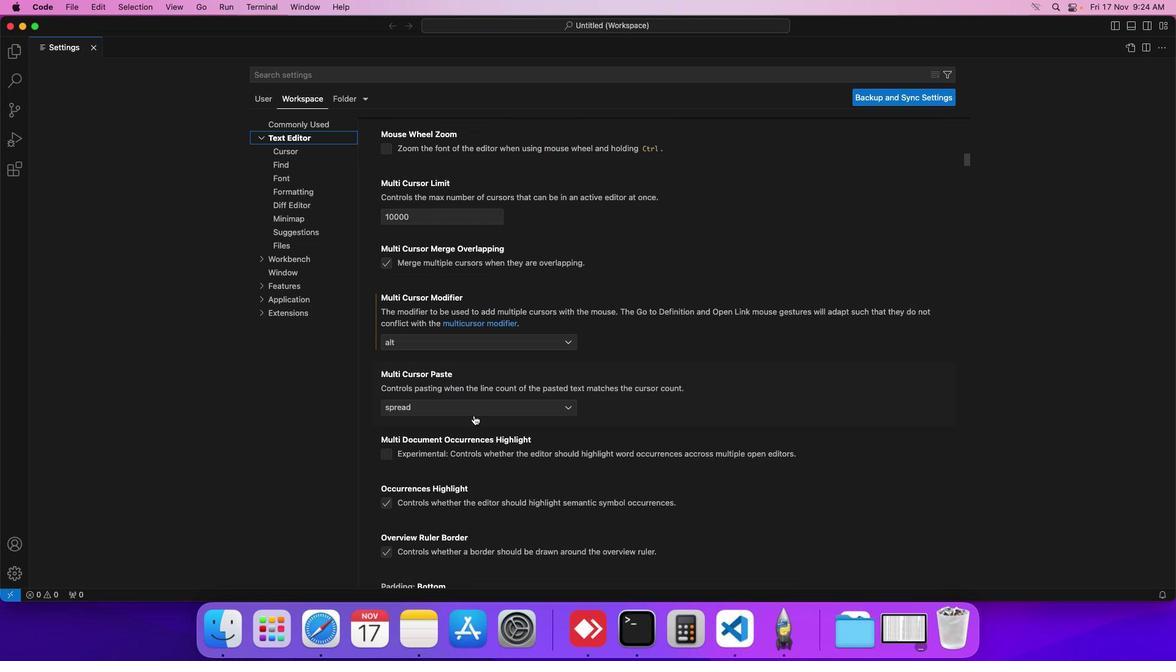 
Action: Mouse scrolled (468, 410) with delta (-4, -5)
Screenshot: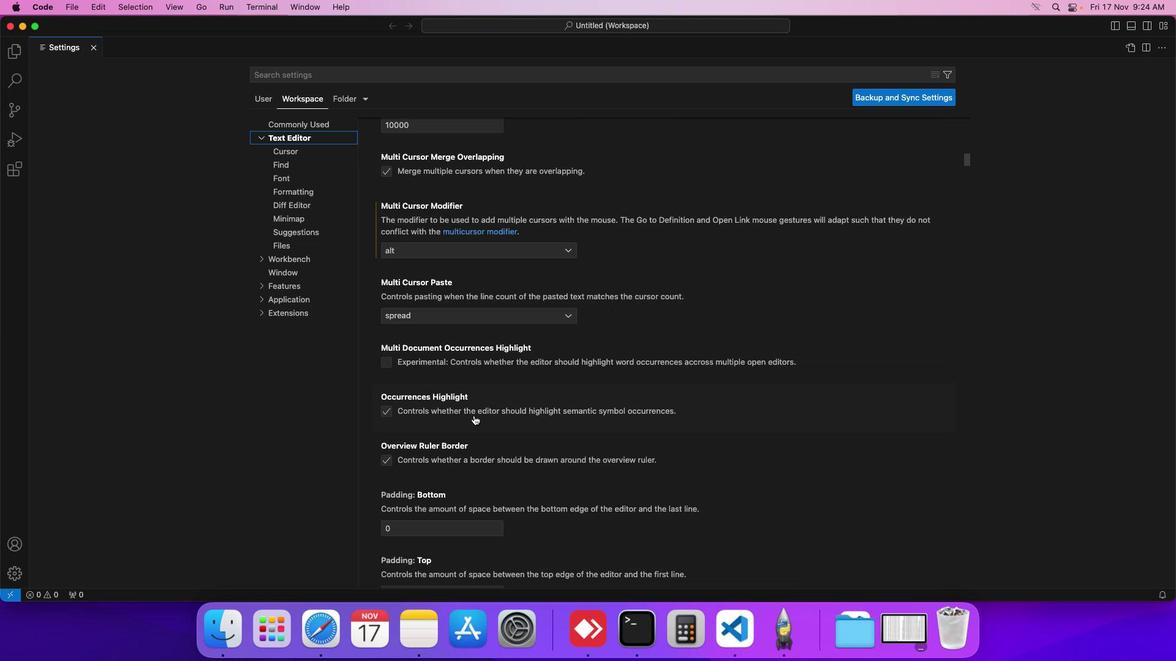 
Action: Mouse scrolled (468, 410) with delta (-4, -6)
Screenshot: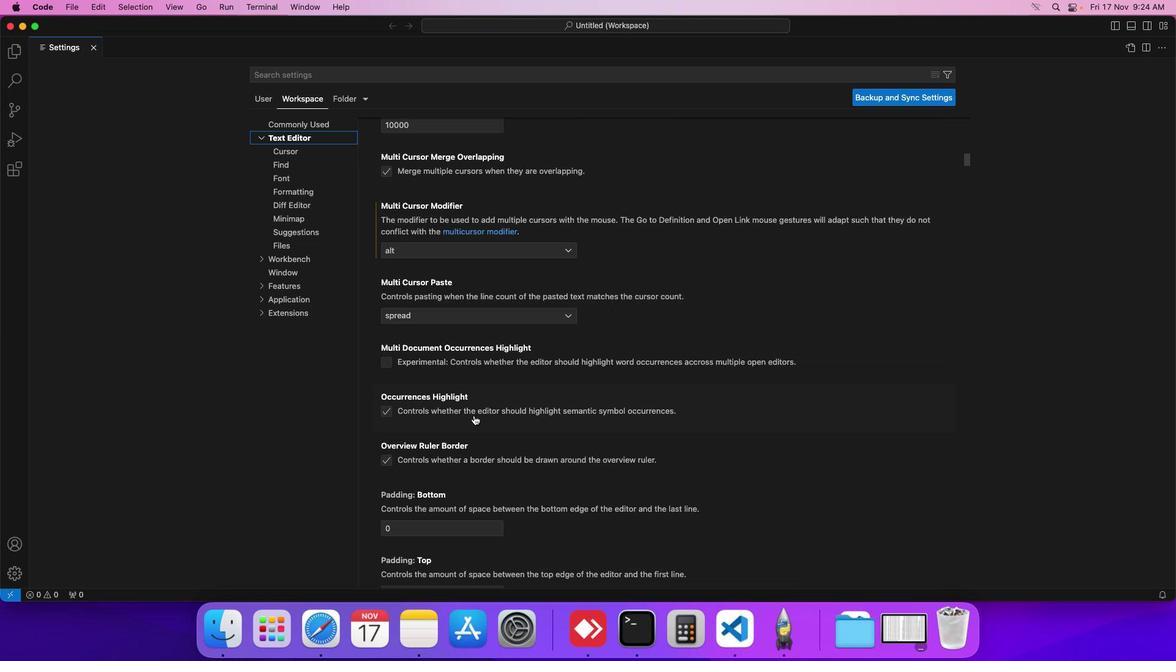
Action: Mouse scrolled (468, 410) with delta (-4, -6)
Screenshot: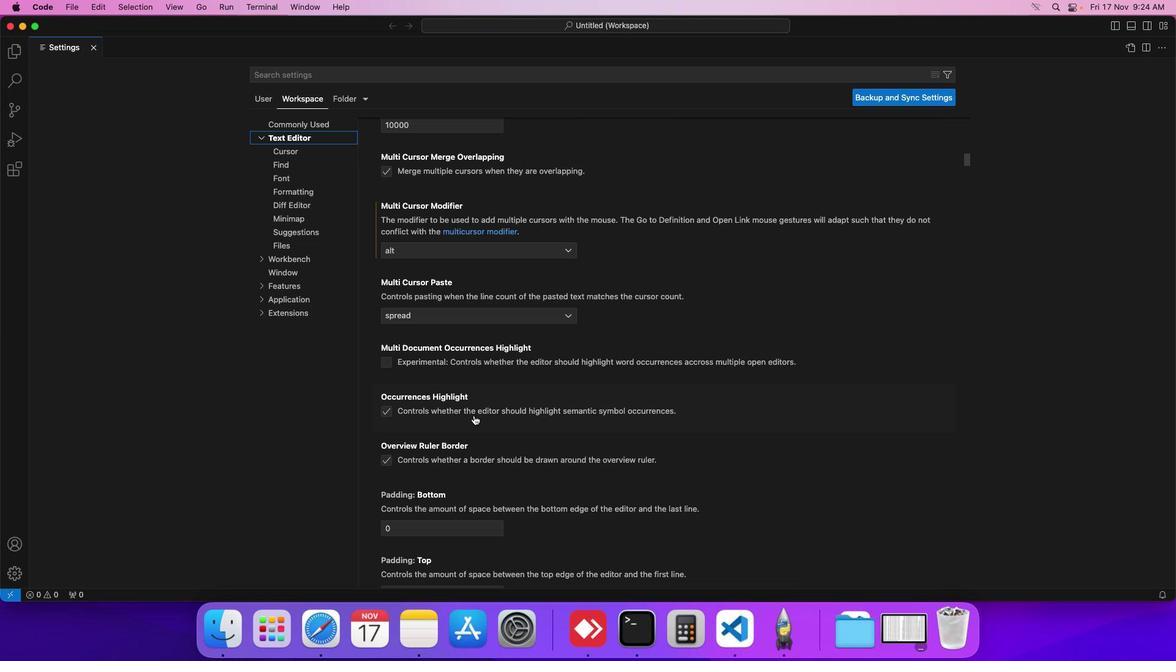 
Action: Mouse scrolled (468, 410) with delta (-4, -5)
Screenshot: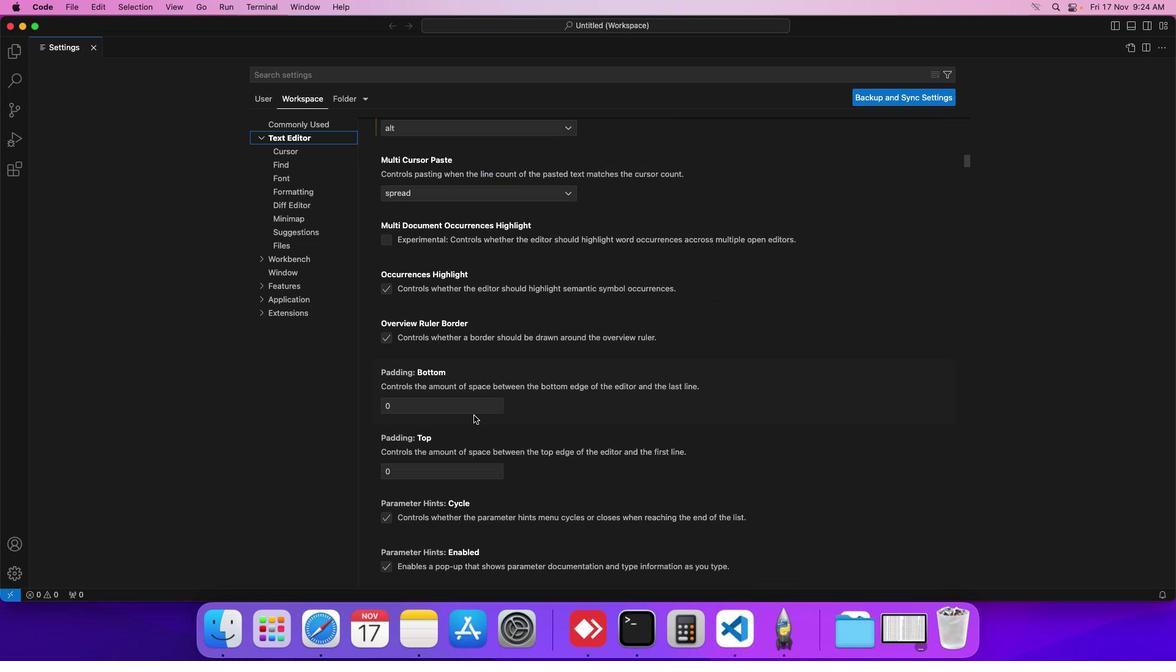 
Action: Mouse scrolled (468, 410) with delta (-4, -5)
Screenshot: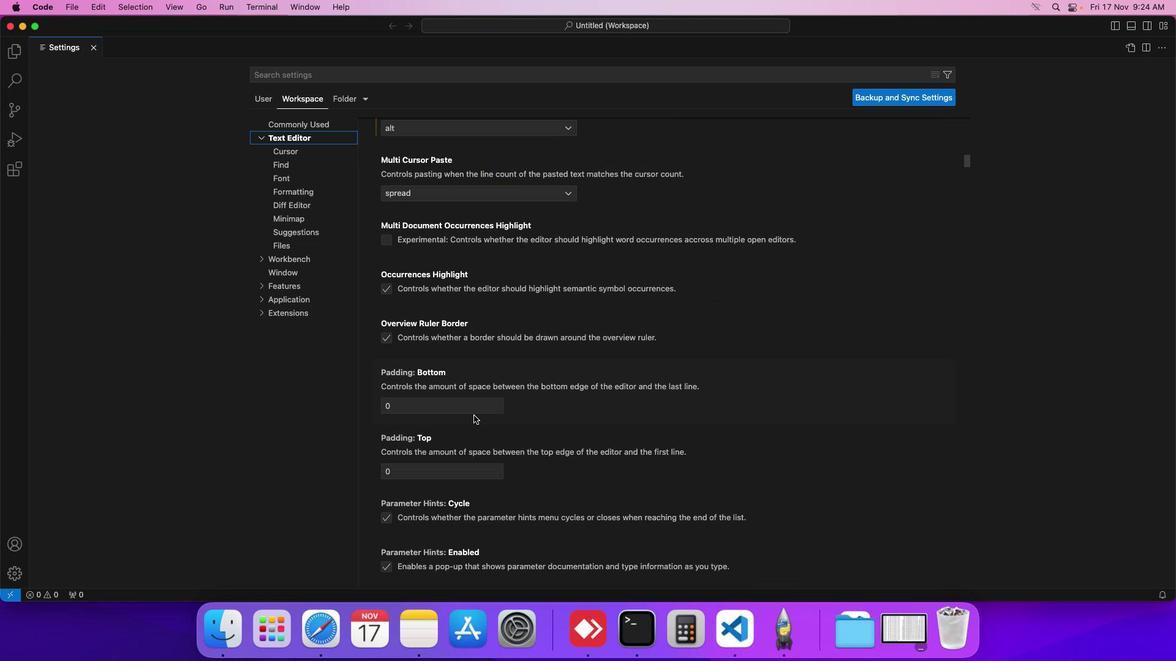 
Action: Mouse scrolled (468, 410) with delta (-4, -6)
Screenshot: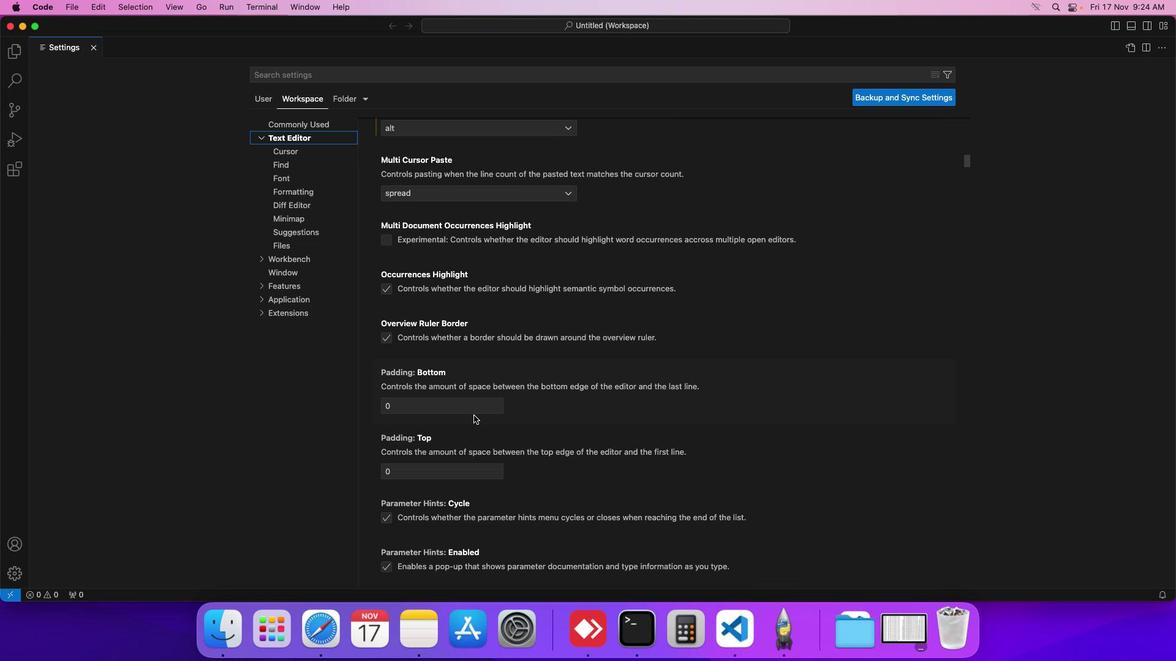 
Action: Mouse scrolled (468, 410) with delta (-4, -5)
Screenshot: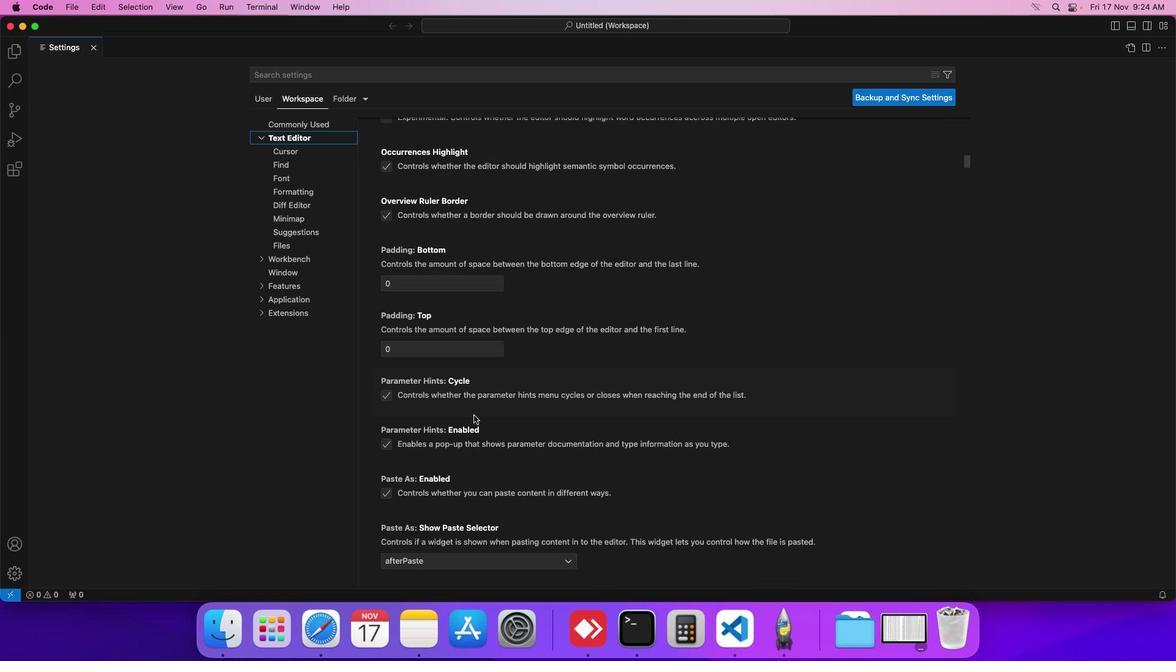 
Action: Mouse scrolled (468, 410) with delta (-4, -5)
Screenshot: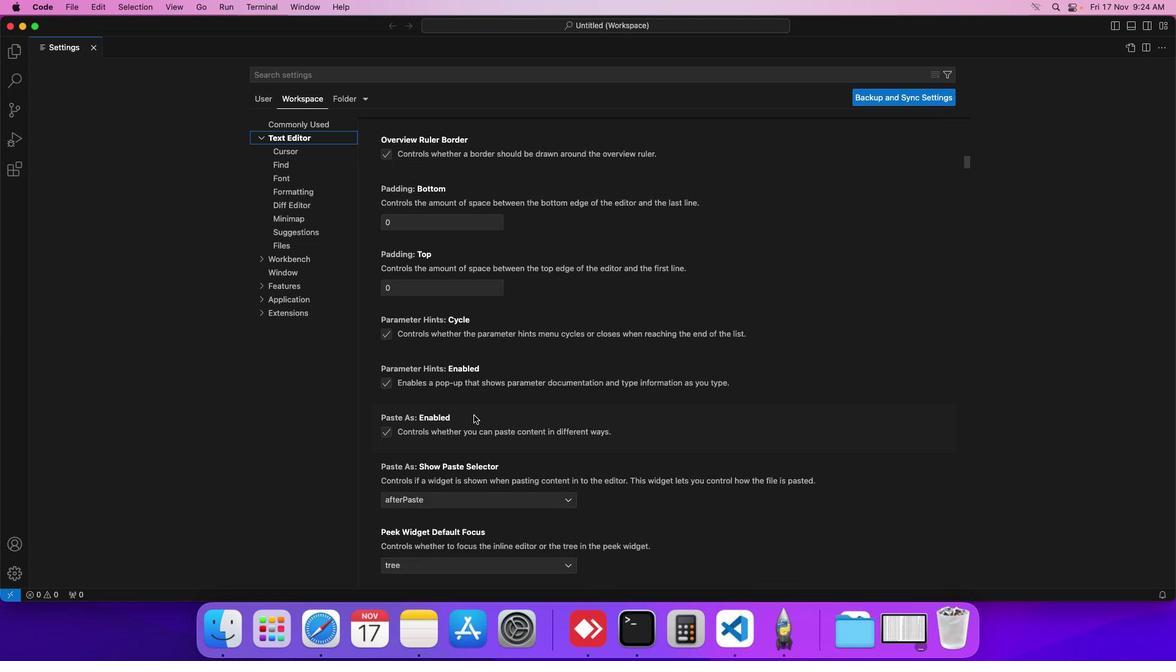 
Action: Mouse scrolled (468, 410) with delta (-4, -6)
Screenshot: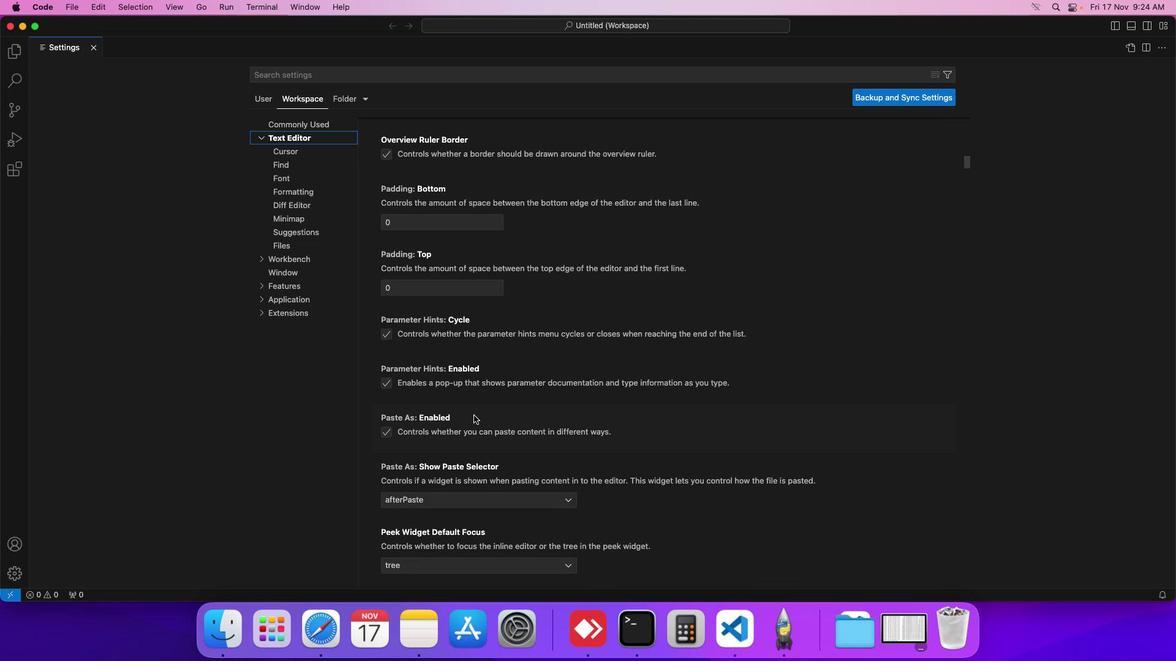 
Action: Mouse scrolled (468, 410) with delta (-4, -6)
Screenshot: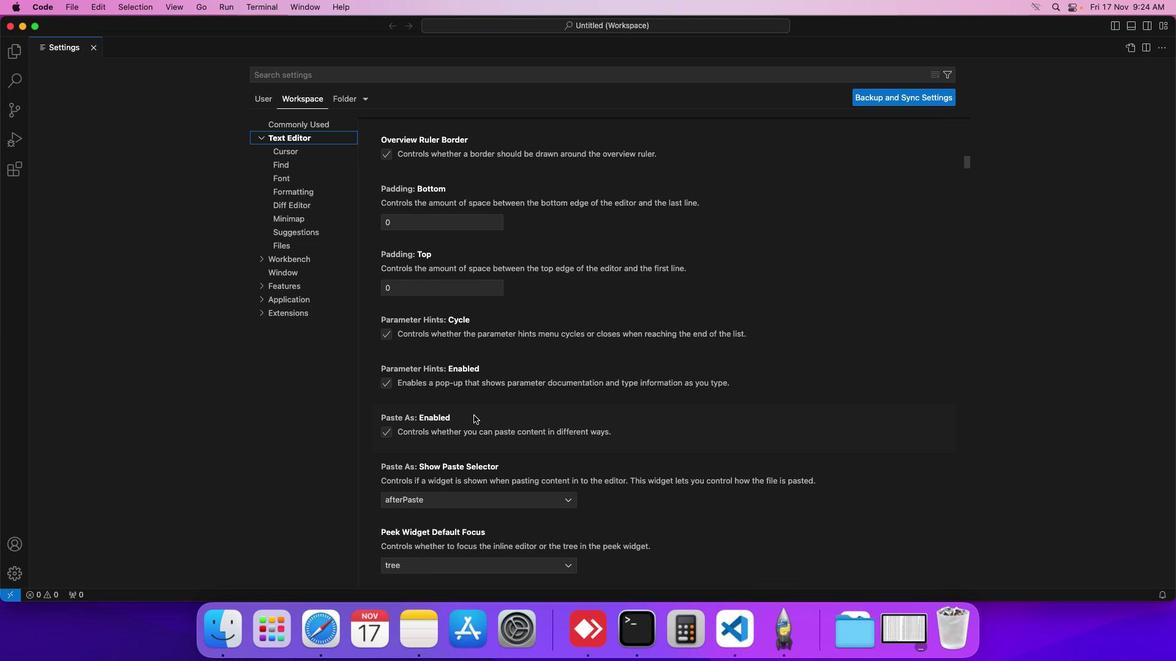 
Action: Mouse scrolled (468, 410) with delta (-4, -5)
Screenshot: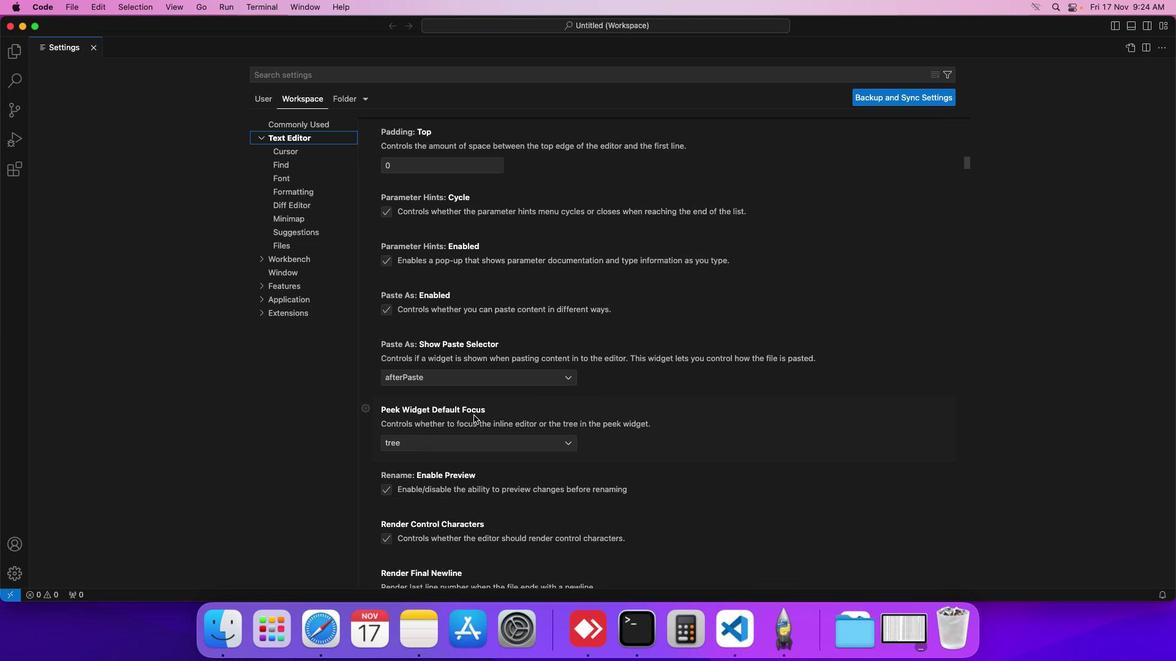 
Action: Mouse scrolled (468, 410) with delta (-4, -5)
Screenshot: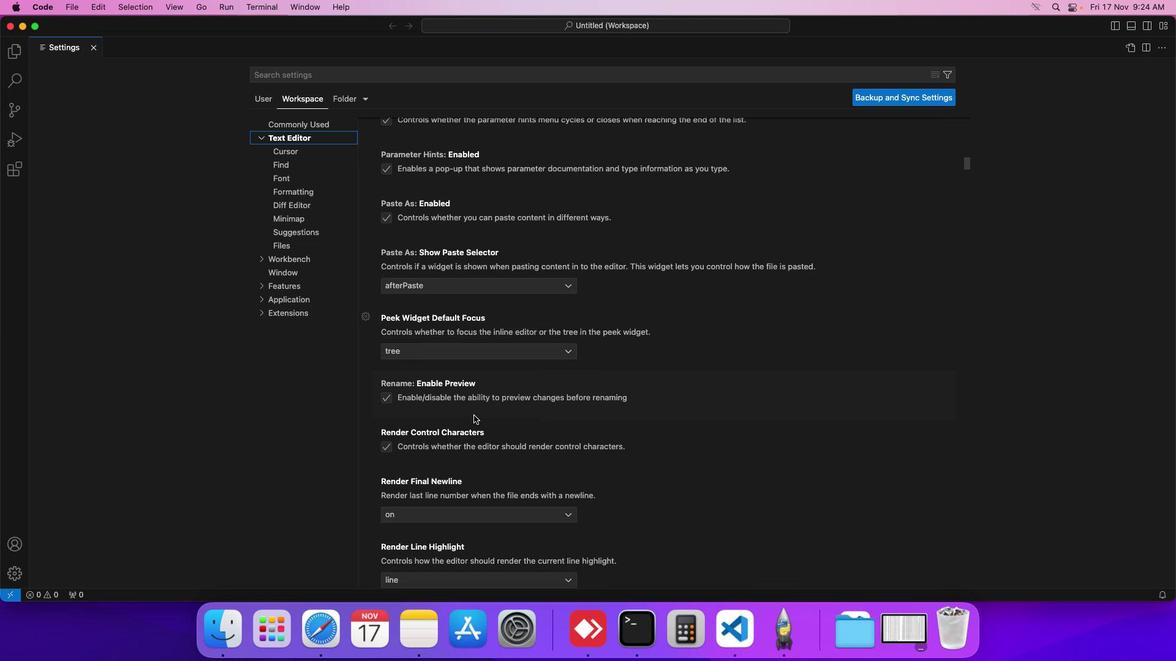 
Action: Mouse scrolled (468, 410) with delta (-4, -6)
Screenshot: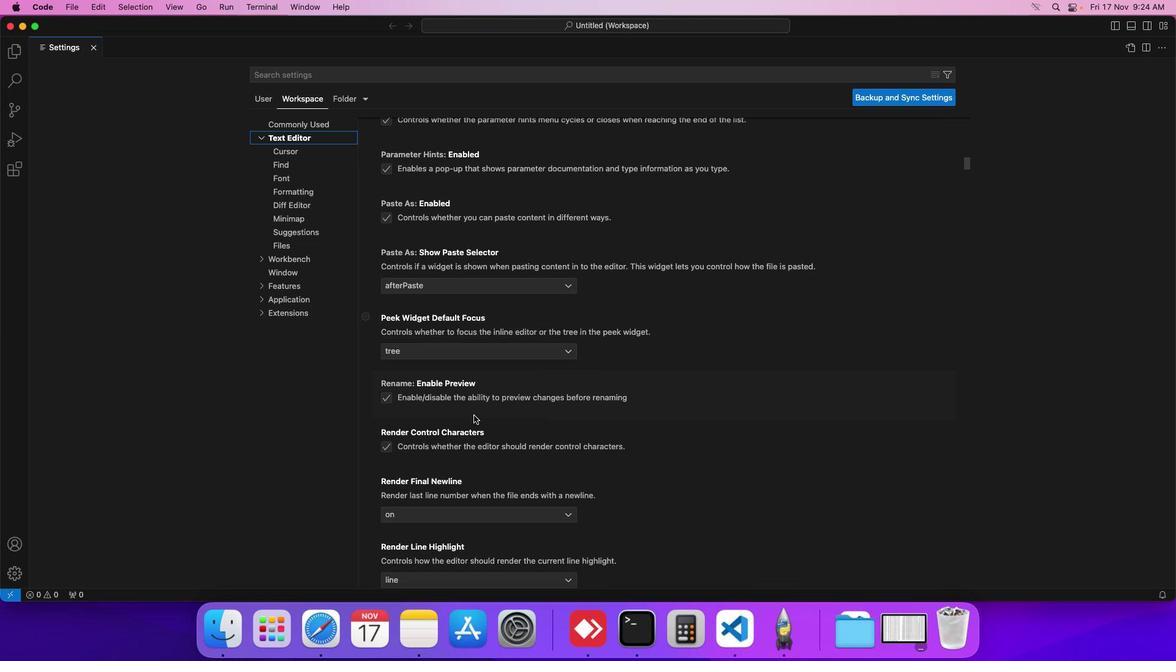 
Action: Mouse scrolled (468, 410) with delta (-4, -6)
Screenshot: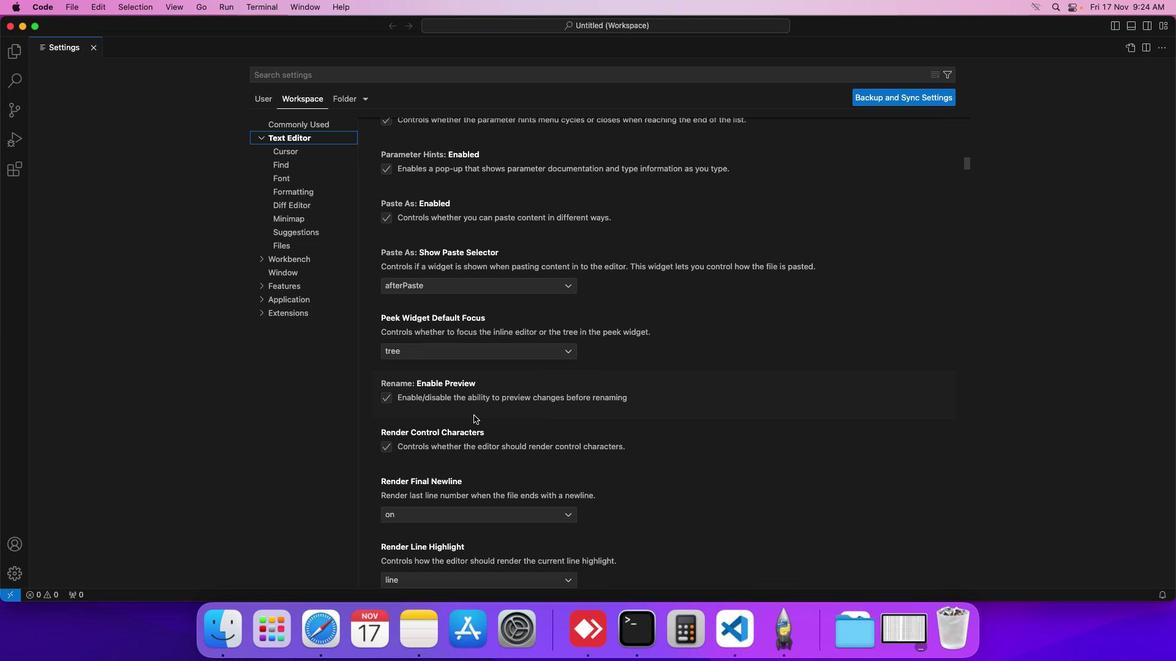 
Action: Mouse scrolled (468, 410) with delta (-4, -5)
Screenshot: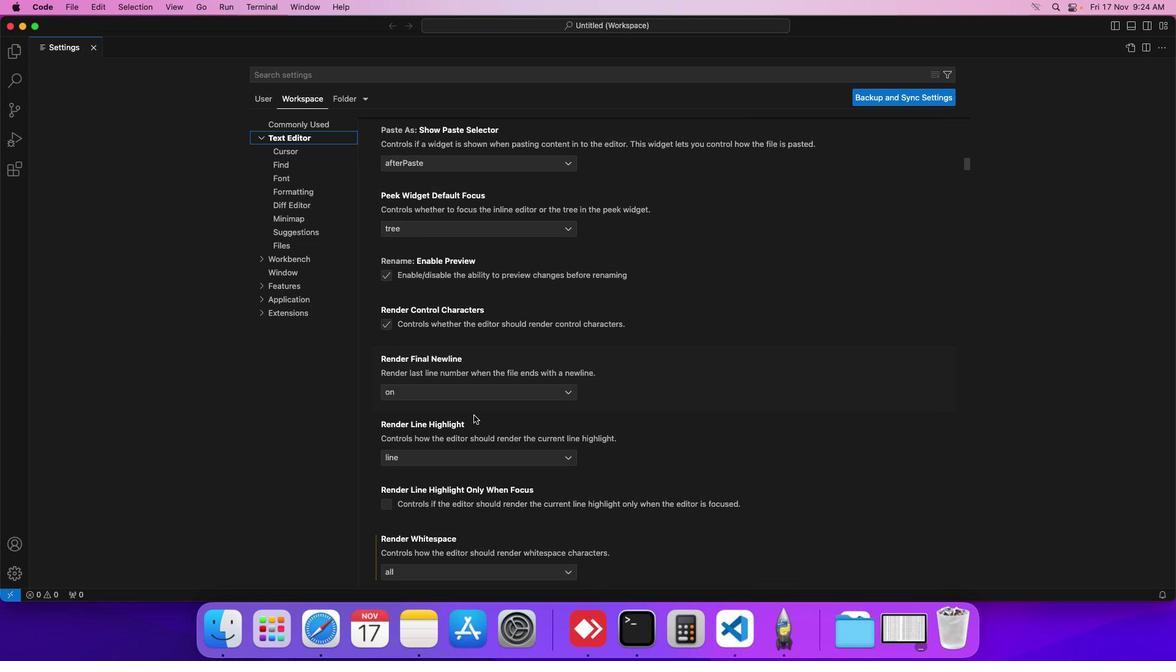 
Action: Mouse scrolled (468, 410) with delta (-4, -5)
Screenshot: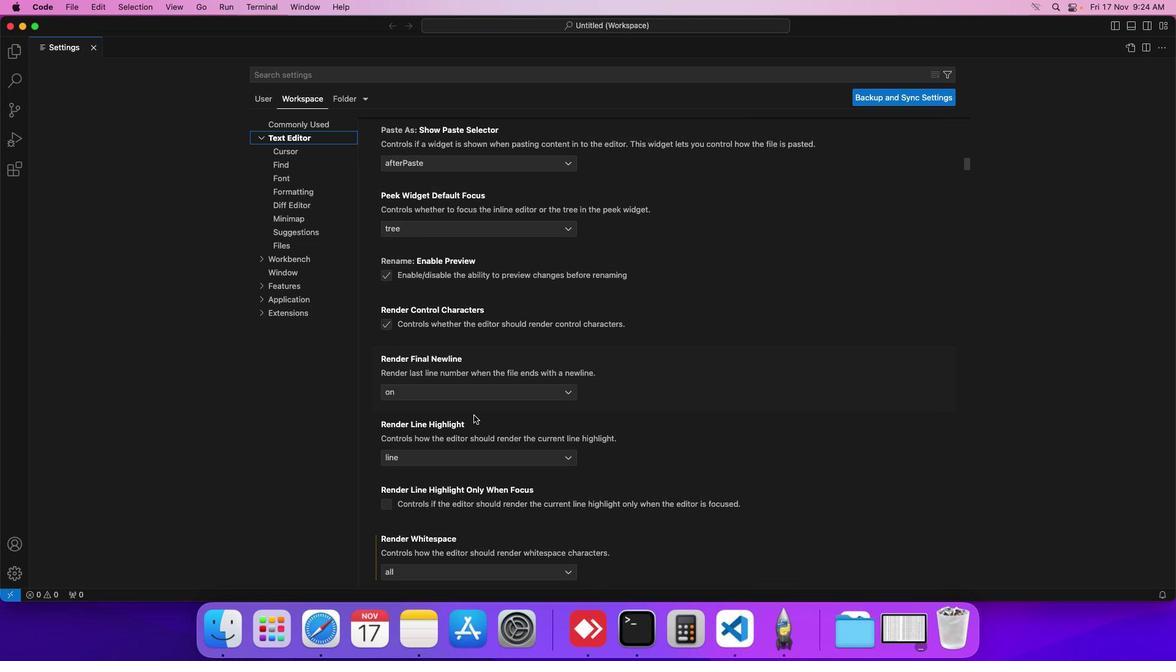 
Action: Mouse scrolled (468, 410) with delta (-4, -6)
Screenshot: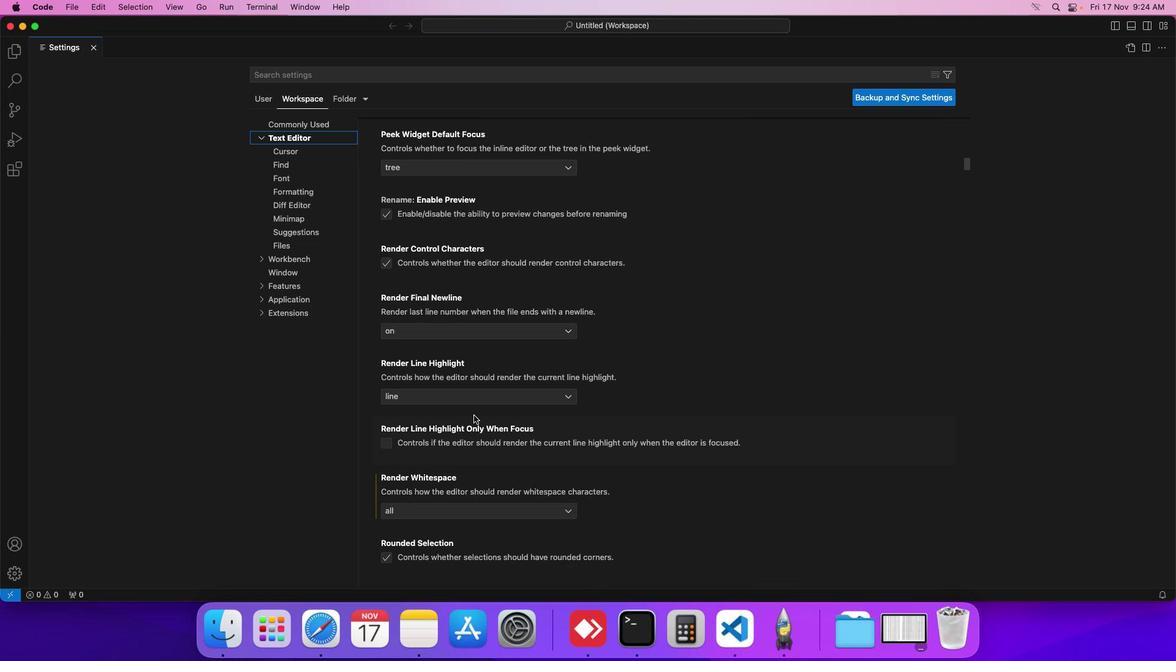 
Action: Mouse scrolled (468, 410) with delta (-4, -6)
Screenshot: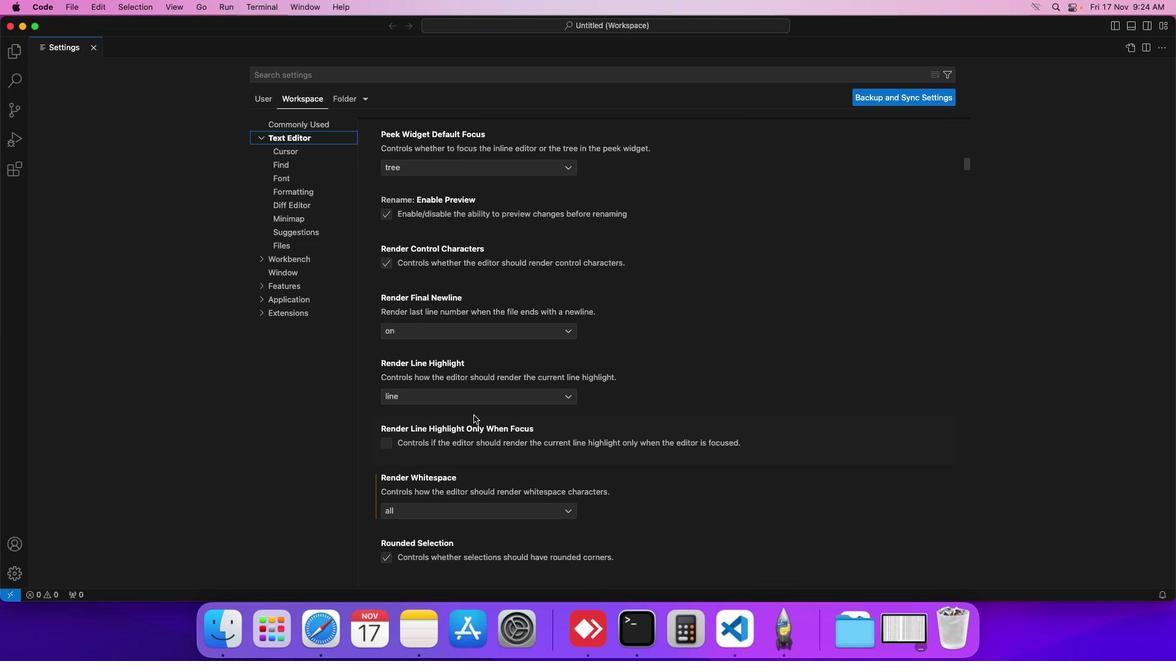 
Action: Mouse scrolled (468, 410) with delta (-4, -5)
Screenshot: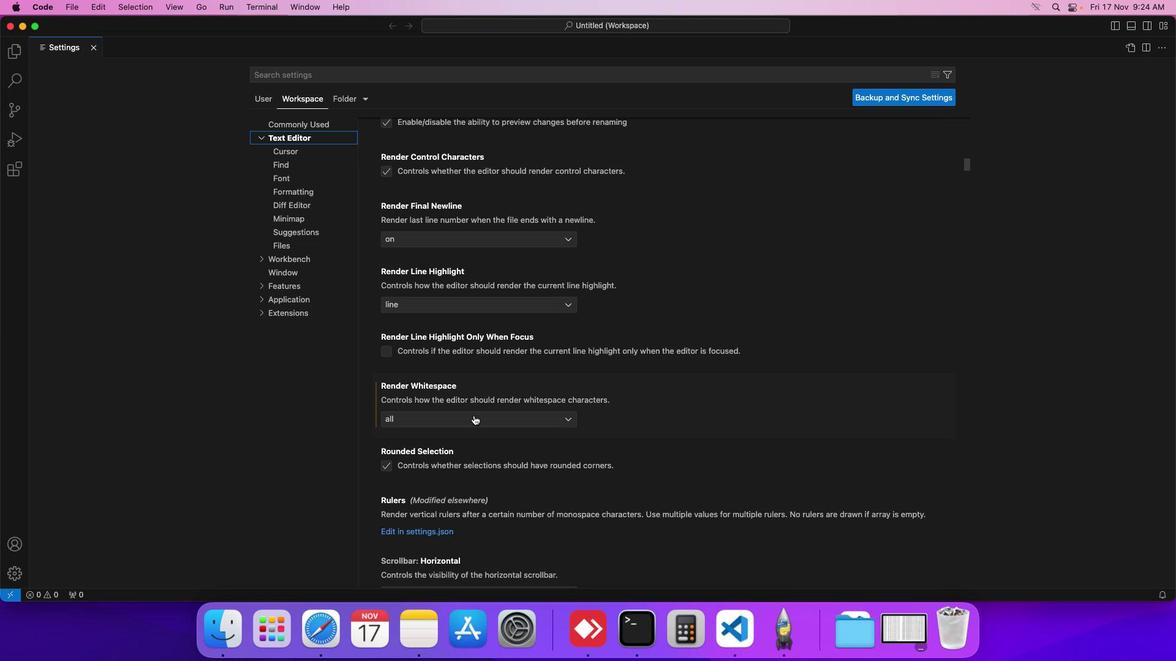 
Action: Mouse scrolled (468, 410) with delta (-4, -5)
Screenshot: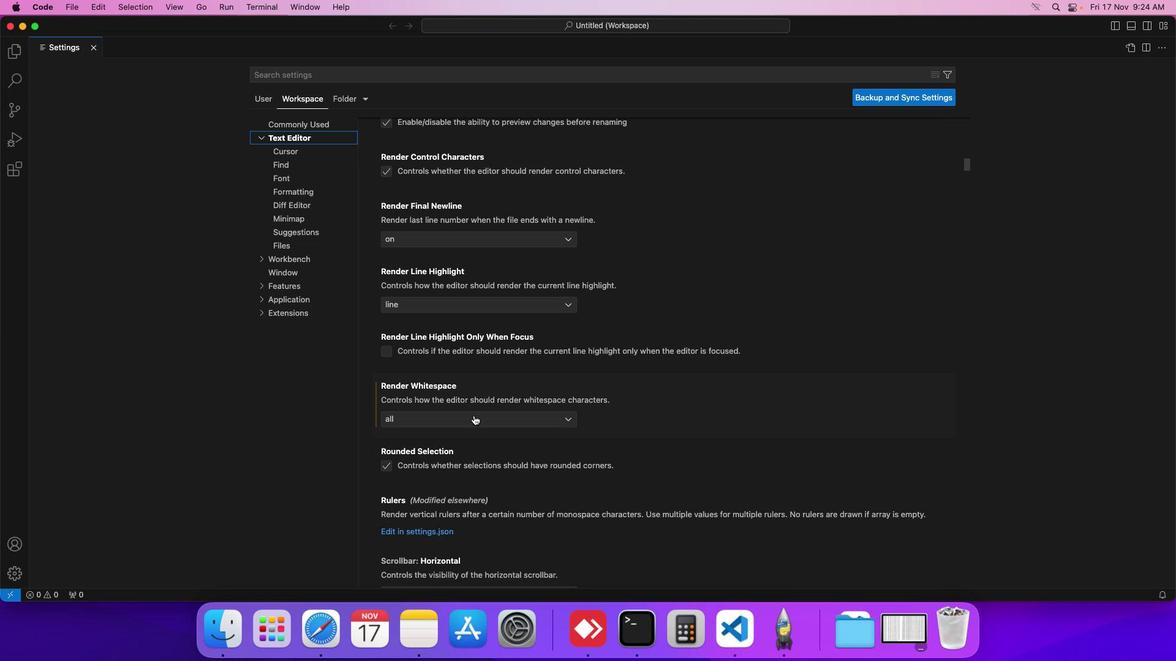 
Action: Mouse scrolled (468, 410) with delta (-4, -5)
Screenshot: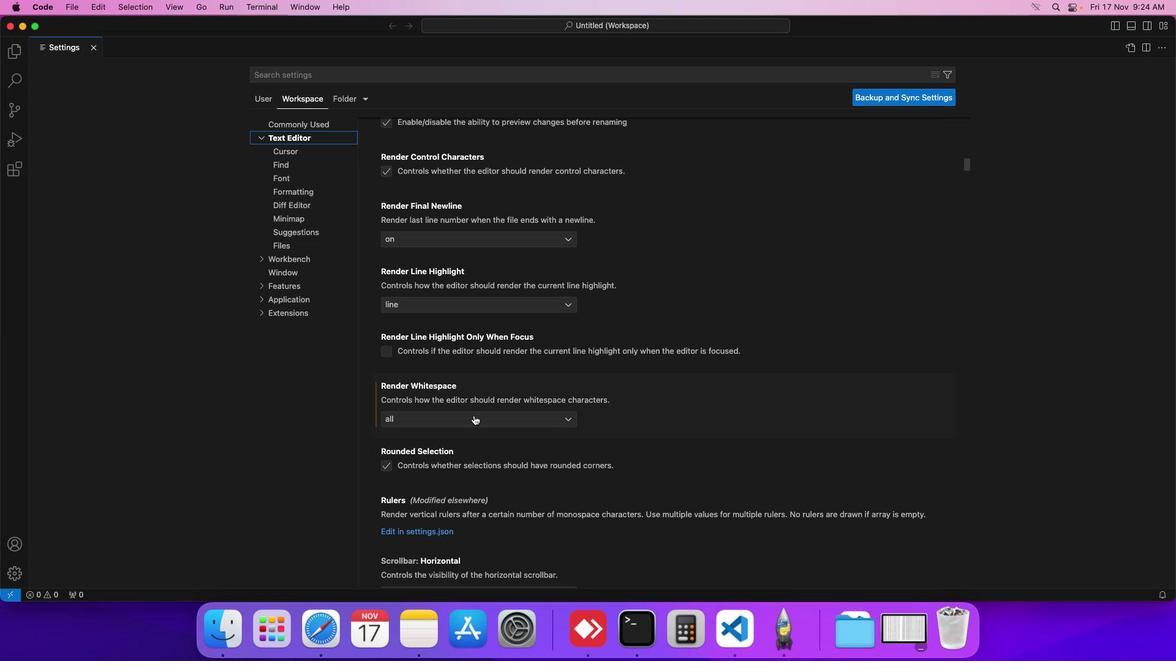 
Action: Mouse scrolled (468, 410) with delta (-4, -5)
Screenshot: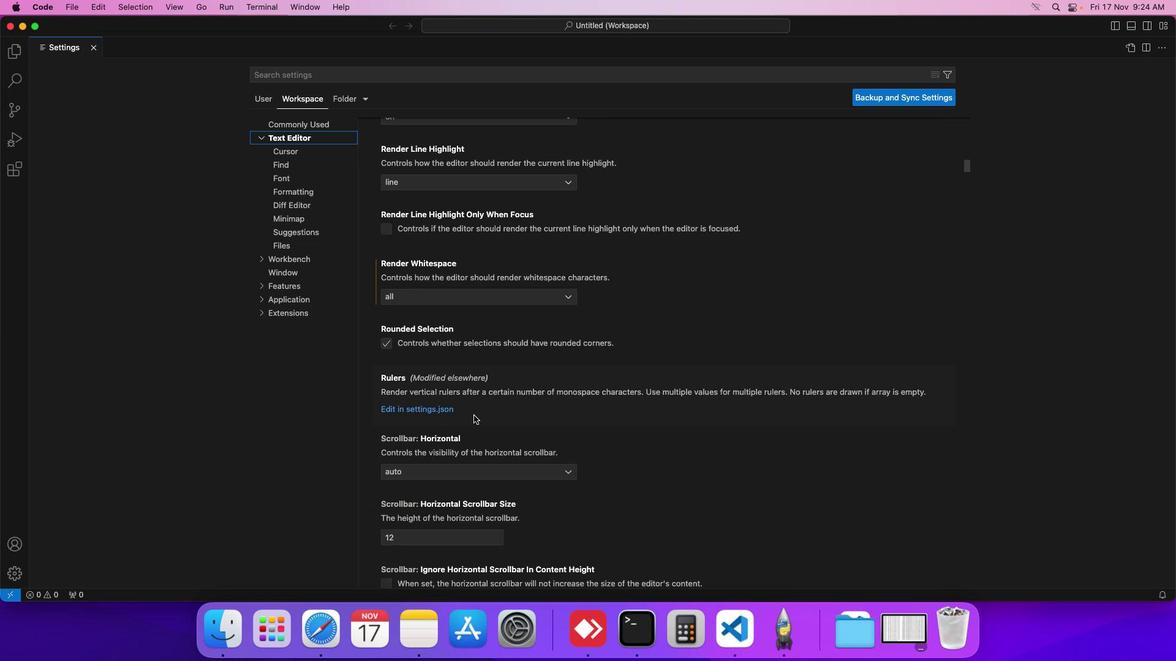 
Action: Mouse scrolled (468, 410) with delta (-4, -5)
Screenshot: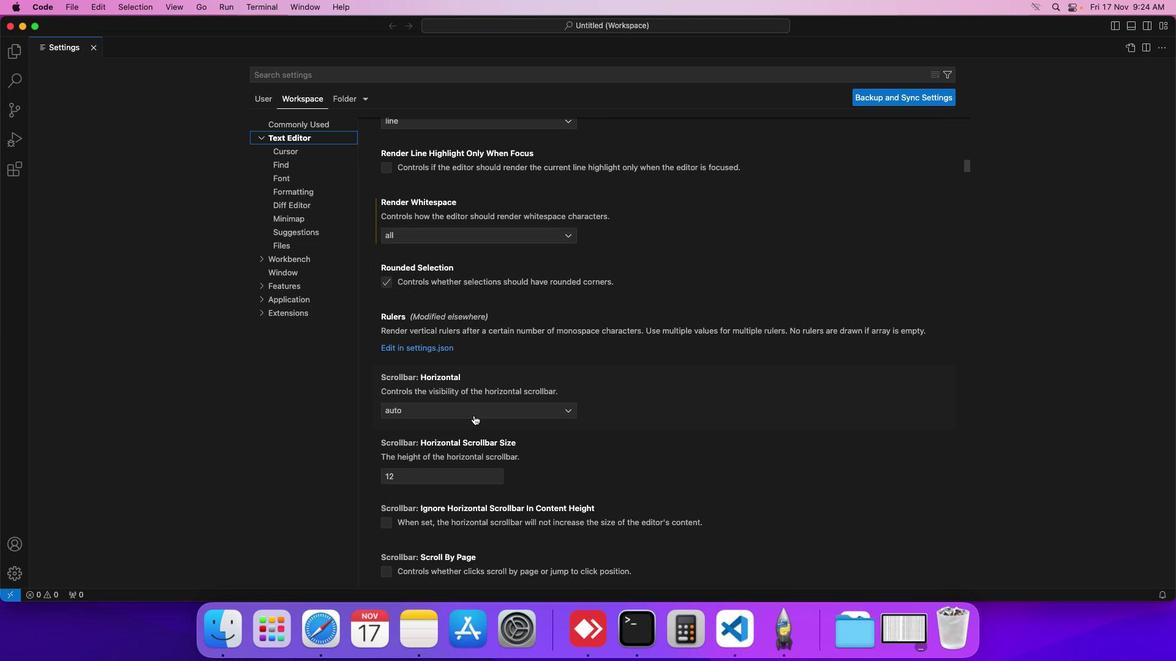 
Action: Mouse scrolled (468, 410) with delta (-4, -6)
Screenshot: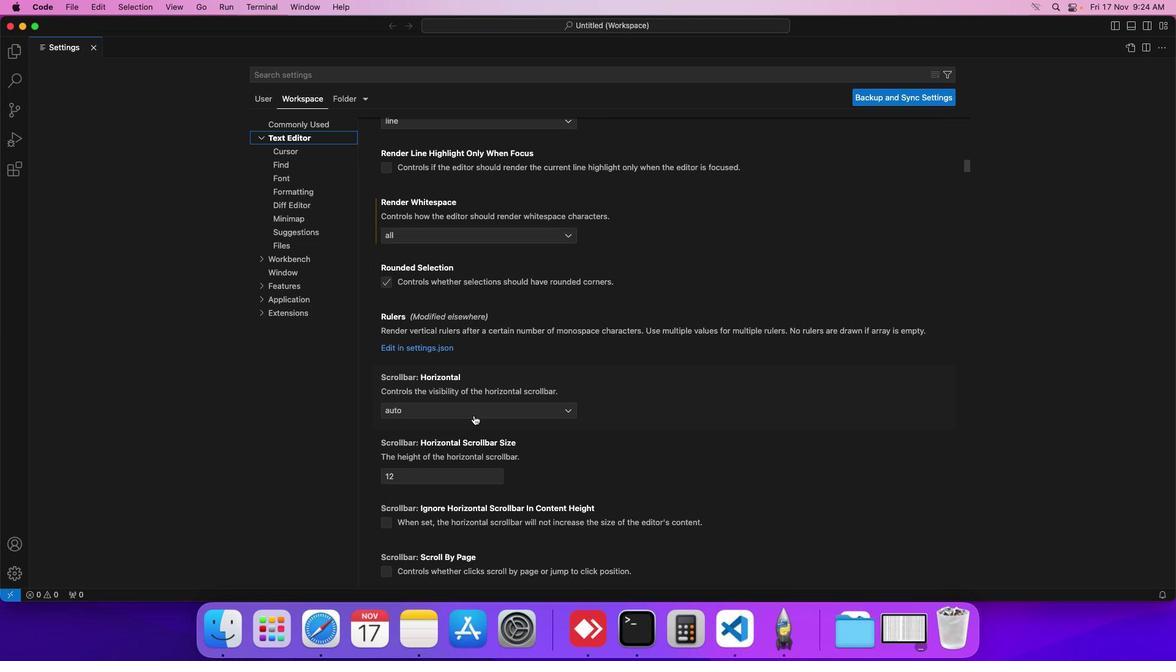 
Action: Mouse scrolled (468, 410) with delta (-4, -6)
Screenshot: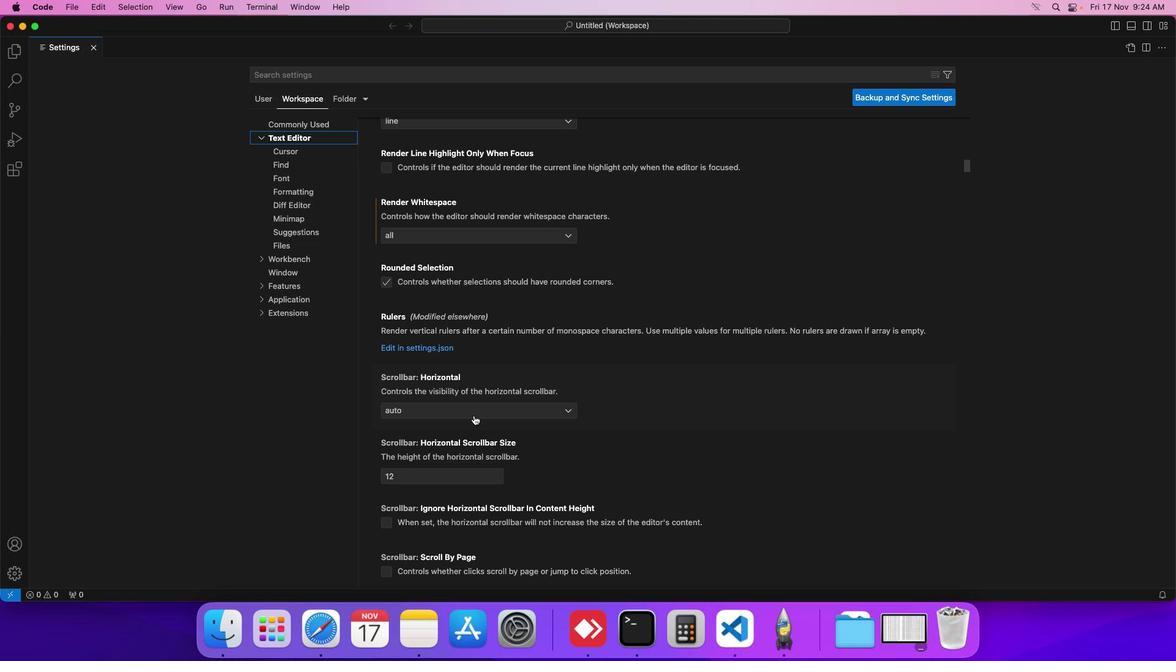 
Action: Mouse scrolled (468, 410) with delta (-4, -5)
Screenshot: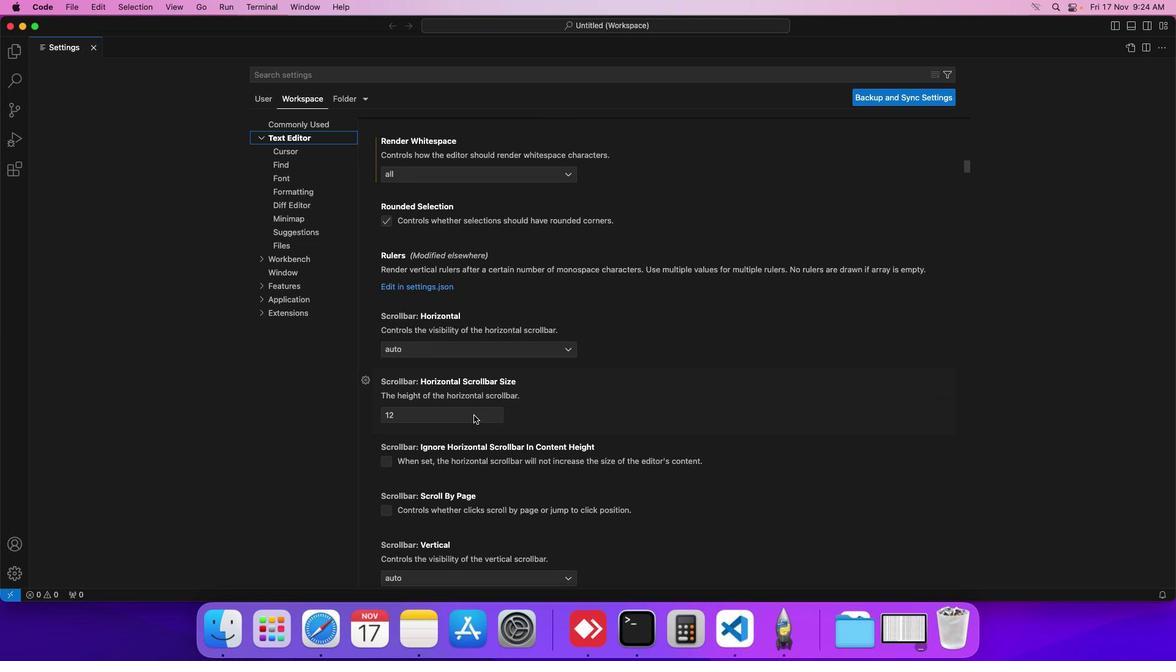 
Action: Mouse scrolled (468, 410) with delta (-4, -5)
Screenshot: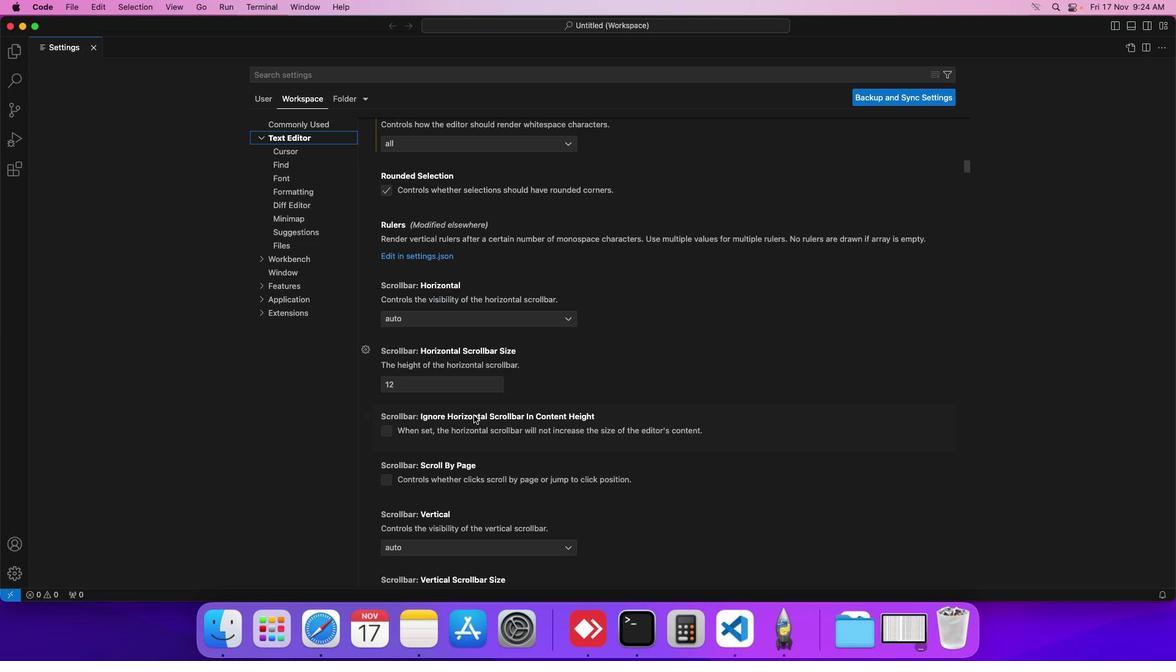 
Action: Mouse scrolled (468, 410) with delta (-4, -5)
Screenshot: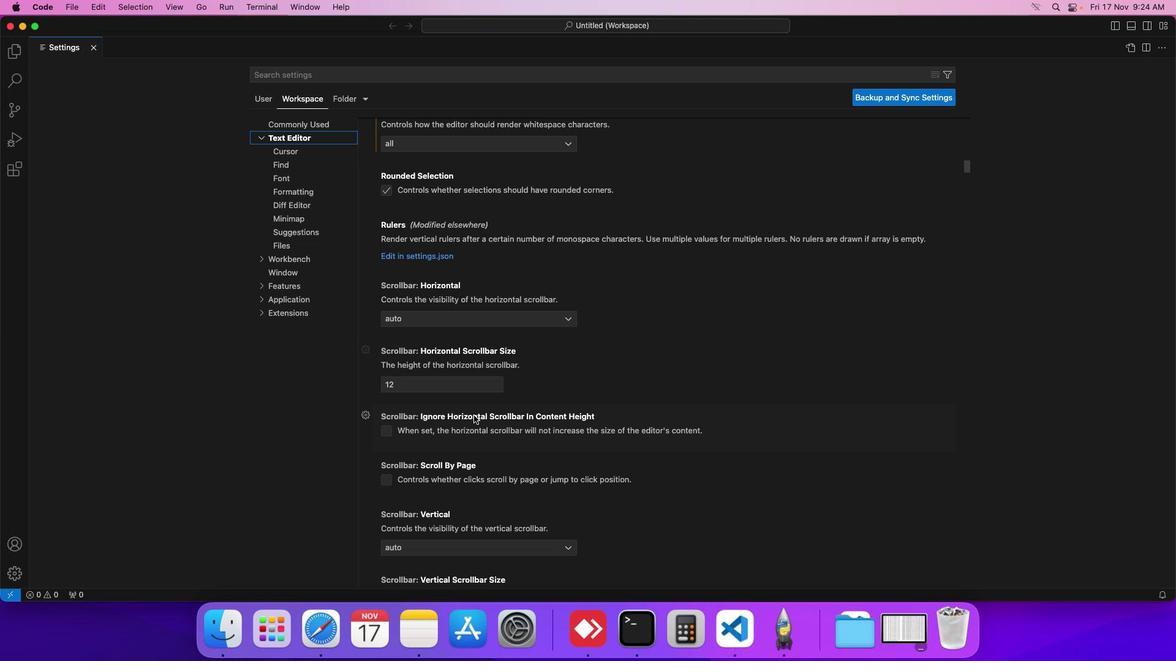 
Action: Mouse scrolled (468, 410) with delta (-4, -5)
Screenshot: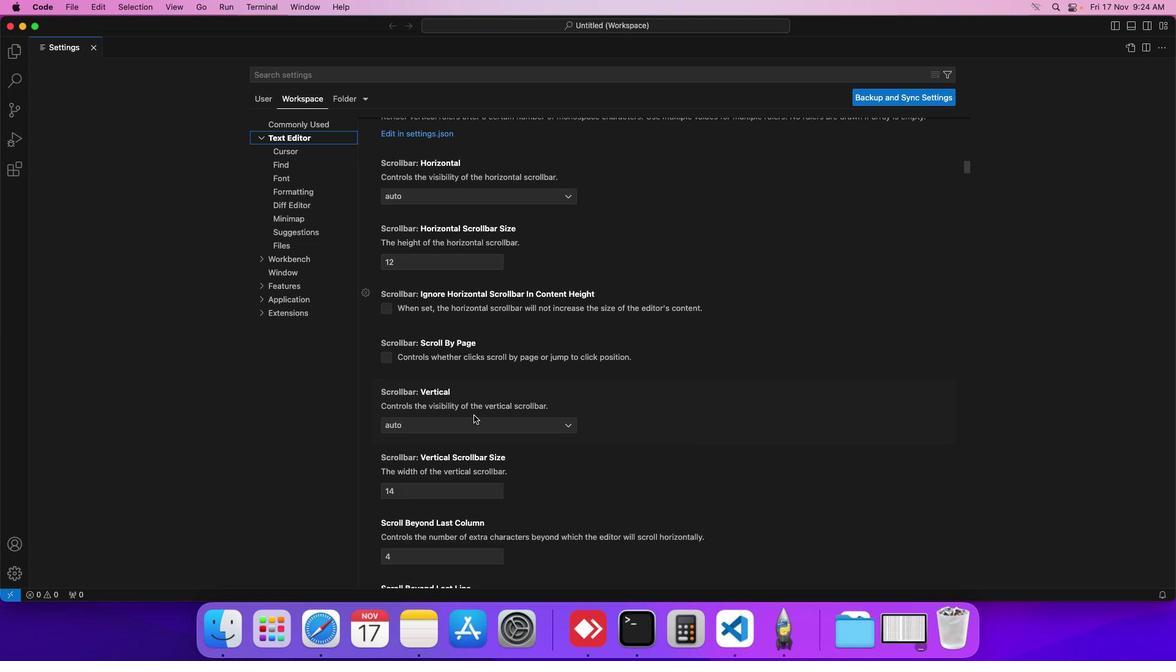 
Action: Mouse scrolled (468, 410) with delta (-4, -5)
Screenshot: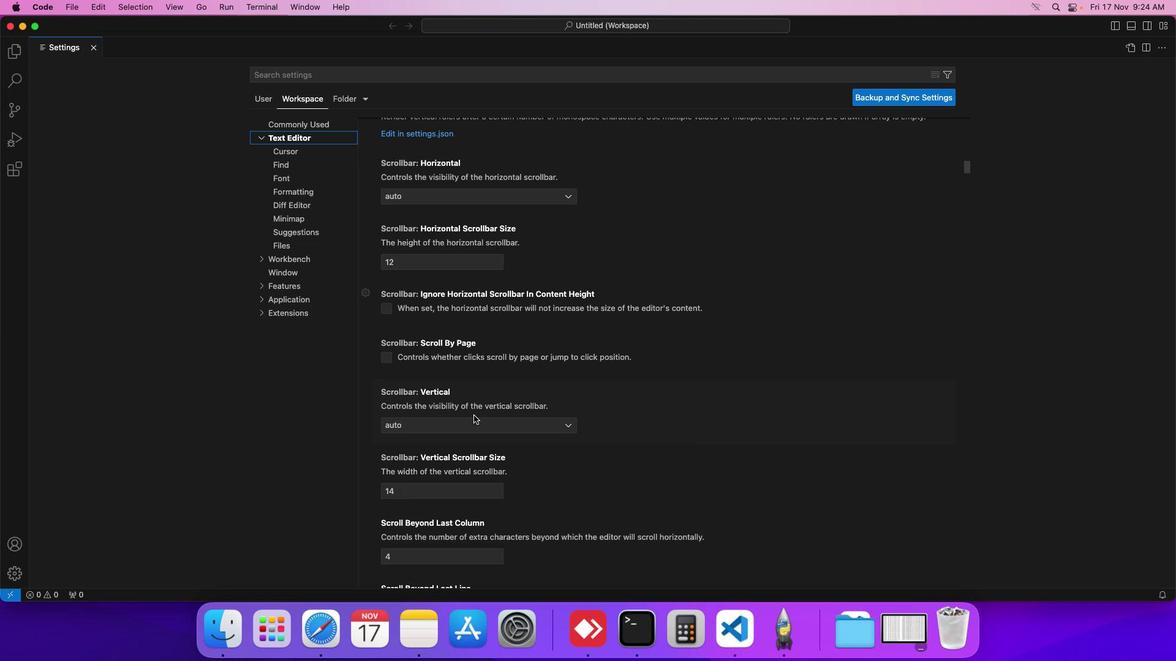 
Action: Mouse scrolled (468, 410) with delta (-4, -6)
Screenshot: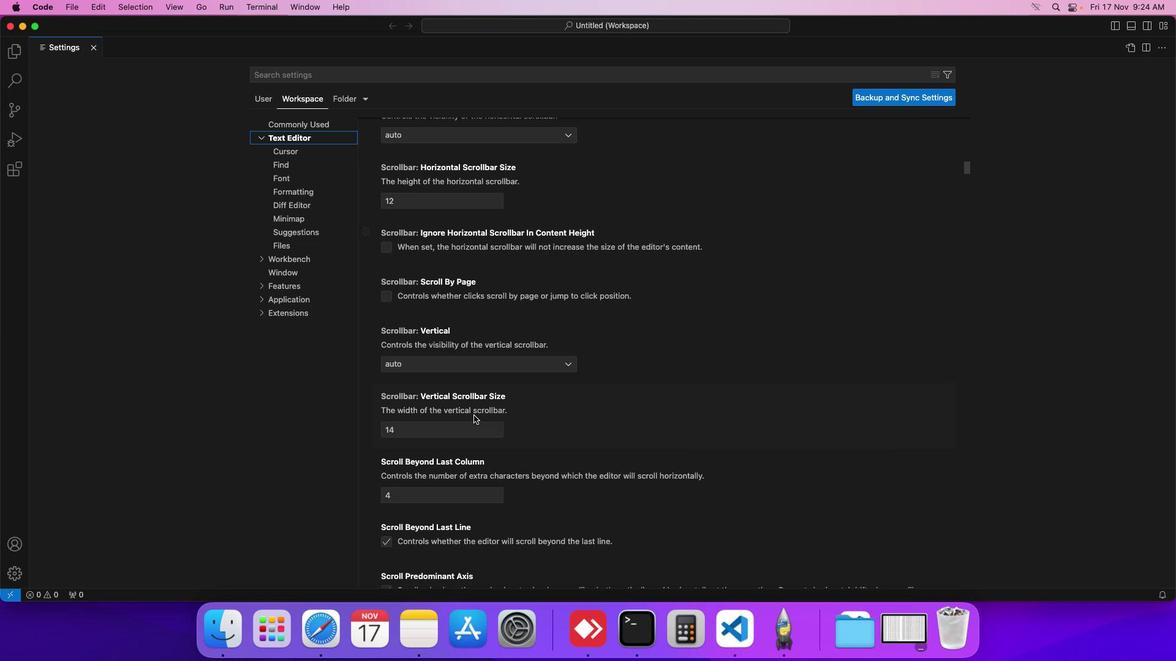 
Action: Mouse scrolled (468, 410) with delta (-4, -6)
Screenshot: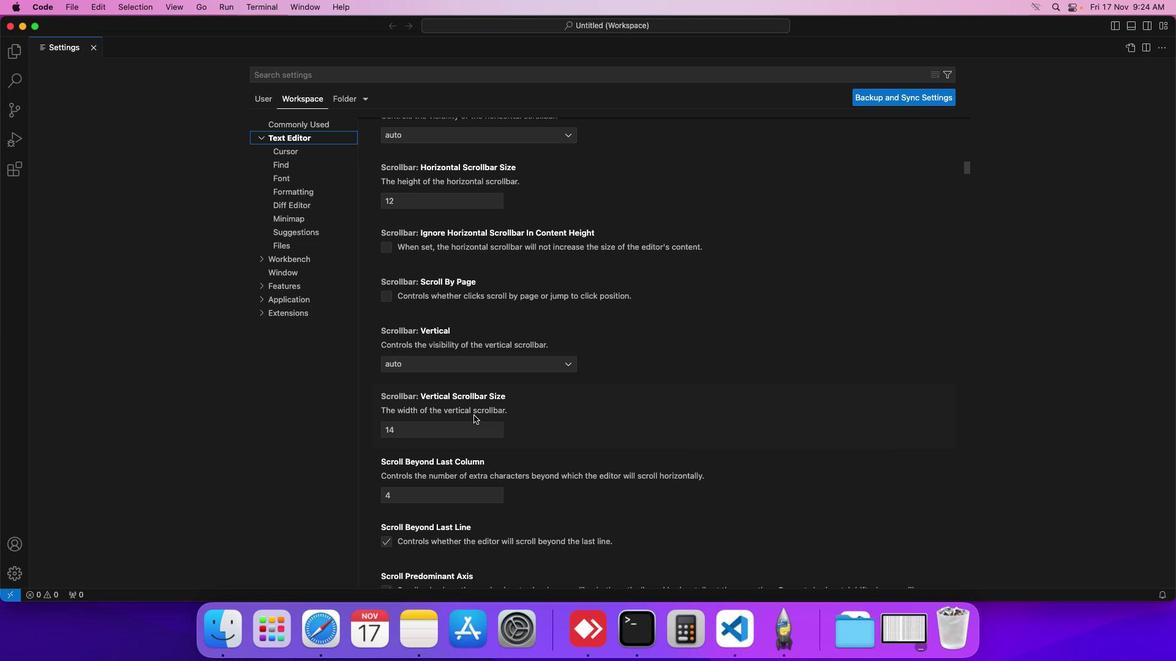 
Action: Mouse scrolled (468, 410) with delta (-4, -5)
Screenshot: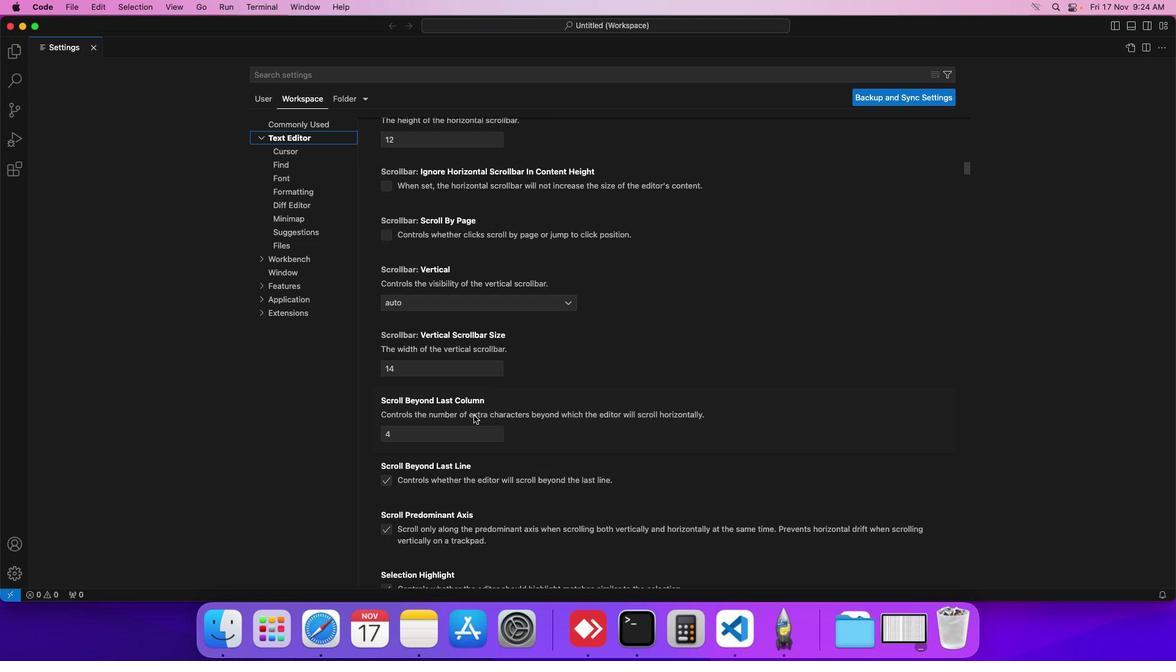 
Action: Mouse scrolled (468, 410) with delta (-4, -5)
Screenshot: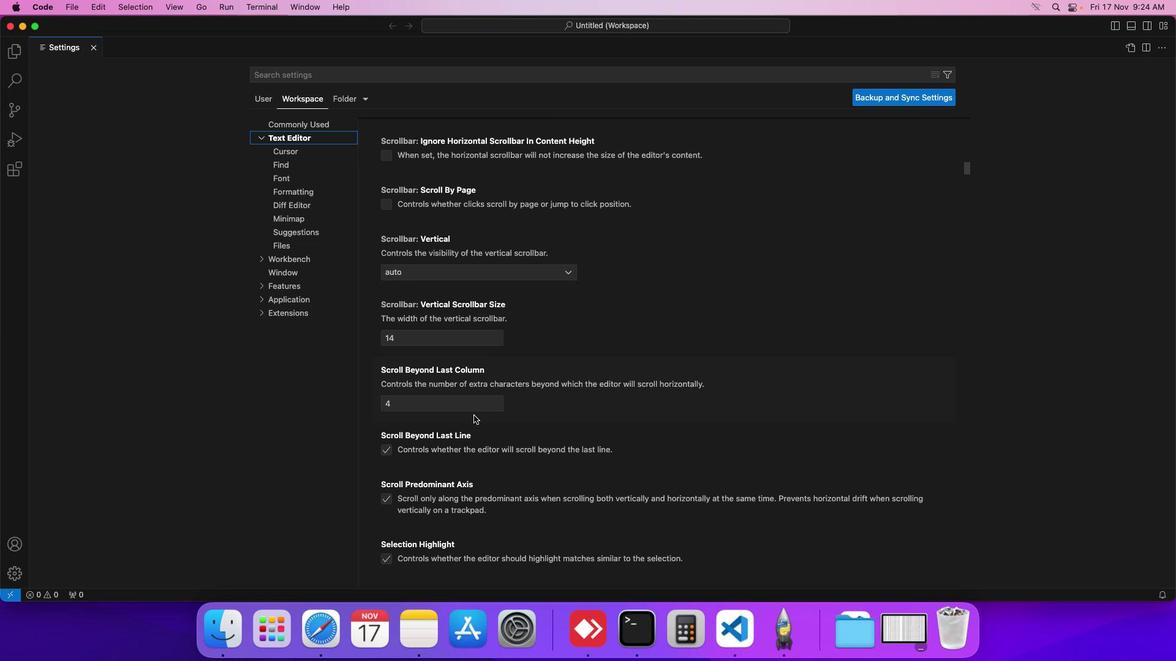 
Action: Mouse scrolled (468, 410) with delta (-4, -5)
Screenshot: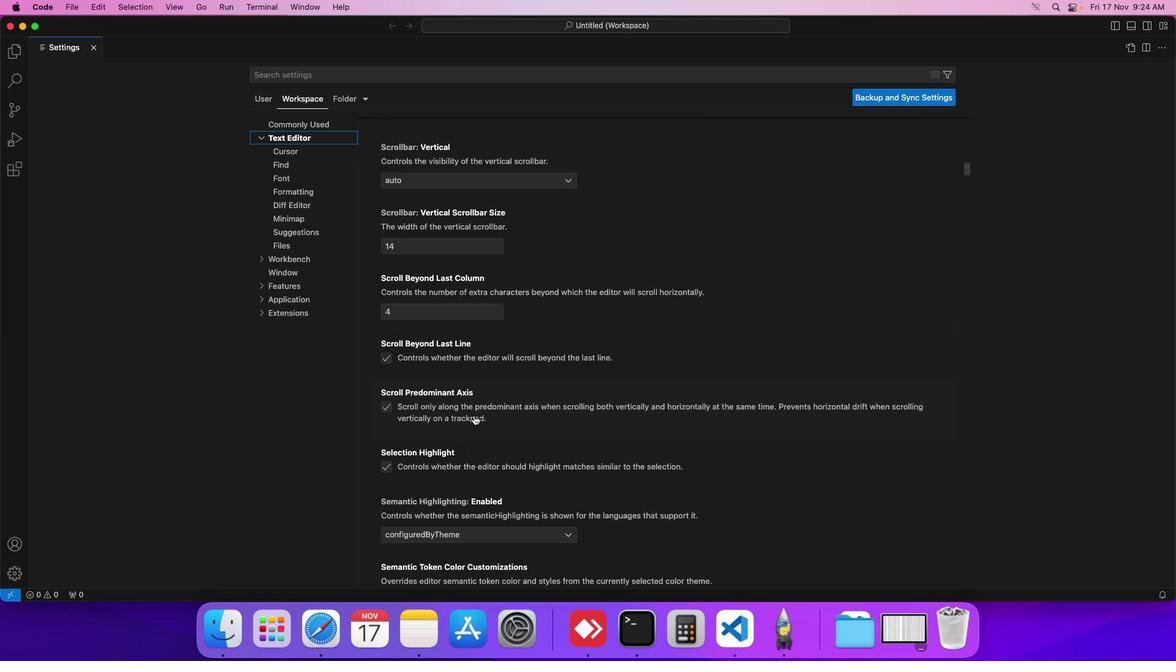 
Action: Mouse scrolled (468, 410) with delta (-4, -5)
Screenshot: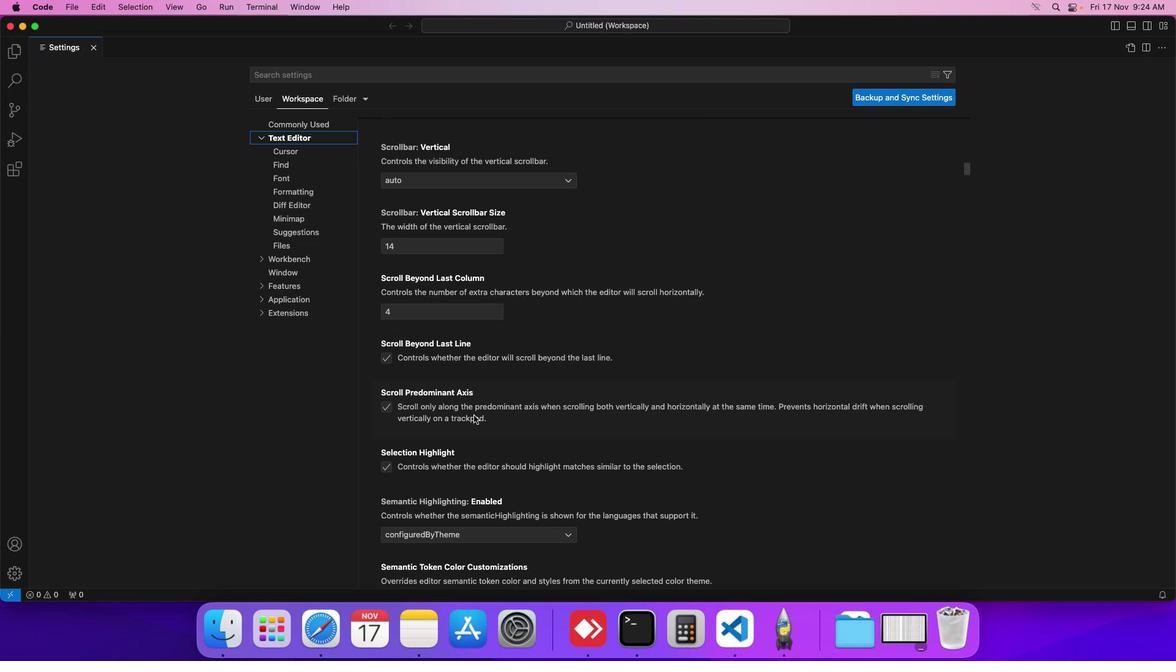 
Action: Mouse scrolled (468, 410) with delta (-4, -6)
Screenshot: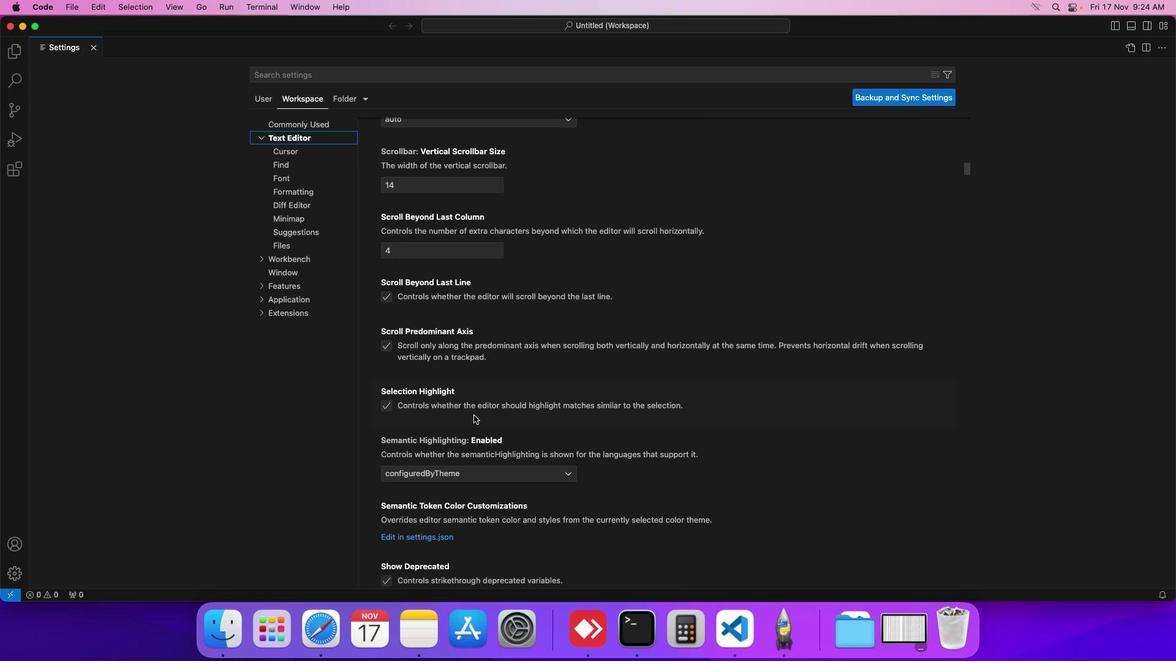 
Action: Mouse scrolled (468, 410) with delta (-4, -6)
Screenshot: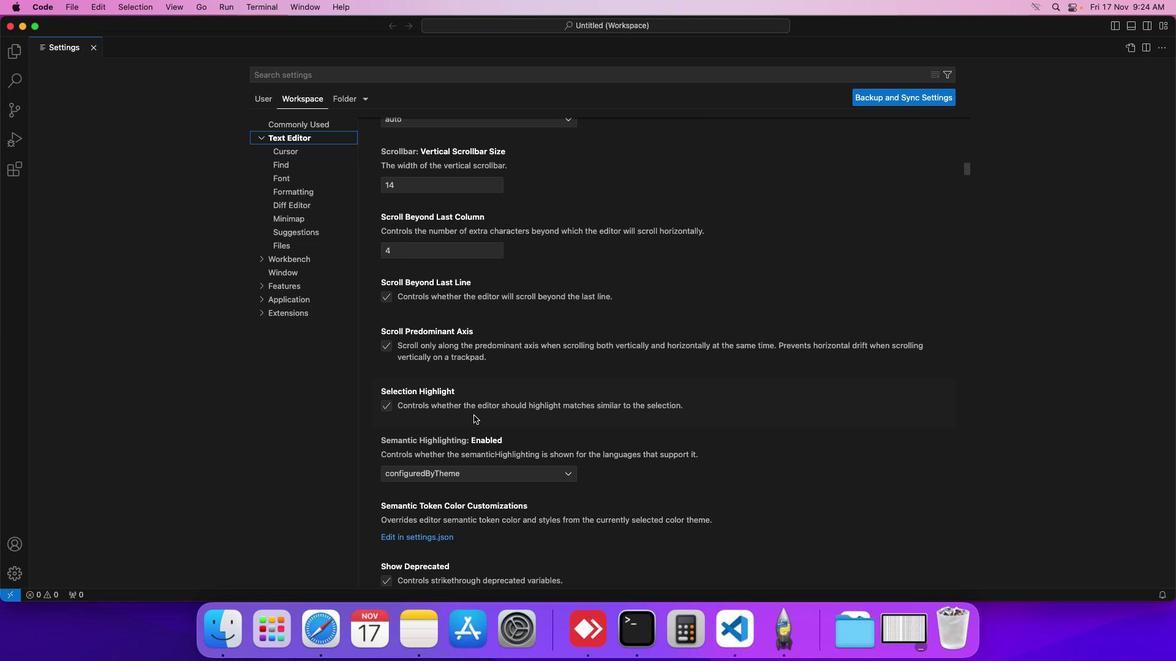 
Action: Mouse scrolled (468, 410) with delta (-4, -5)
Screenshot: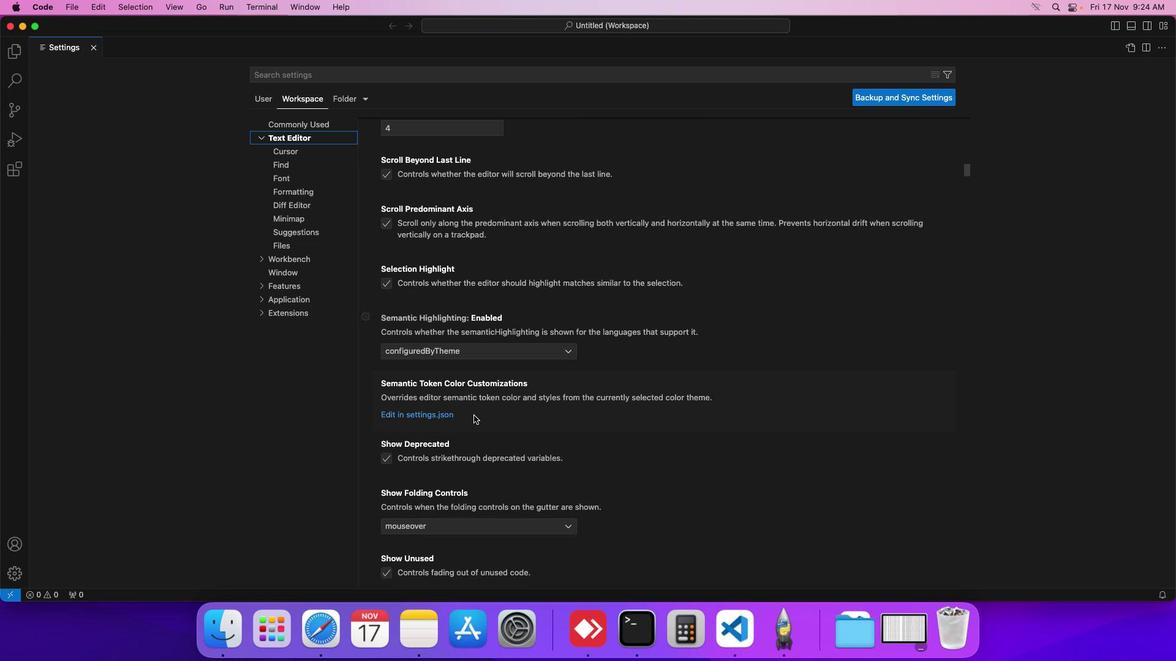 
Action: Mouse scrolled (468, 410) with delta (-4, -5)
Screenshot: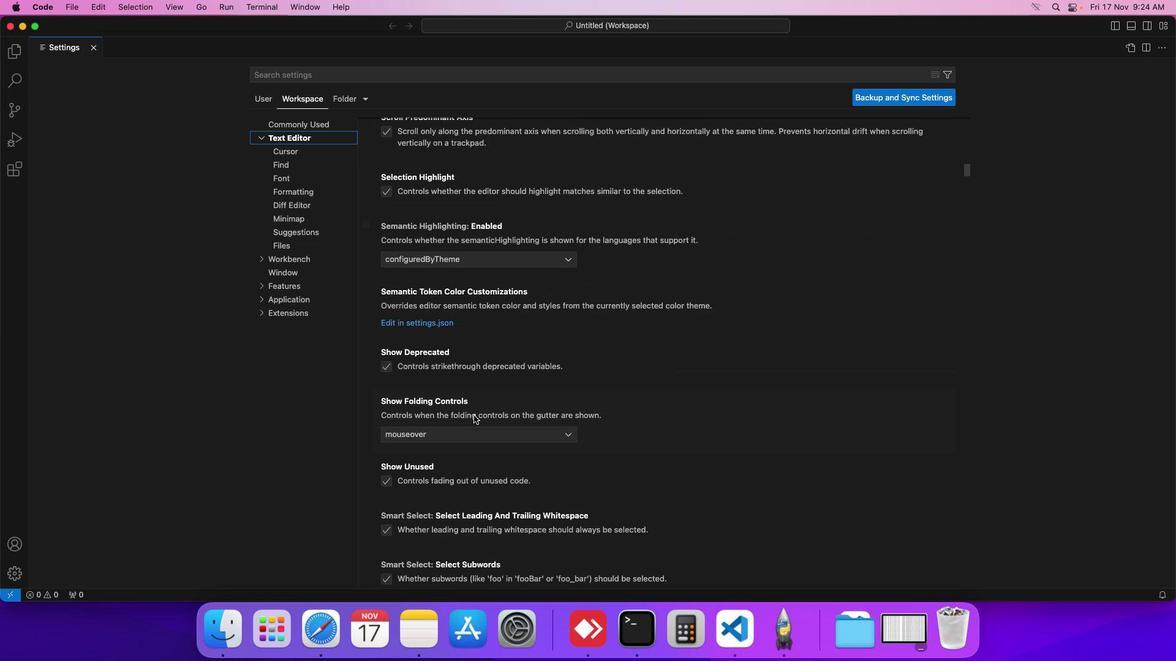 
Action: Mouse scrolled (468, 410) with delta (-4, -6)
Screenshot: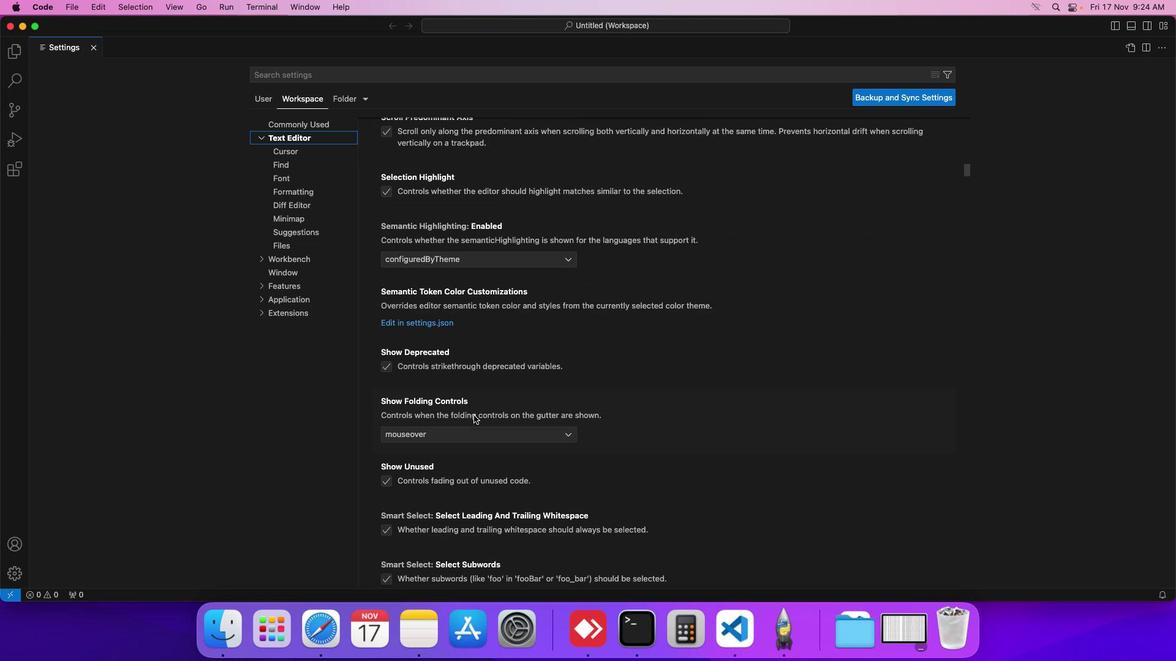
Action: Mouse scrolled (468, 410) with delta (-4, -6)
Screenshot: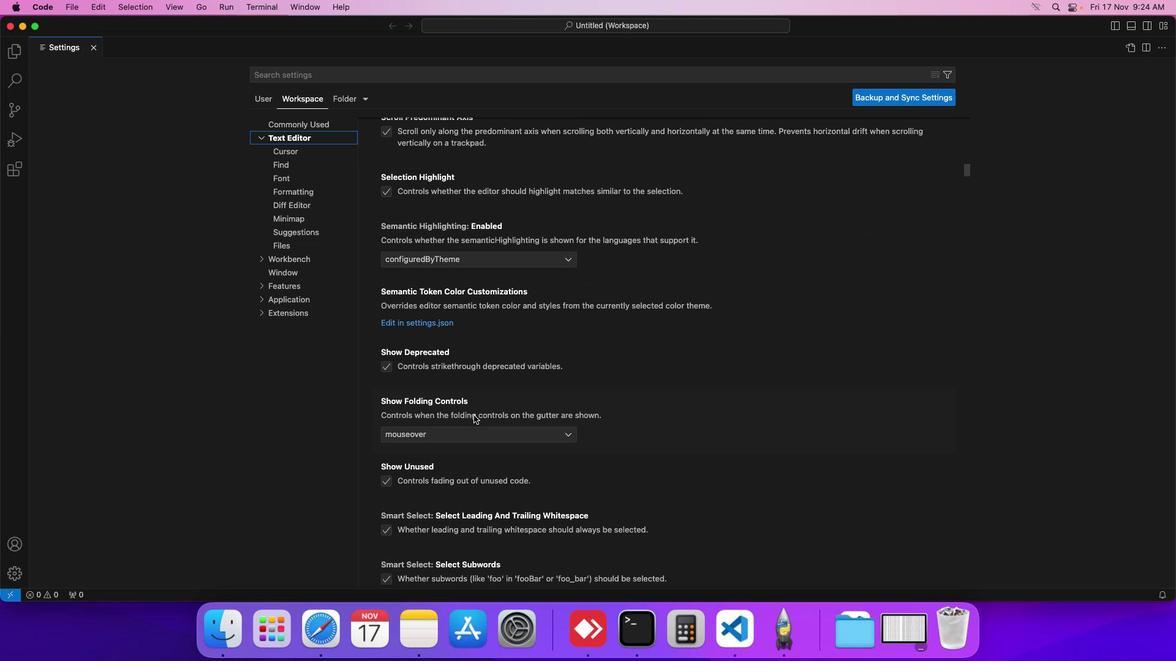 
Action: Mouse scrolled (468, 410) with delta (-4, -5)
Screenshot: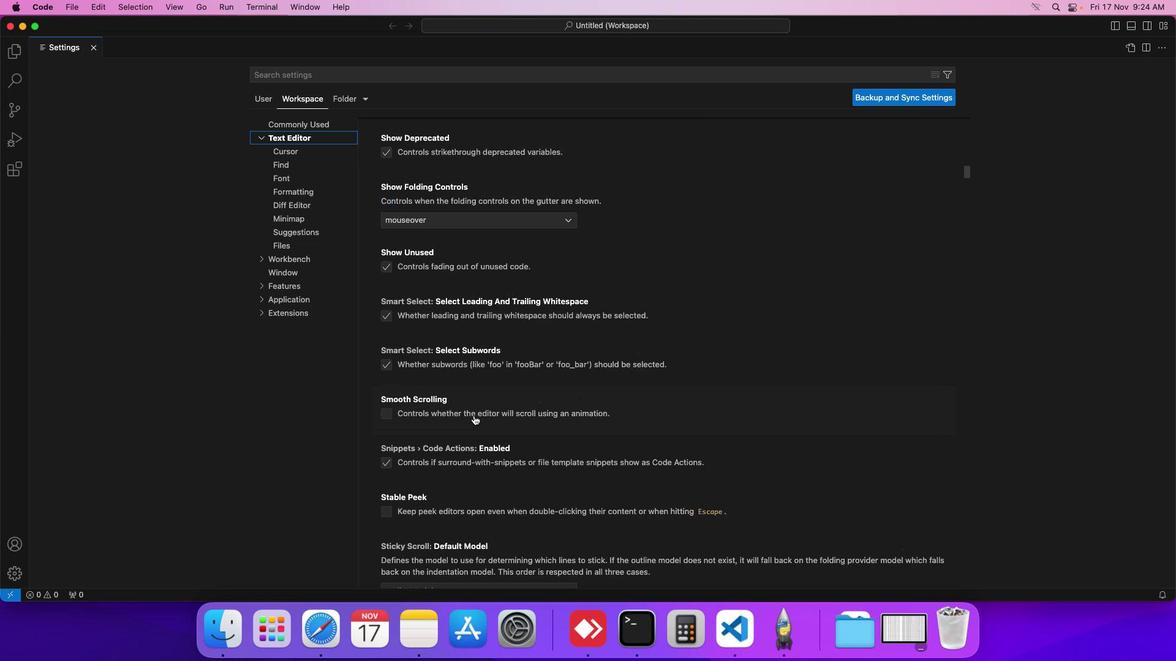 
Action: Mouse scrolled (468, 410) with delta (-4, -5)
Screenshot: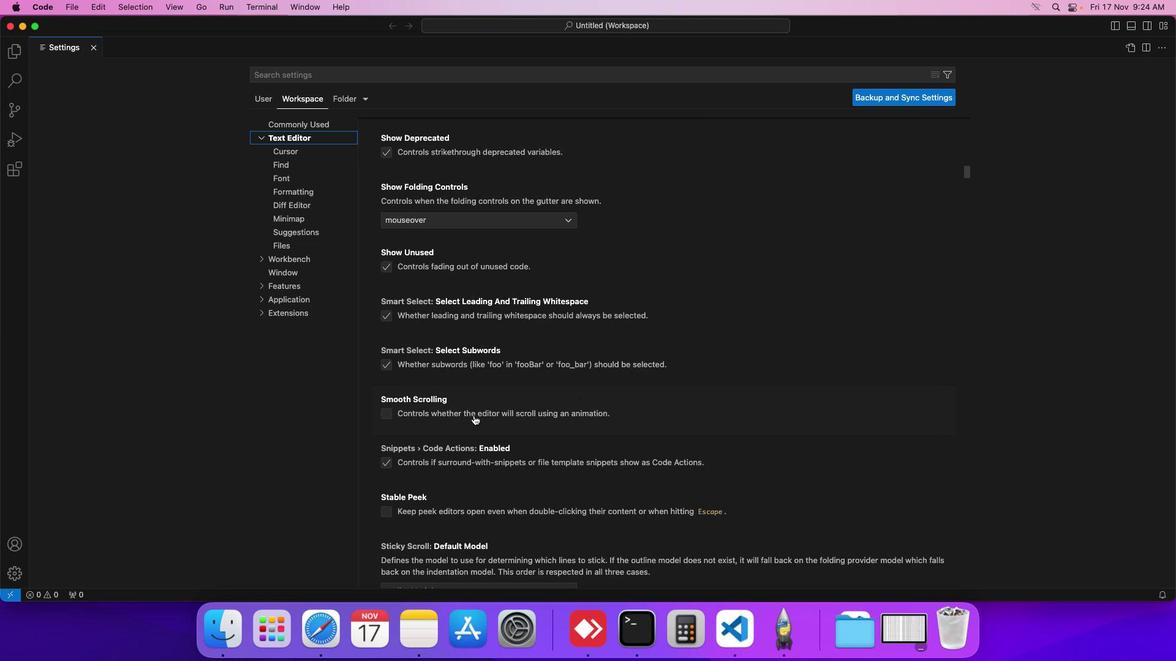 
Action: Mouse scrolled (468, 410) with delta (-4, -6)
Screenshot: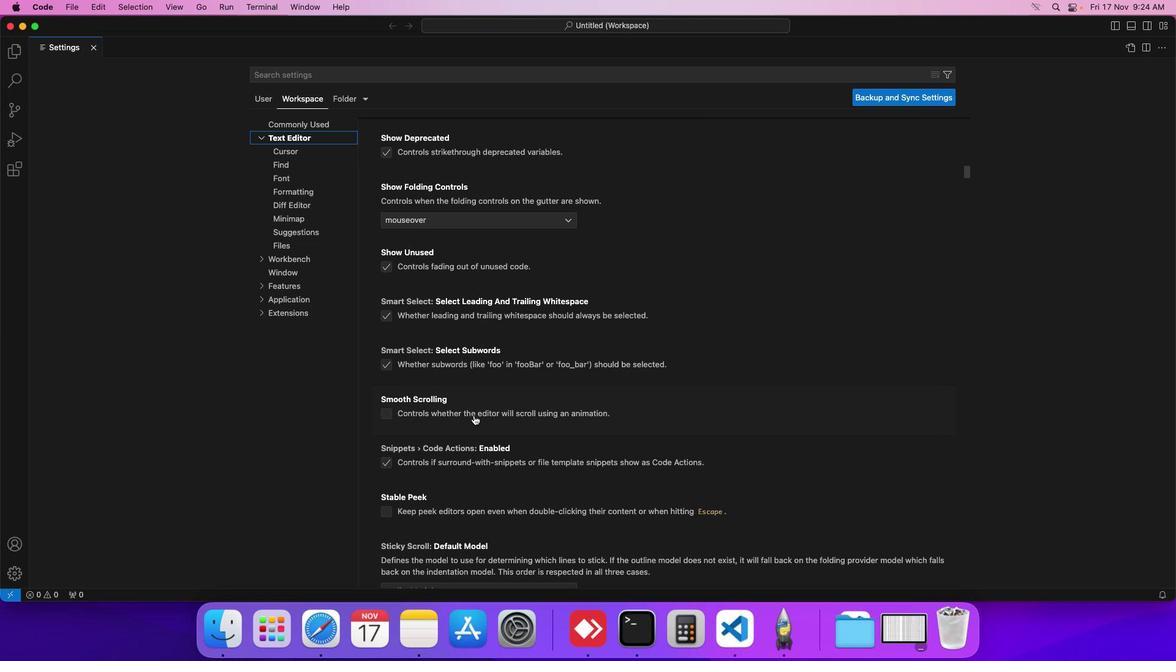 
Action: Mouse scrolled (468, 410) with delta (-4, -6)
Screenshot: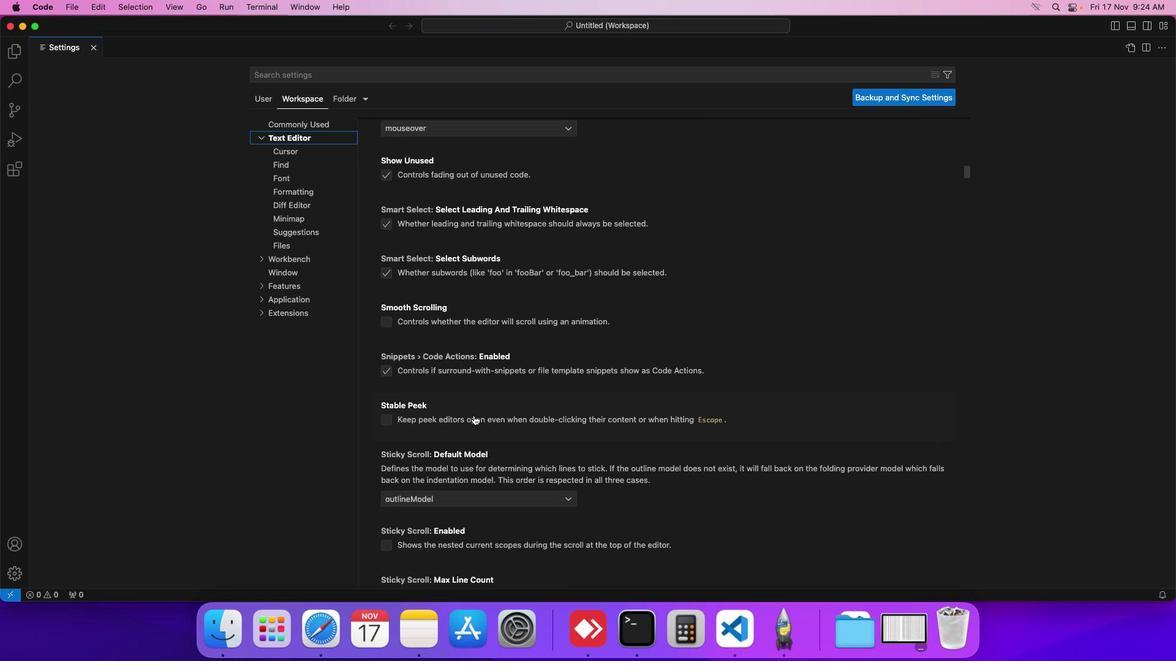 
Action: Mouse scrolled (468, 410) with delta (-4, -6)
Screenshot: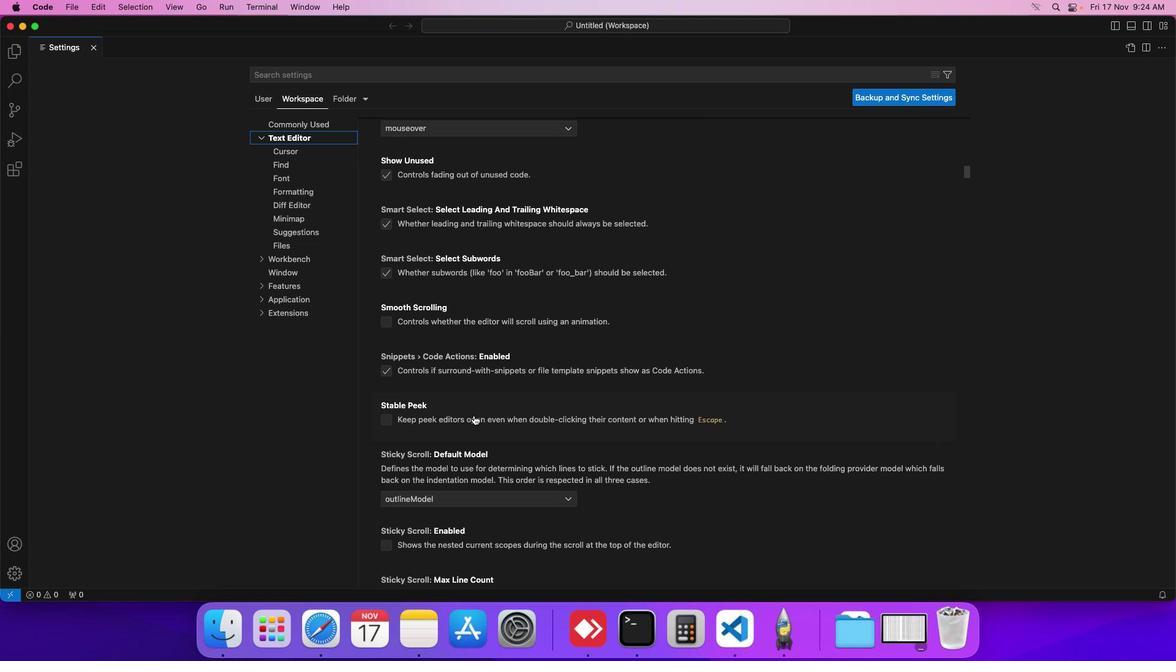 
Action: Mouse scrolled (468, 410) with delta (-4, -5)
Screenshot: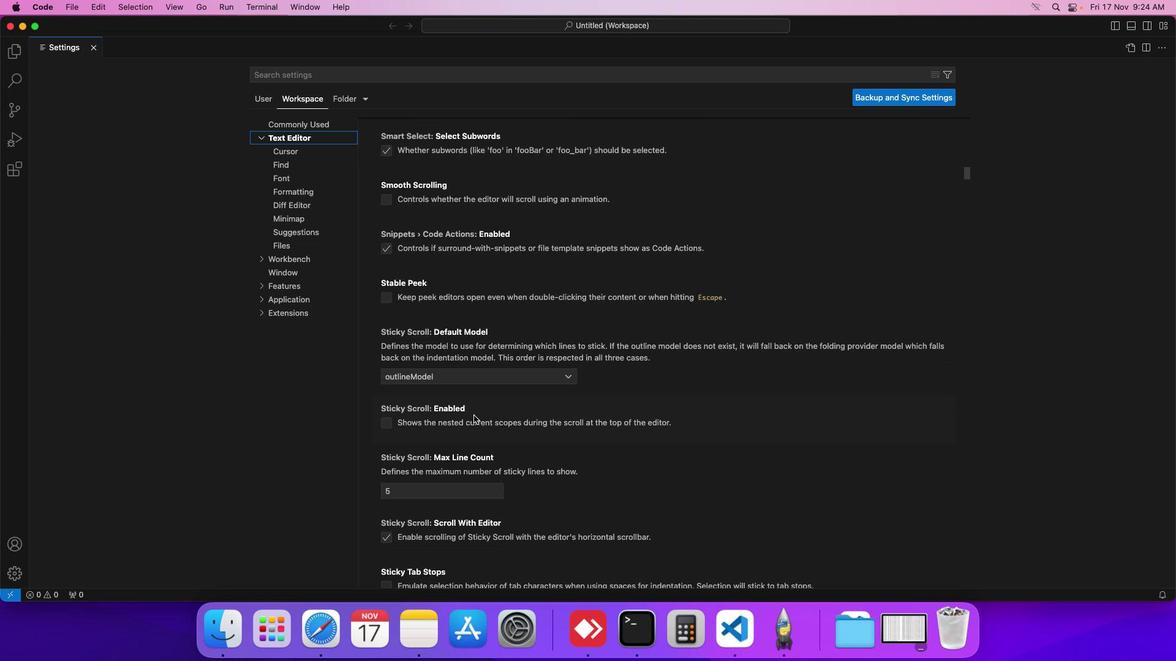 
Action: Mouse scrolled (468, 410) with delta (-4, -5)
Screenshot: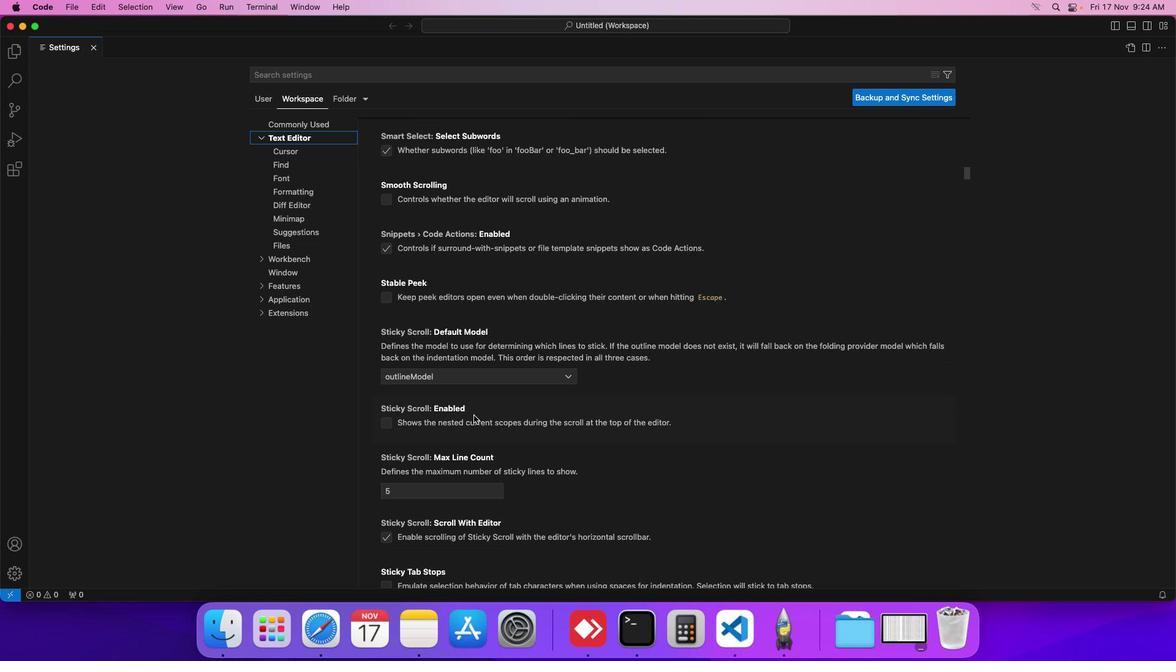 
Action: Mouse scrolled (468, 410) with delta (-4, -6)
Screenshot: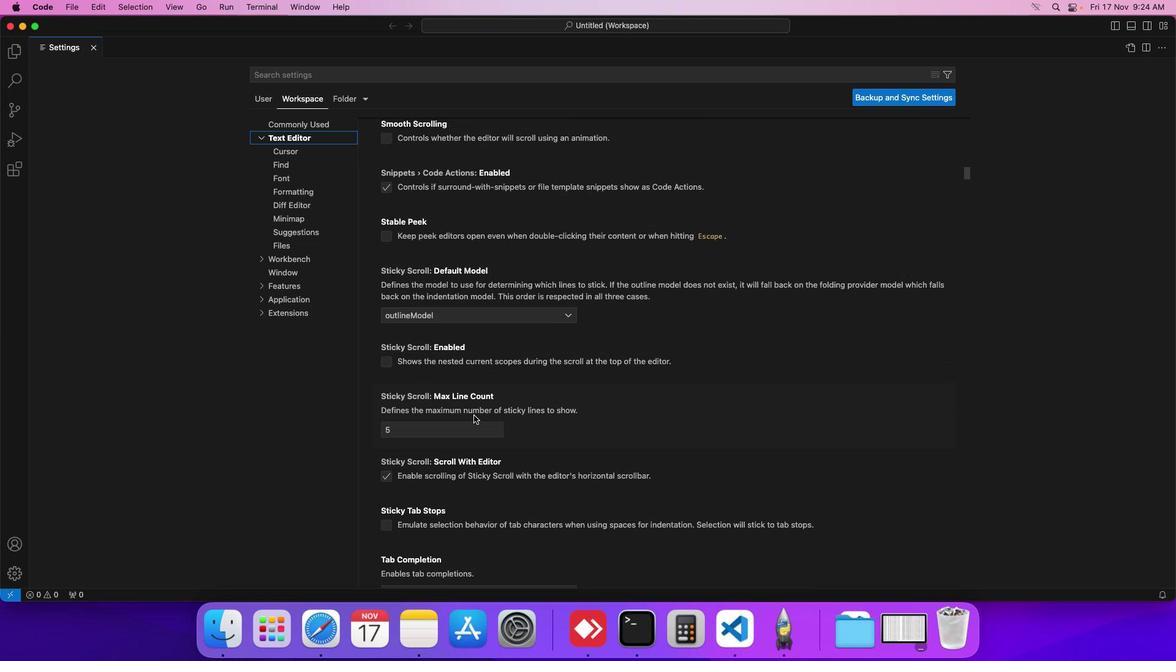 
Action: Mouse scrolled (468, 410) with delta (-4, -6)
Screenshot: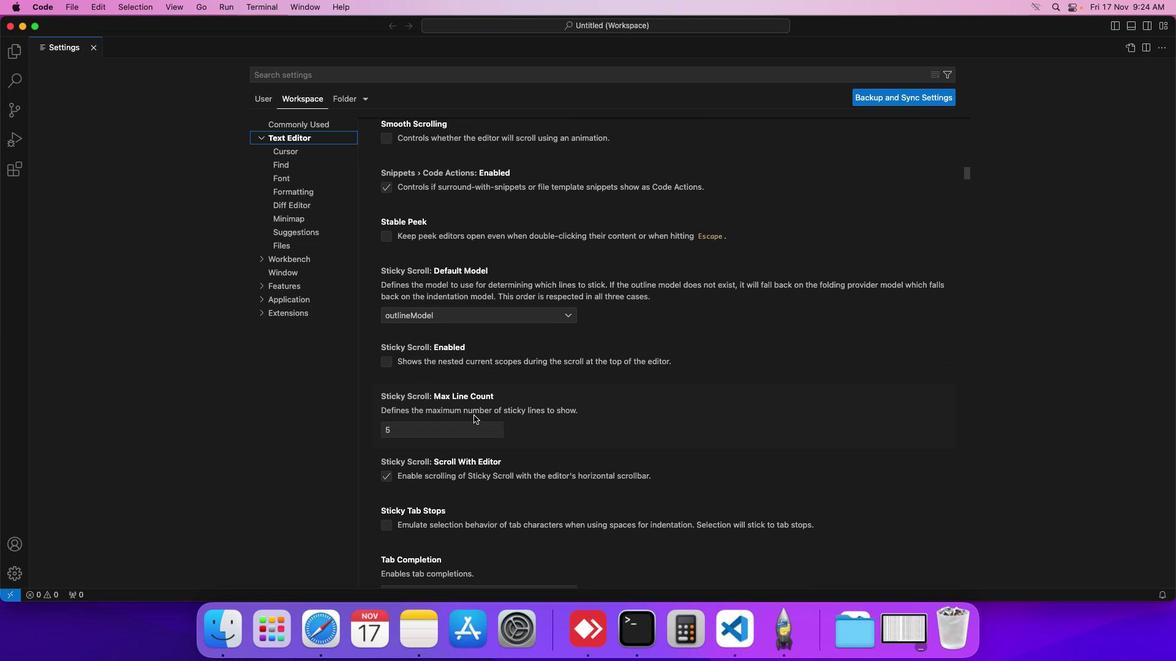
Action: Mouse scrolled (468, 410) with delta (-4, -5)
Screenshot: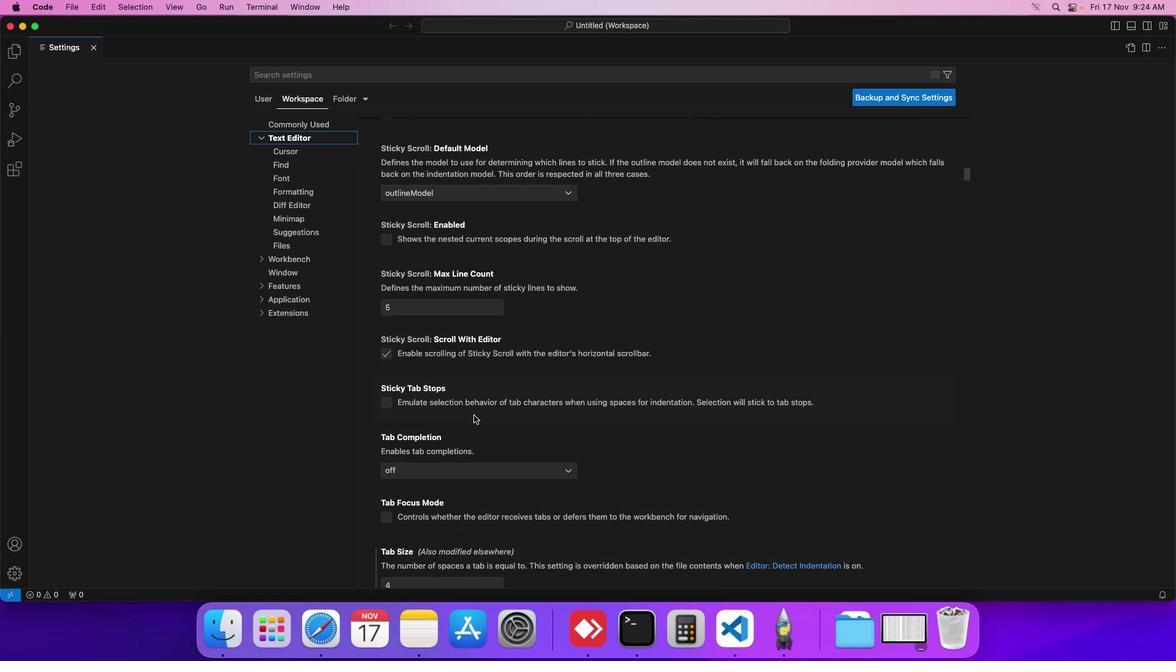 
Action: Mouse scrolled (468, 410) with delta (-4, -5)
Screenshot: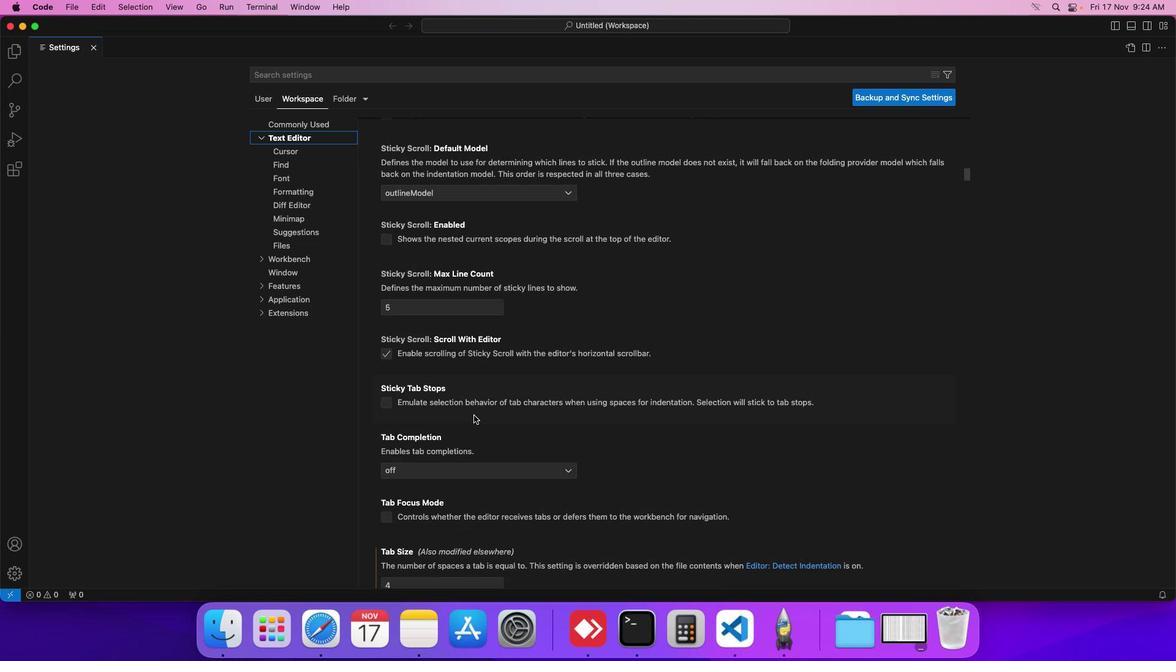 
Action: Mouse scrolled (468, 410) with delta (-4, -6)
Screenshot: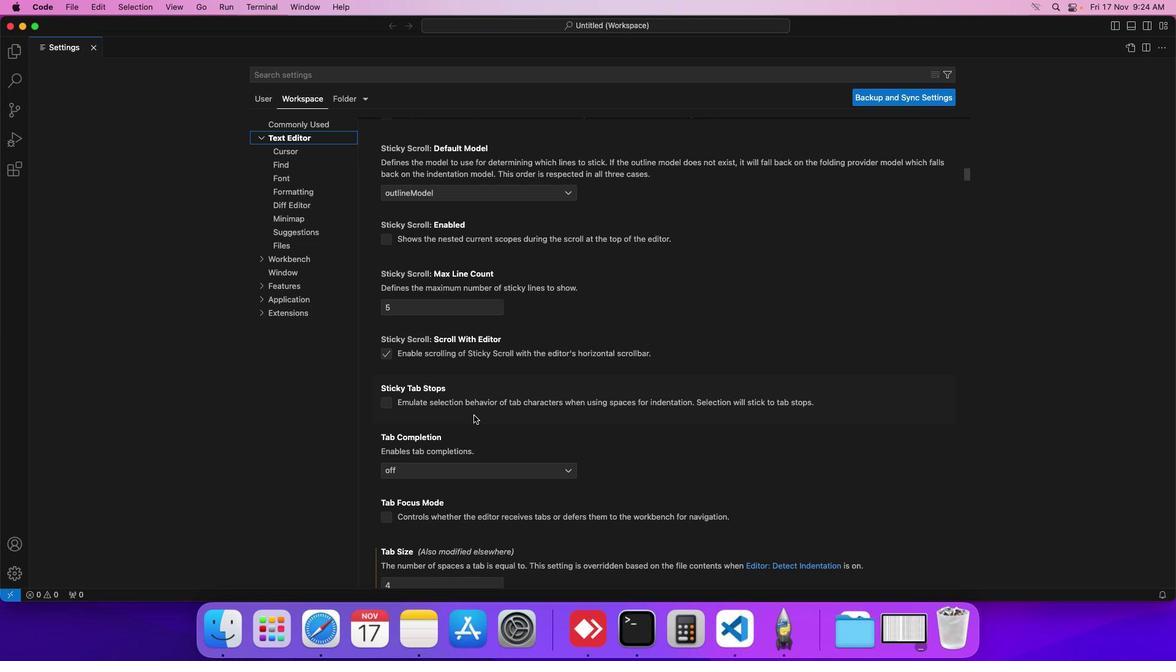 
Action: Mouse moved to (468, 410)
Screenshot: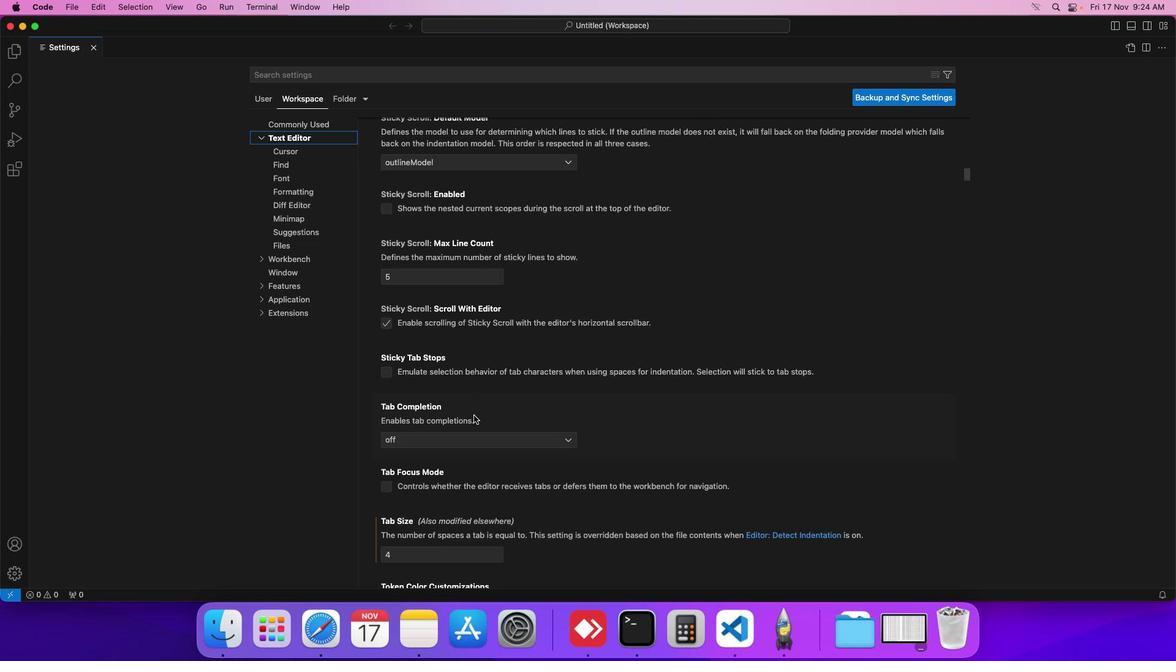 
Action: Mouse scrolled (468, 410) with delta (-4, -5)
Screenshot: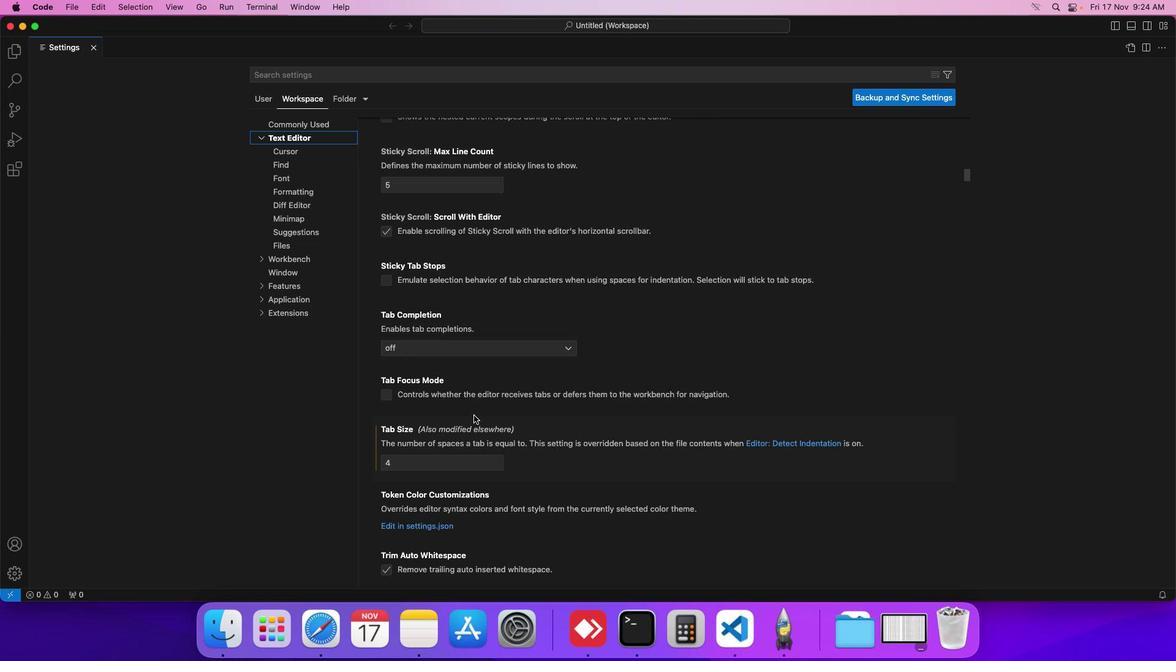 
Action: Mouse scrolled (468, 410) with delta (-4, -5)
Screenshot: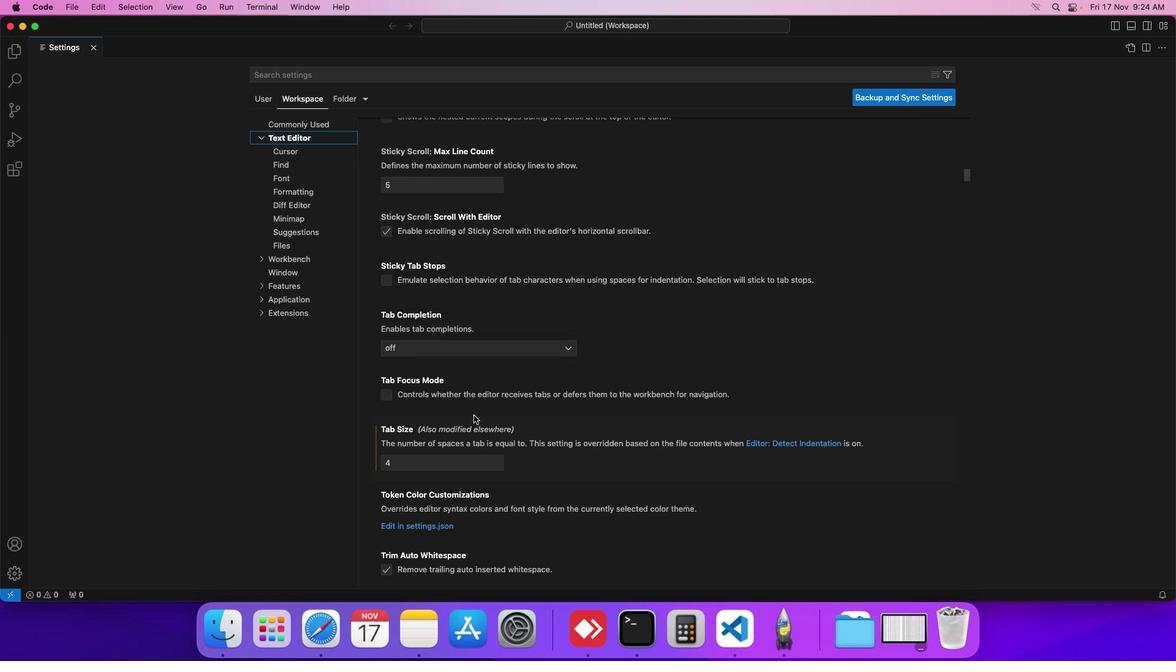 
Action: Mouse scrolled (468, 410) with delta (-4, -6)
Screenshot: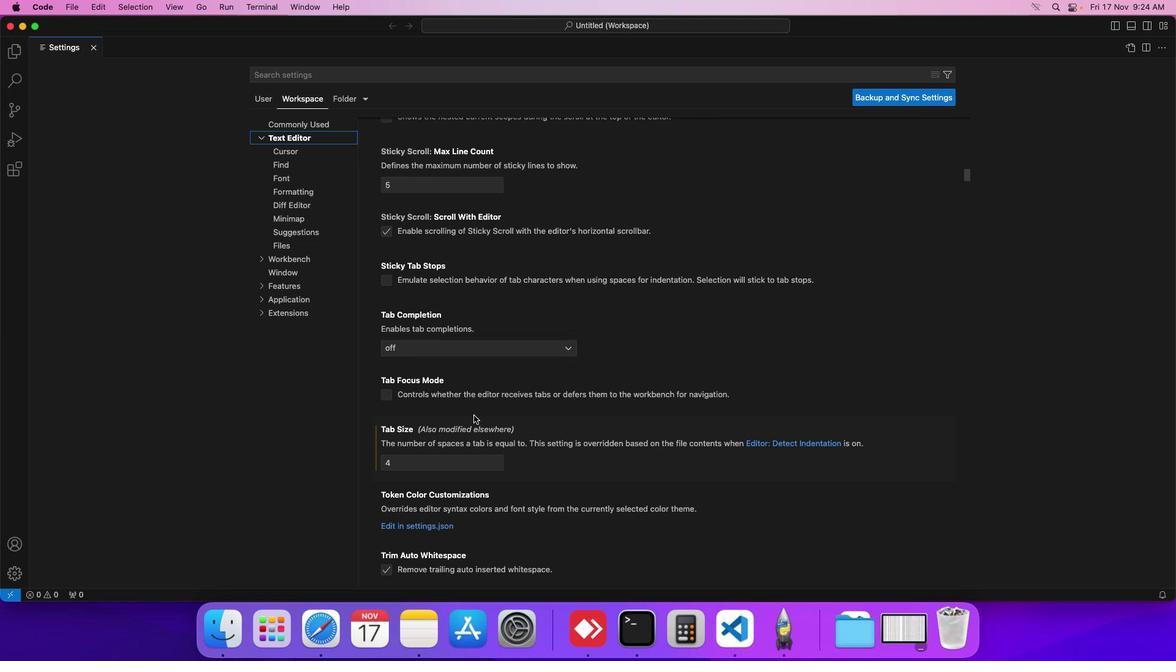 
Action: Mouse scrolled (468, 410) with delta (-4, -5)
Screenshot: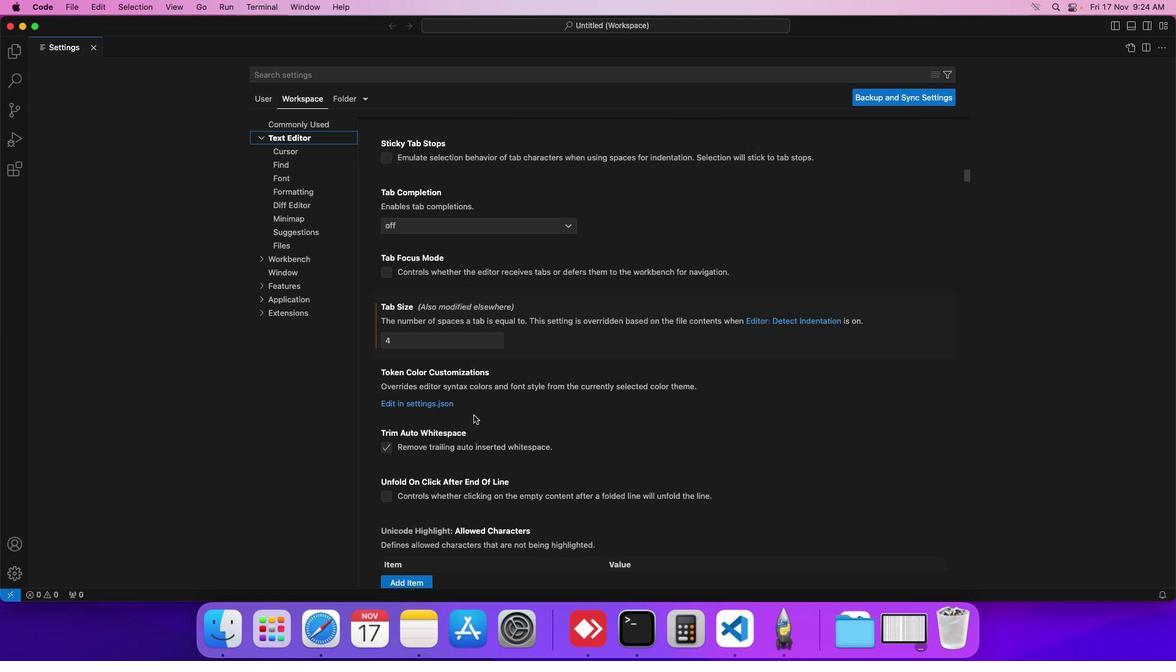 
Action: Mouse scrolled (468, 410) with delta (-4, -5)
Screenshot: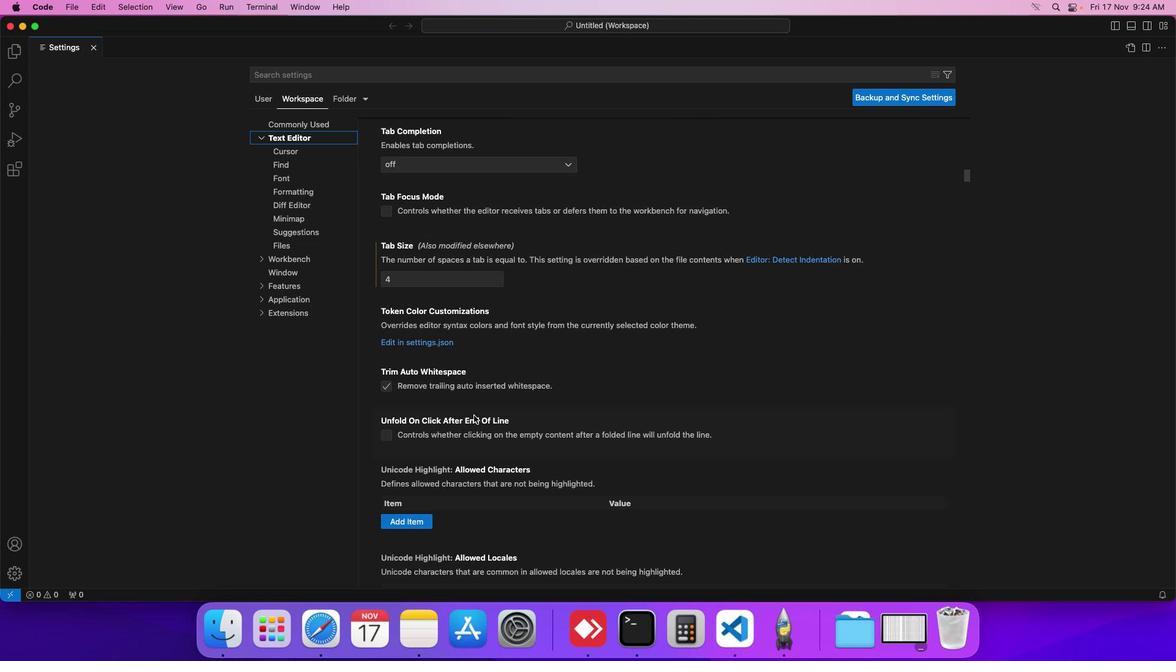 
Action: Mouse scrolled (468, 410) with delta (-4, -6)
Screenshot: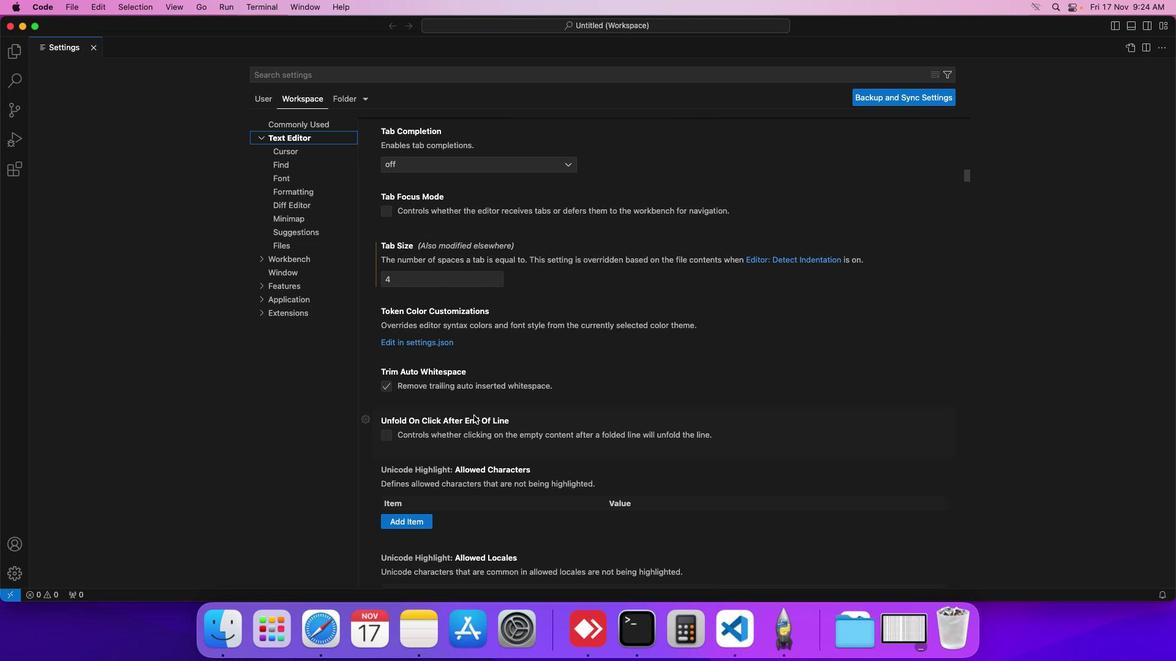 
Action: Mouse scrolled (468, 410) with delta (-4, -6)
Screenshot: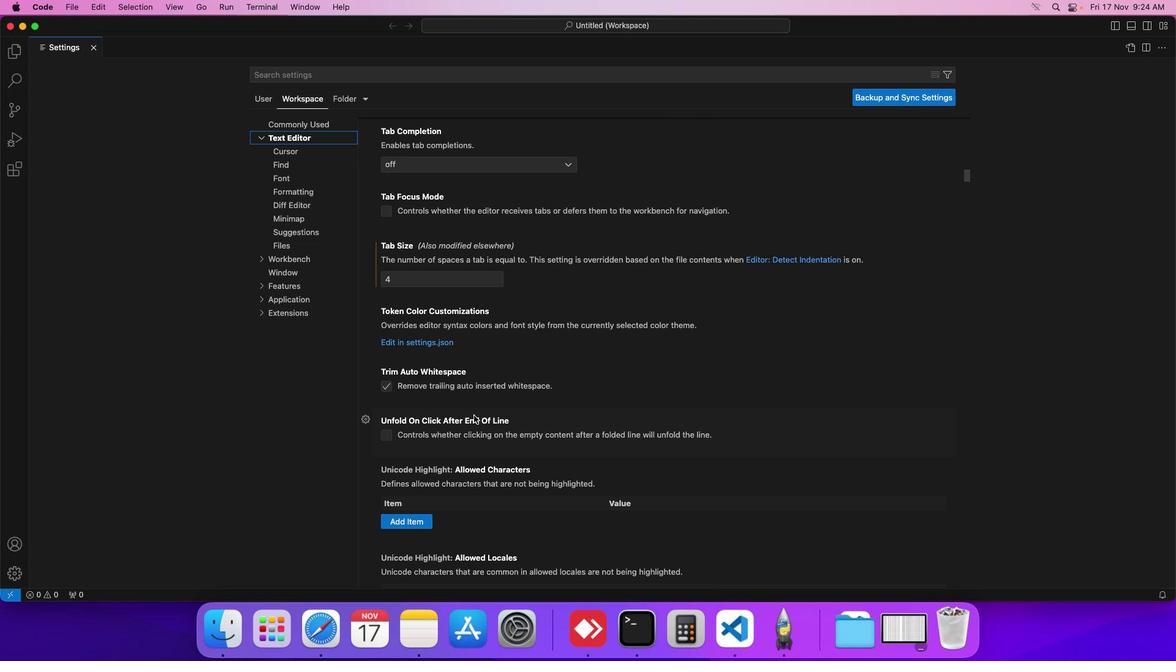 
Action: Mouse scrolled (468, 410) with delta (-4, -5)
Screenshot: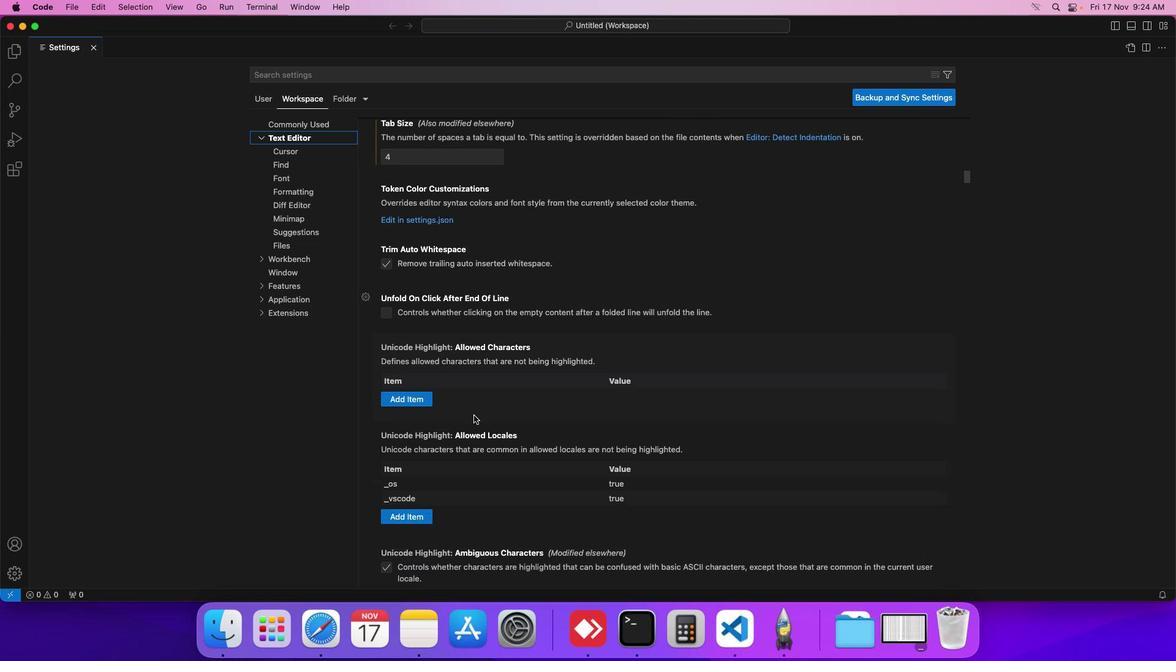 
Action: Mouse scrolled (468, 410) with delta (-4, -5)
Screenshot: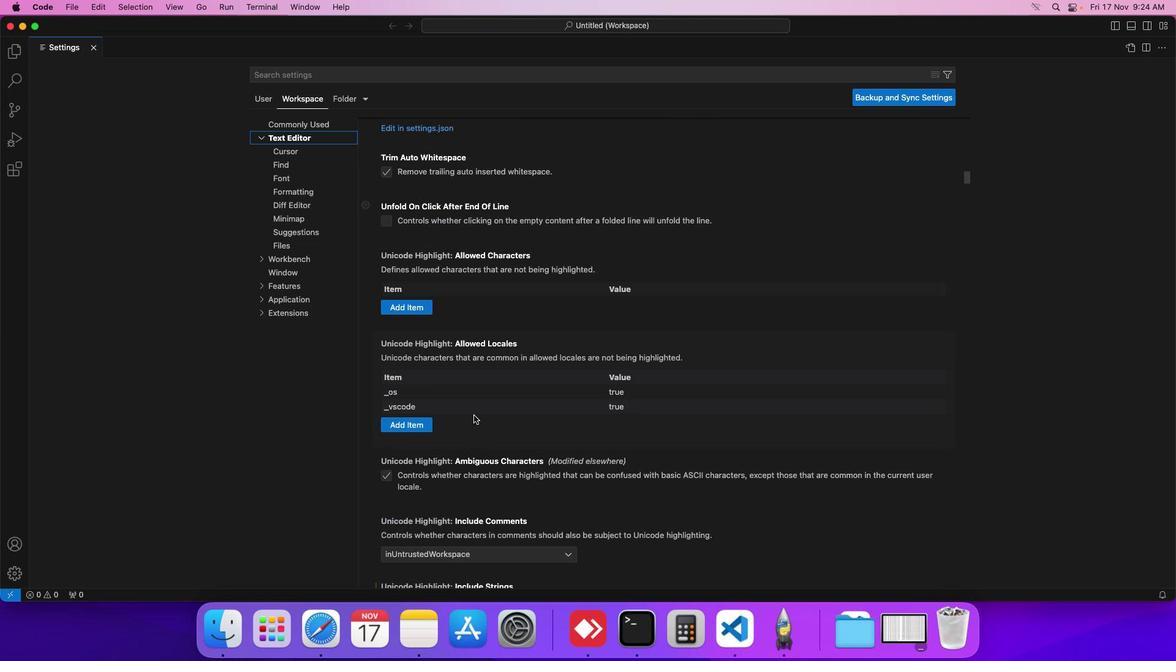 
Action: Mouse scrolled (468, 410) with delta (-4, -6)
Screenshot: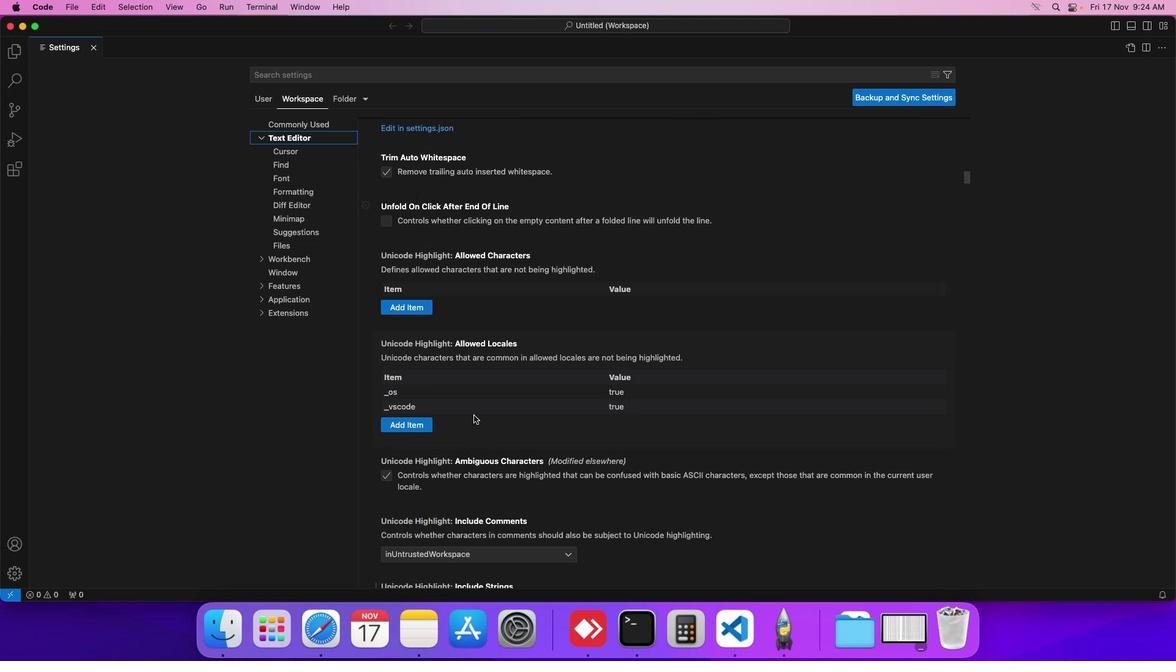 
Action: Mouse scrolled (468, 410) with delta (-4, -6)
Screenshot: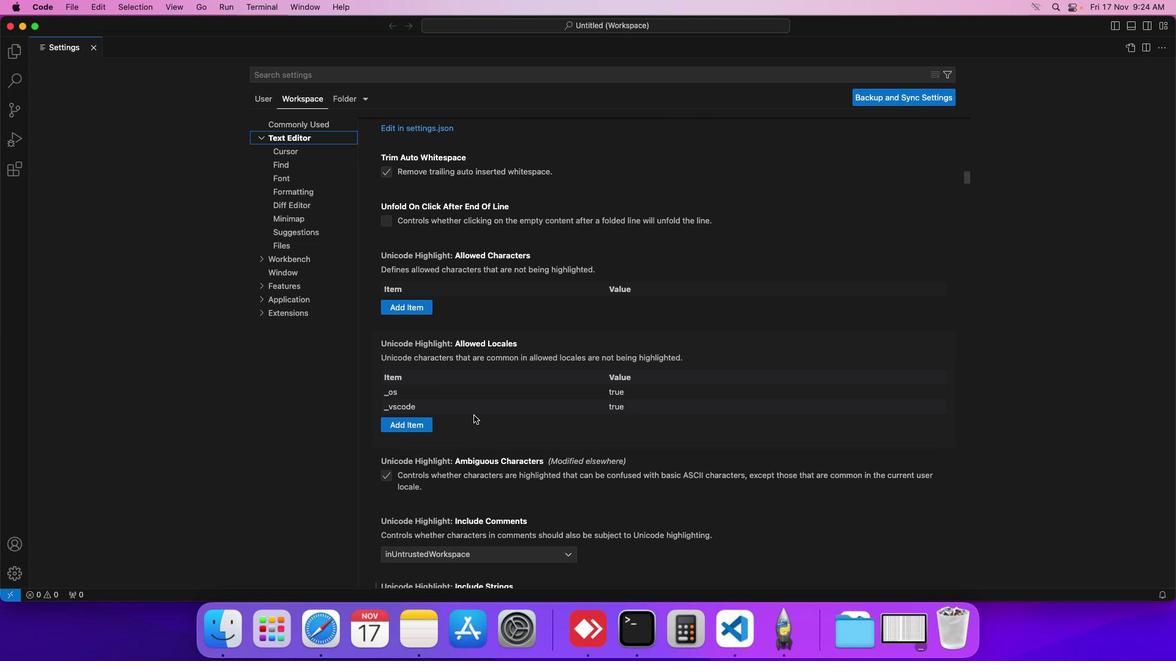
Action: Mouse scrolled (468, 410) with delta (-4, -5)
Screenshot: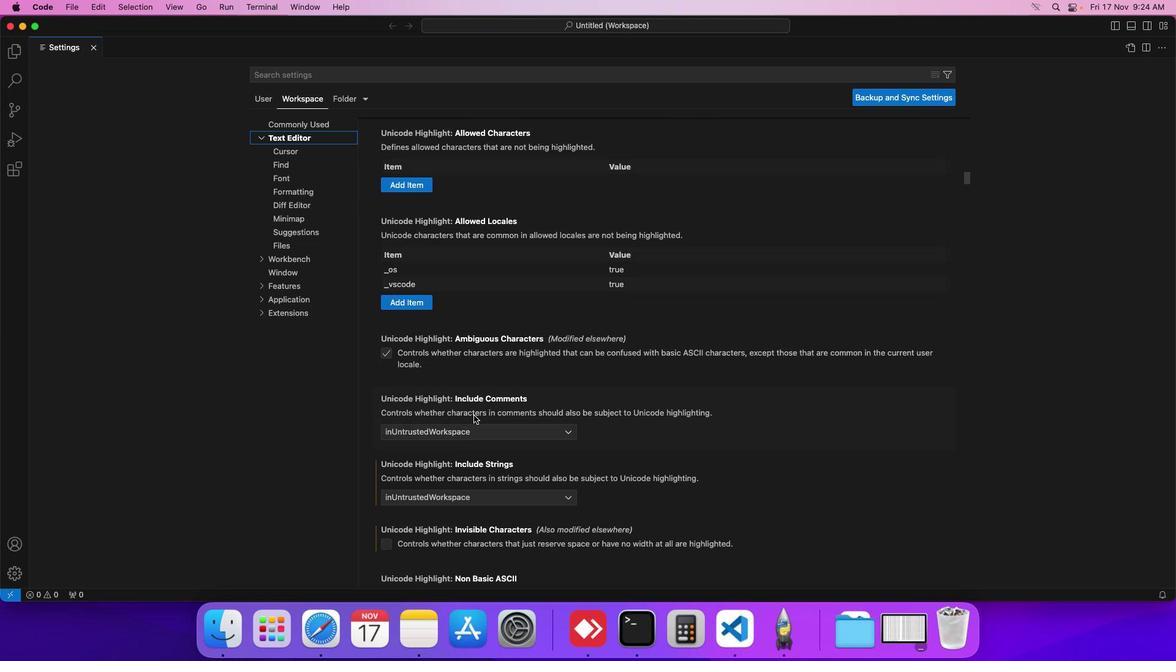 
Action: Mouse scrolled (468, 410) with delta (-4, -5)
Screenshot: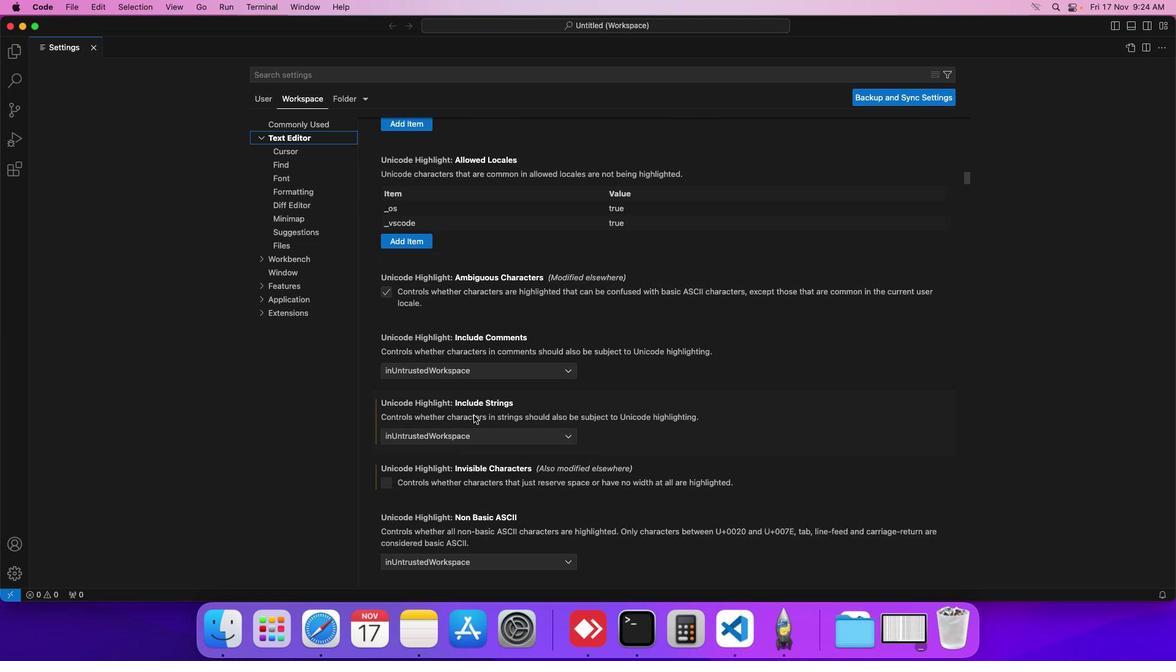 
Action: Mouse scrolled (468, 410) with delta (-4, -6)
Screenshot: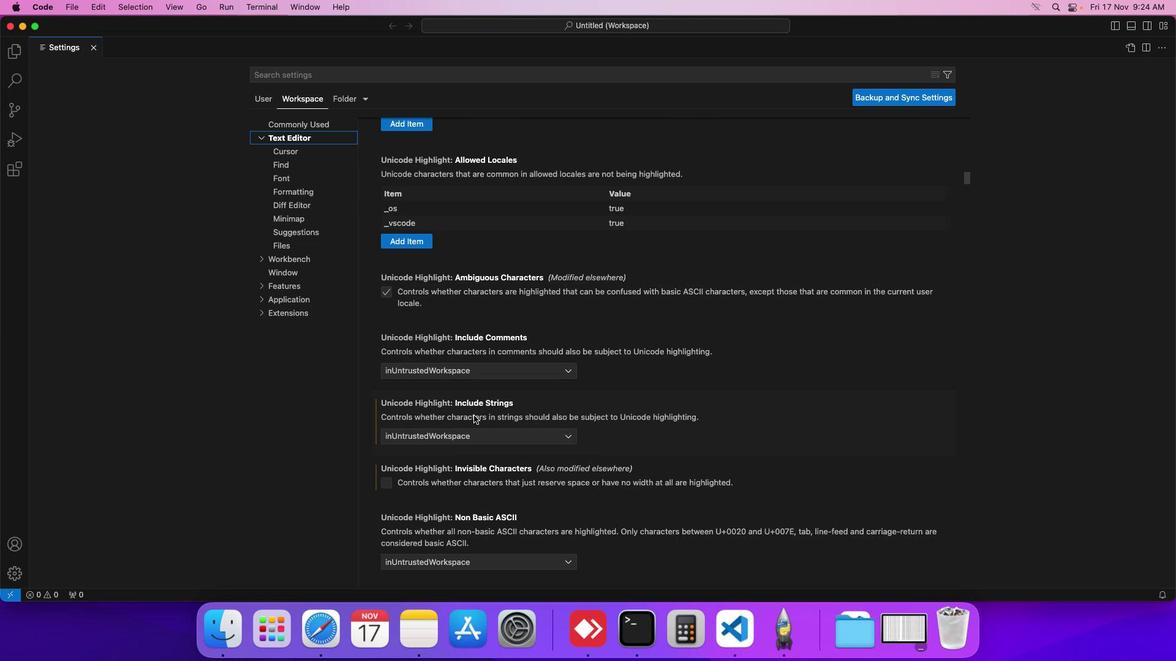 
Action: Mouse scrolled (468, 410) with delta (-4, -6)
Screenshot: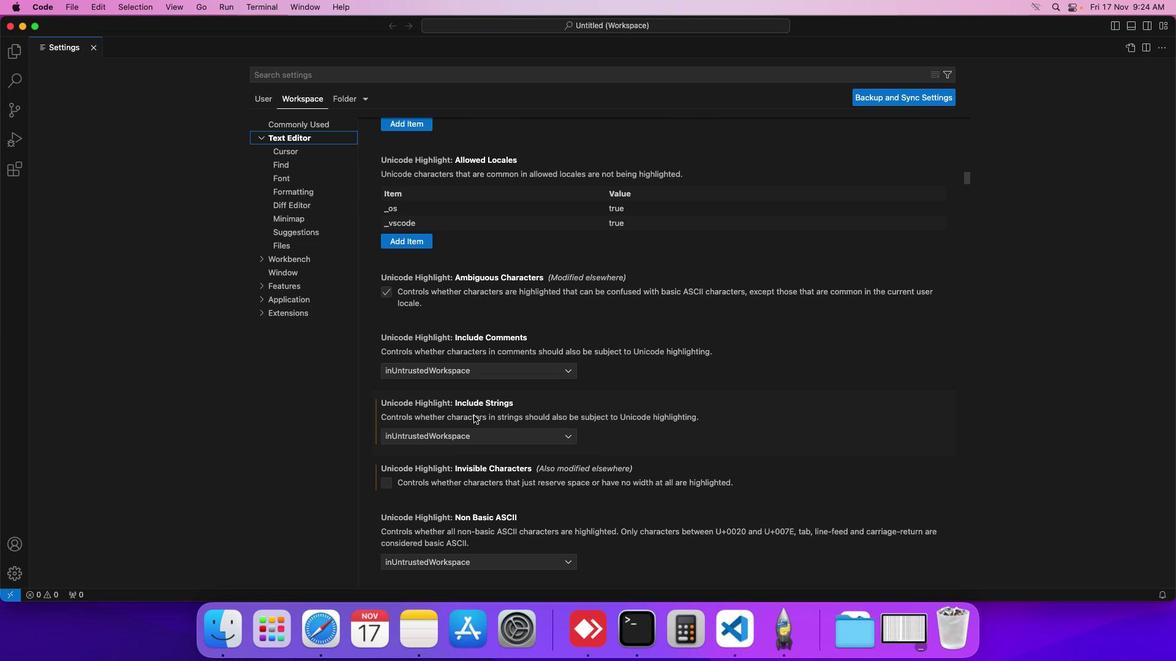 
Action: Mouse scrolled (468, 410) with delta (-4, -5)
Screenshot: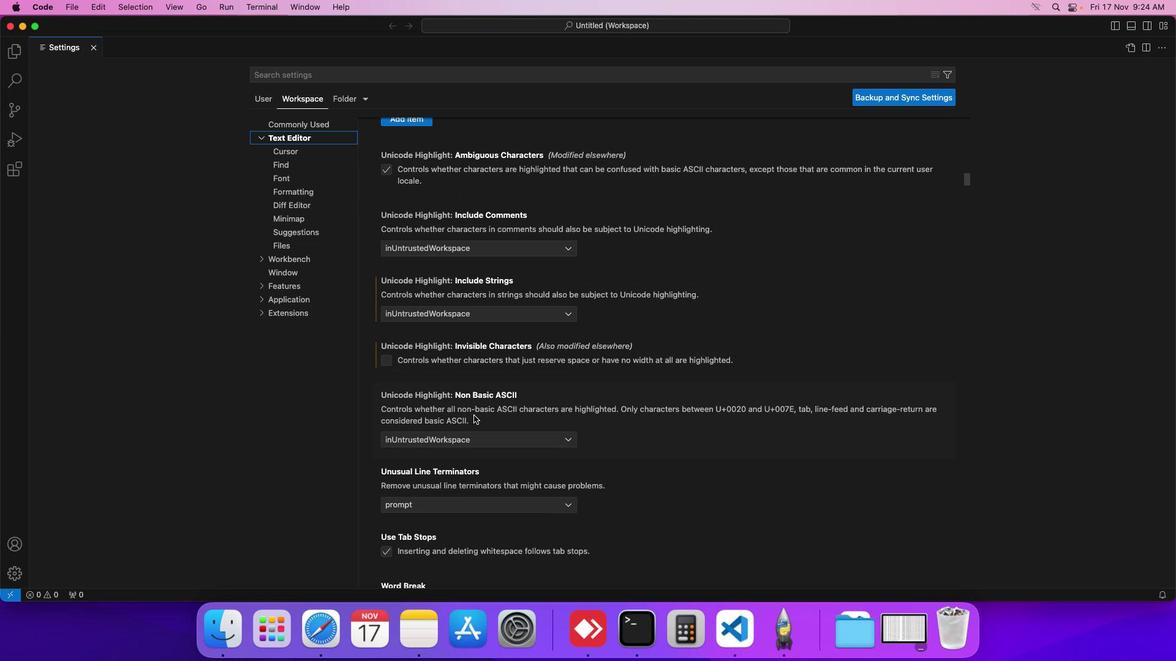 
Action: Mouse scrolled (468, 410) with delta (-4, -5)
Screenshot: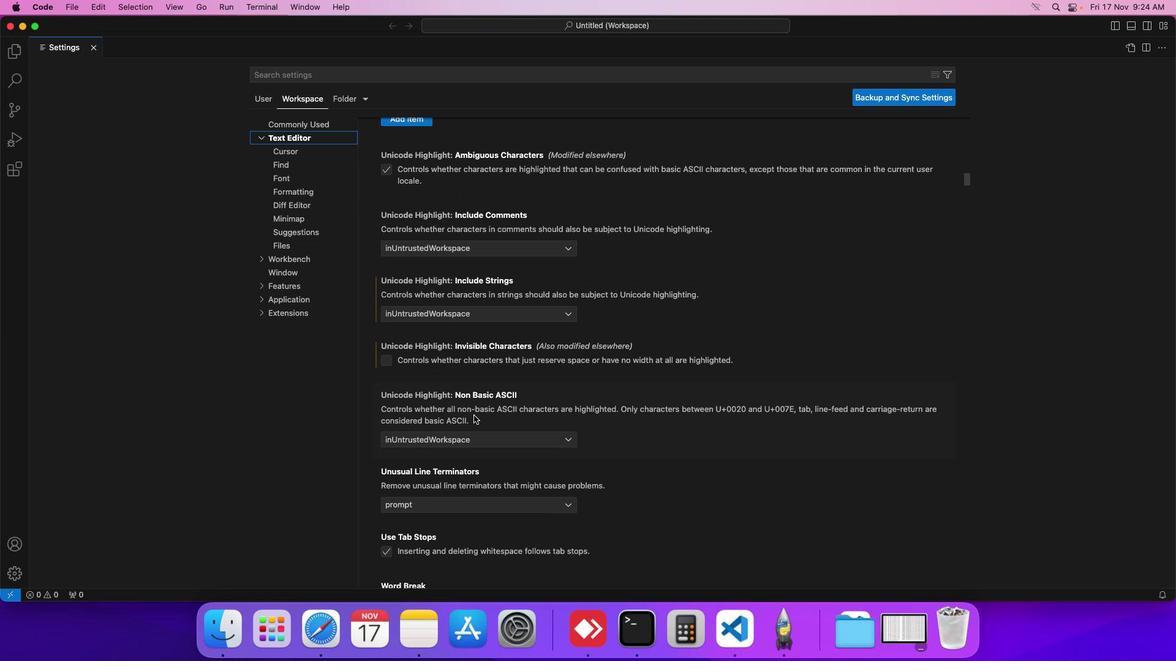 
Action: Mouse scrolled (468, 410) with delta (-4, -6)
Screenshot: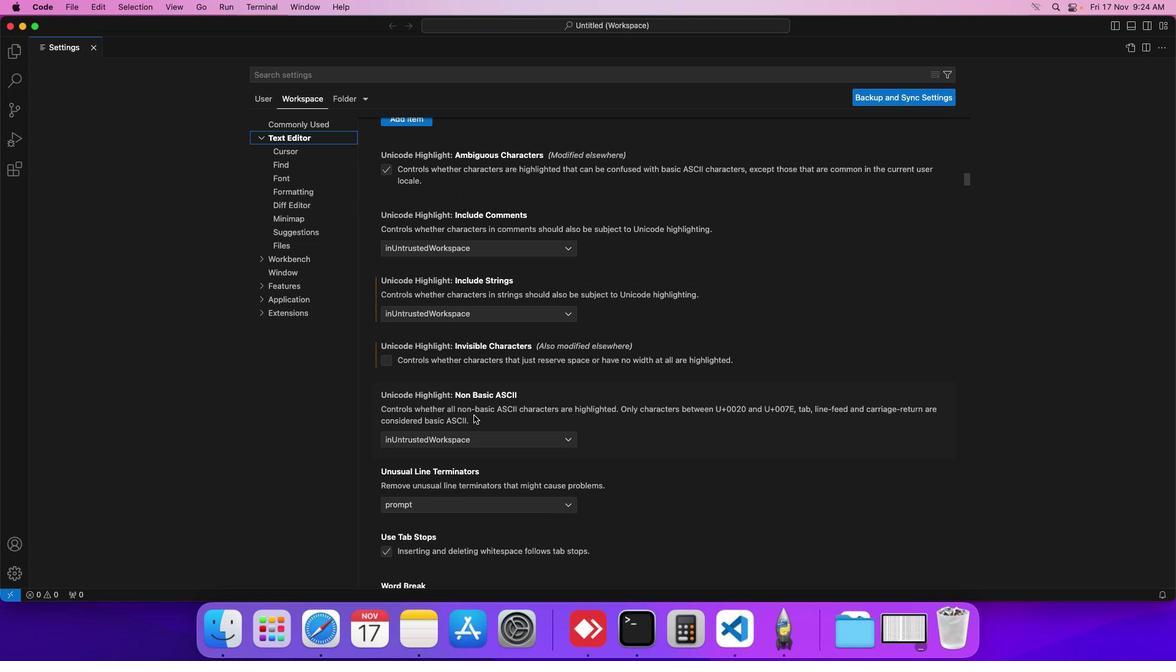 
Action: Mouse scrolled (468, 410) with delta (-4, -5)
Screenshot: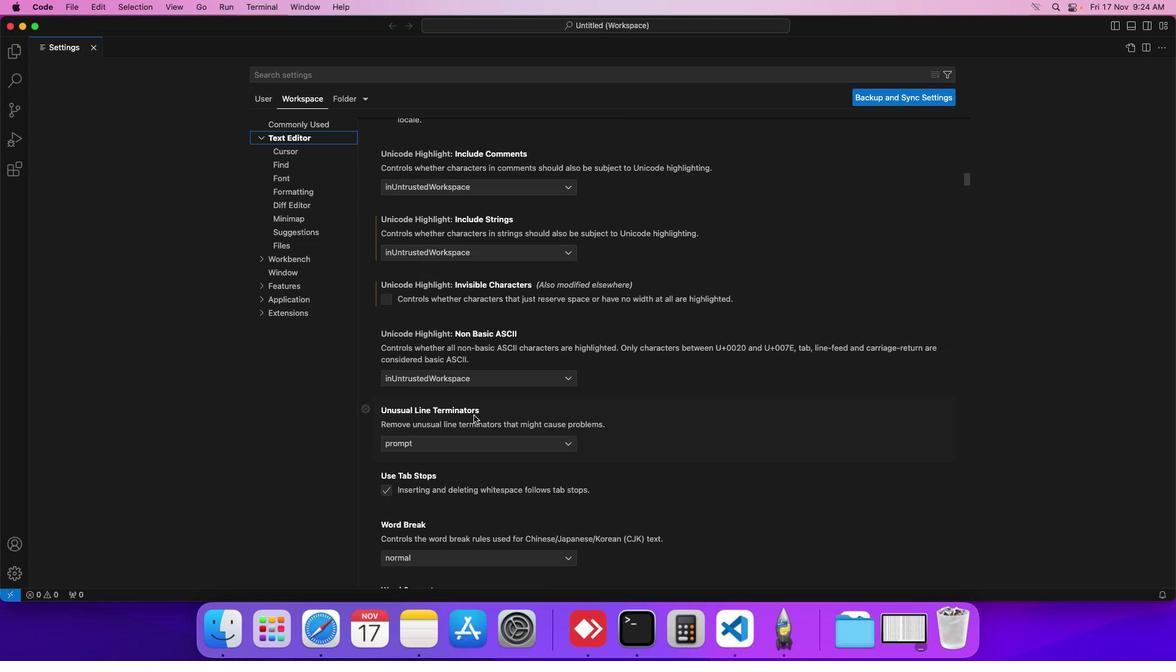 
Action: Mouse scrolled (468, 410) with delta (-4, -5)
Screenshot: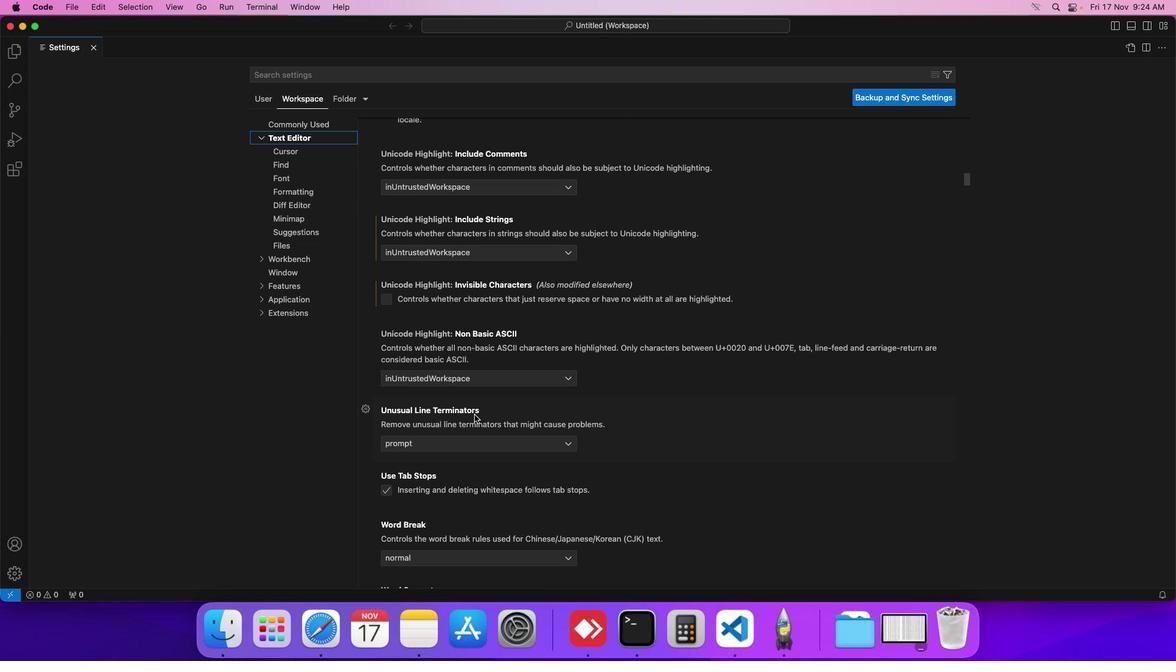 
Action: Mouse moved to (475, 375)
Screenshot: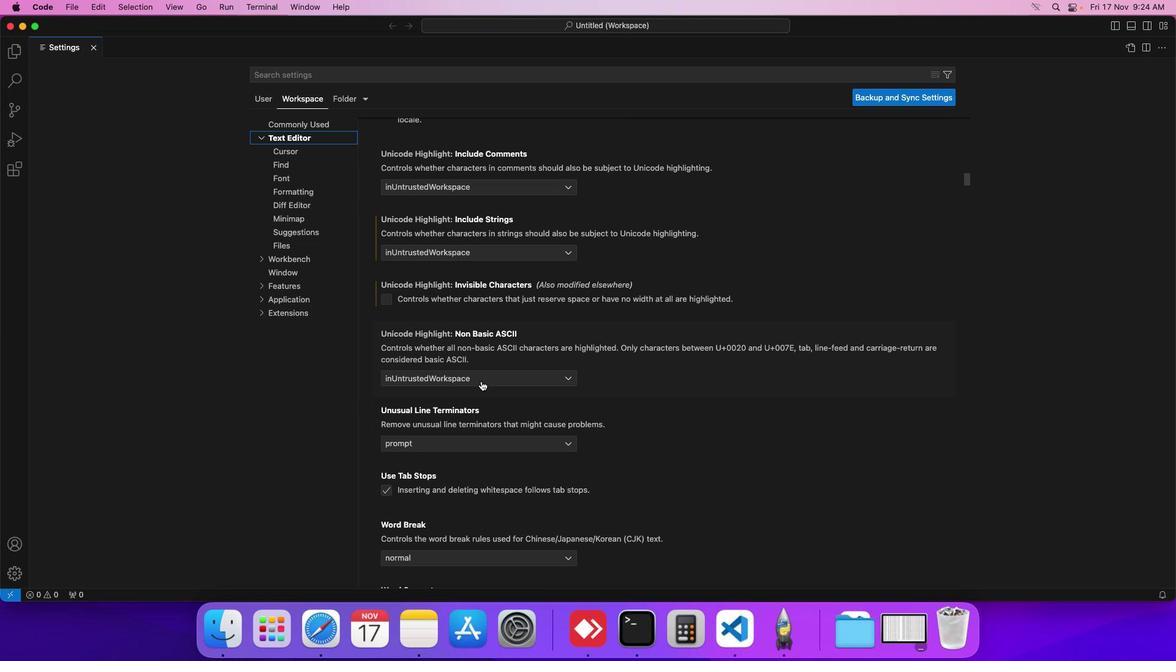 
Action: Mouse pressed left at (475, 375)
Screenshot: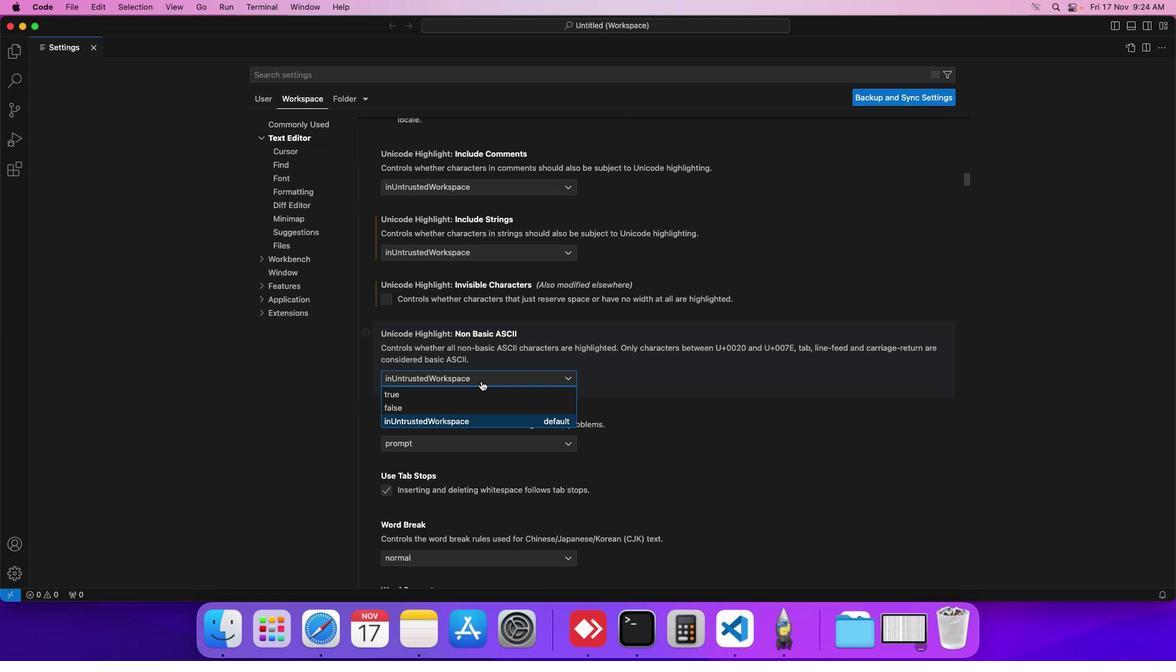 
Action: Mouse moved to (438, 388)
Screenshot: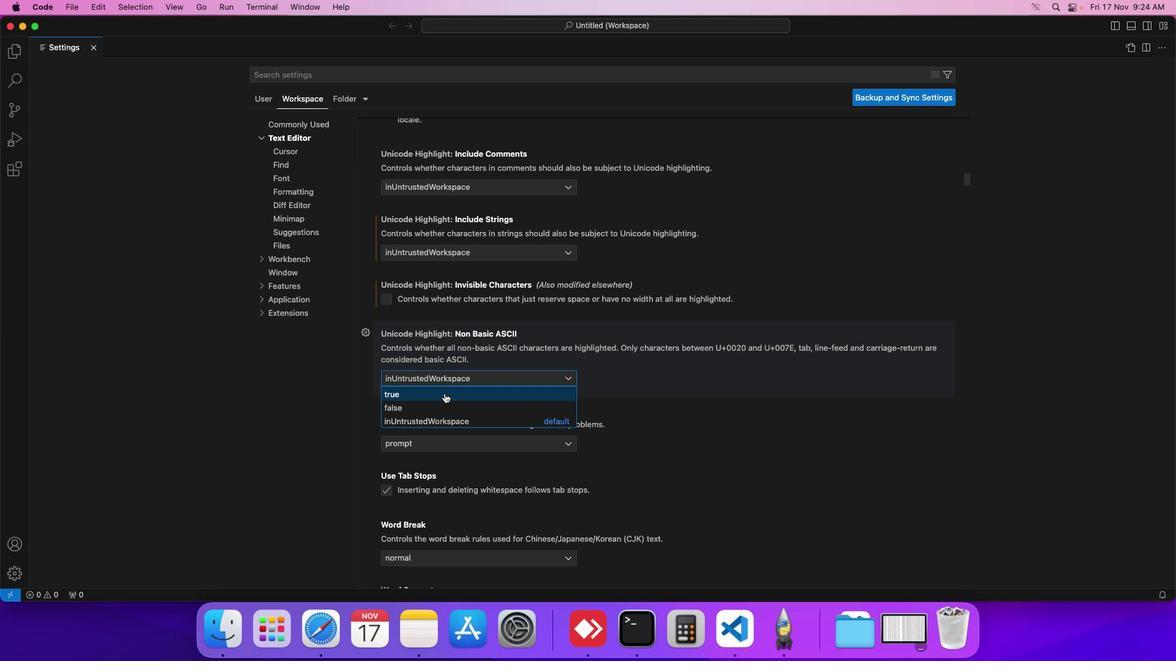 
Action: Mouse pressed left at (438, 388)
Screenshot: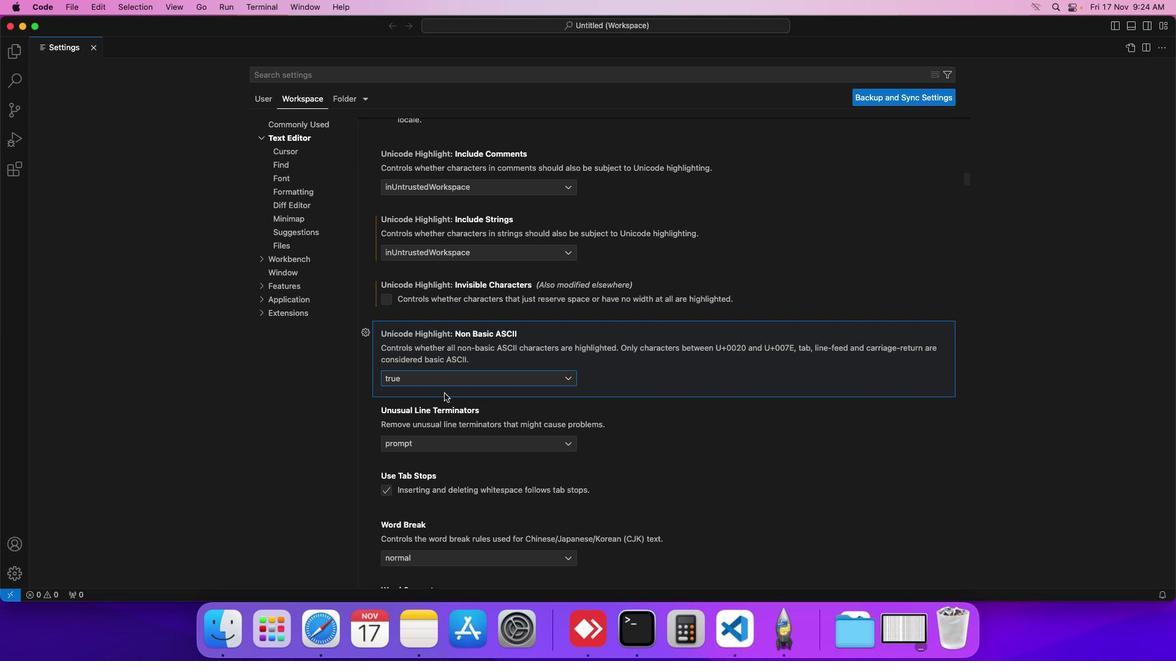 
Action: Mouse moved to (455, 384)
Screenshot: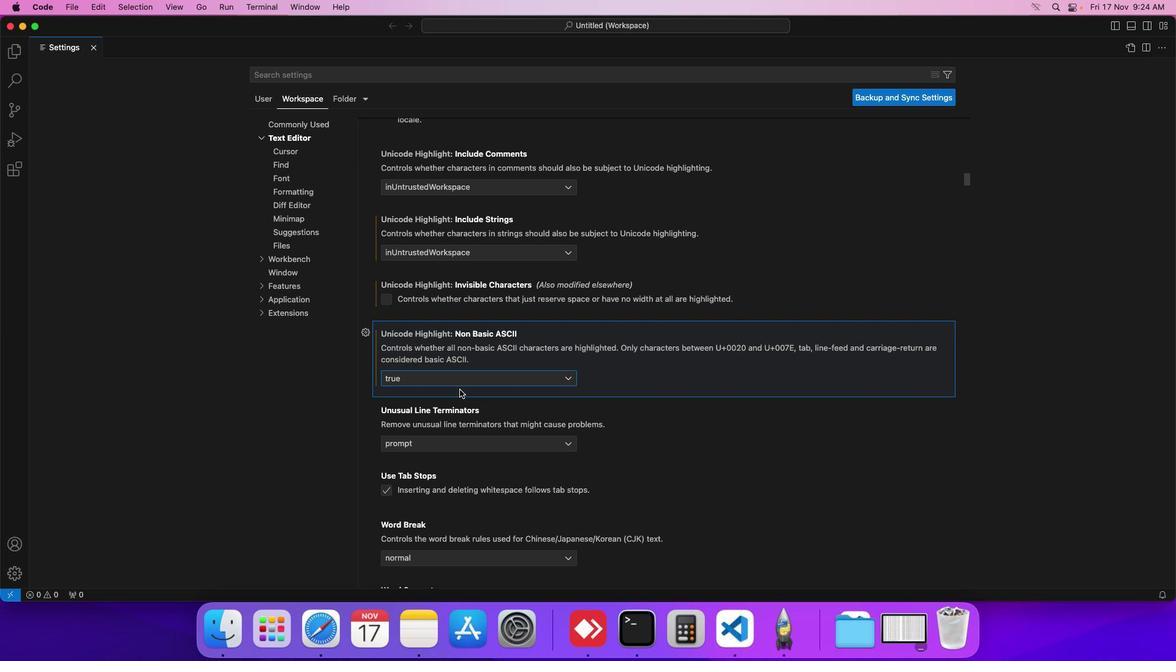 
